 Task: Reply to email with the signature Douglas Martin with the subject Emergency leave request from softage.1@softage.net with the message I would like to schedule a meeting to discuss the projects human resources plan. Undo the message and rewrite the message as Please let me know if you require any further information from me. Send the email
Action: Mouse moved to (459, 594)
Screenshot: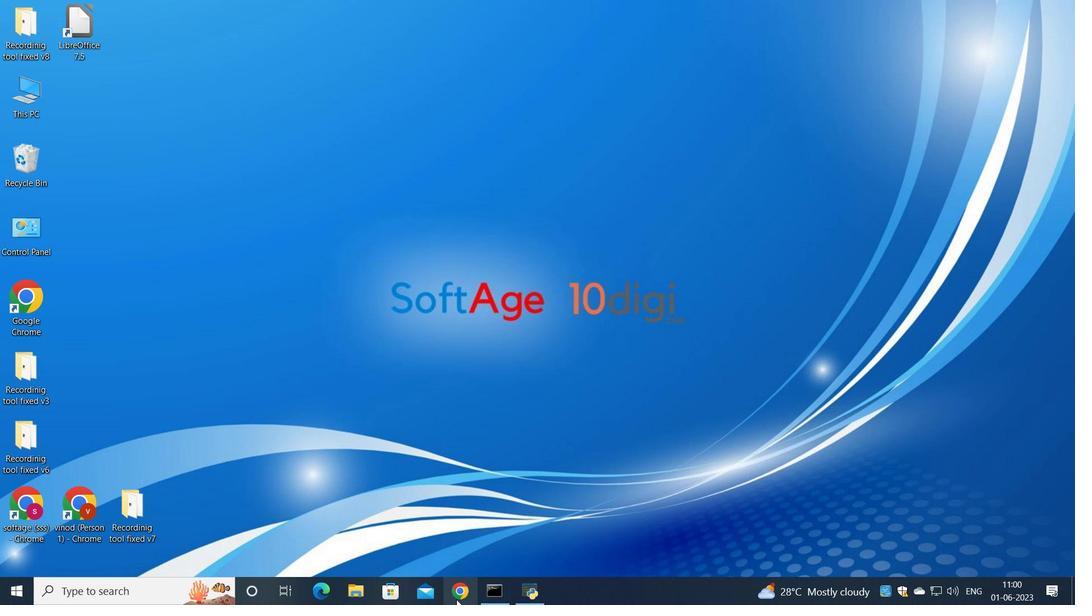
Action: Mouse pressed left at (459, 594)
Screenshot: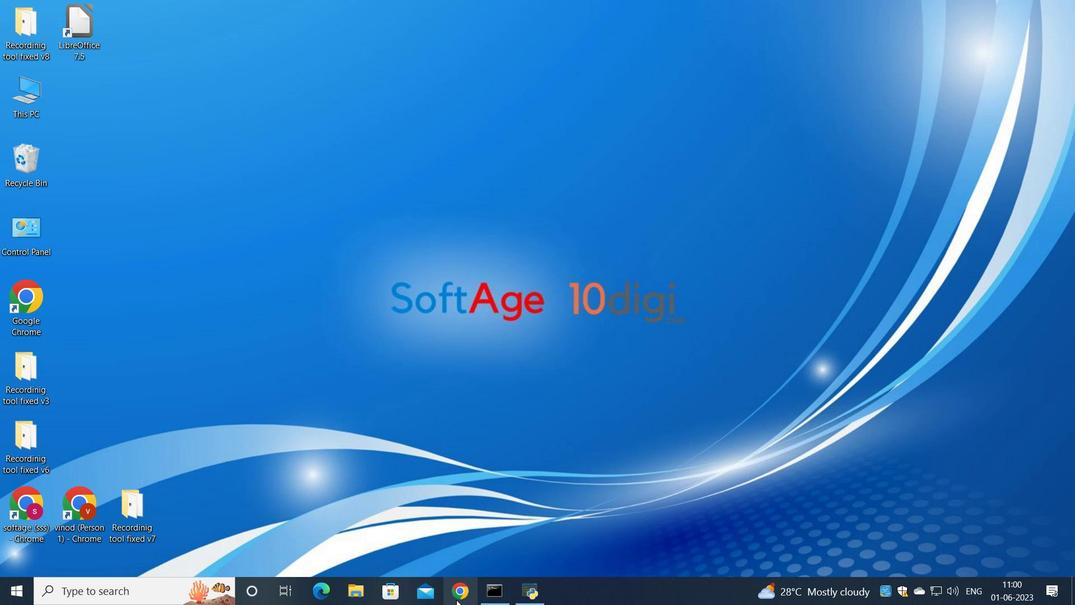 
Action: Mouse moved to (471, 388)
Screenshot: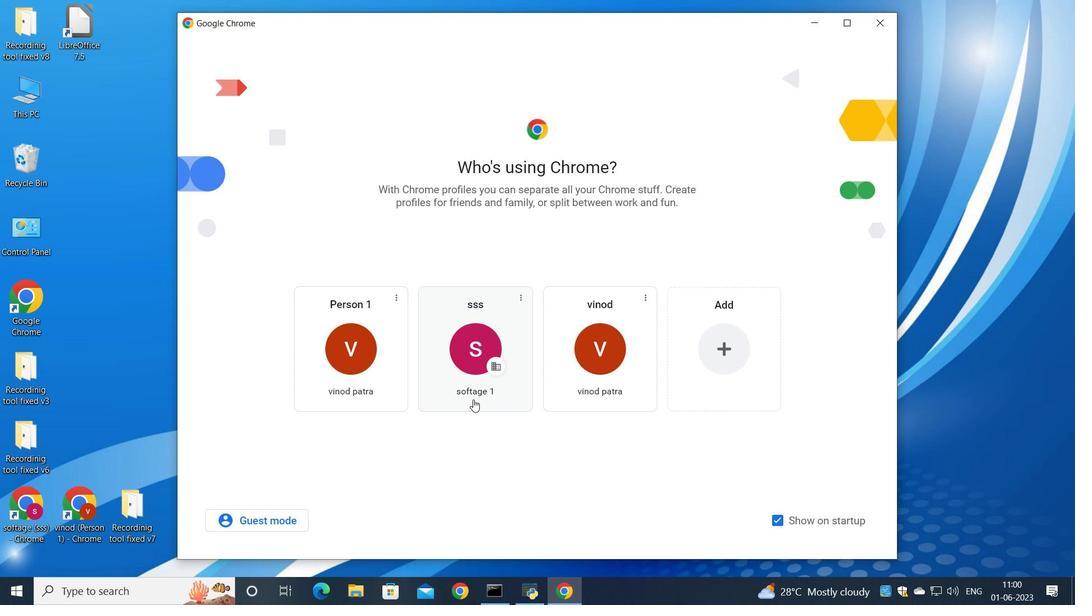 
Action: Mouse pressed left at (471, 388)
Screenshot: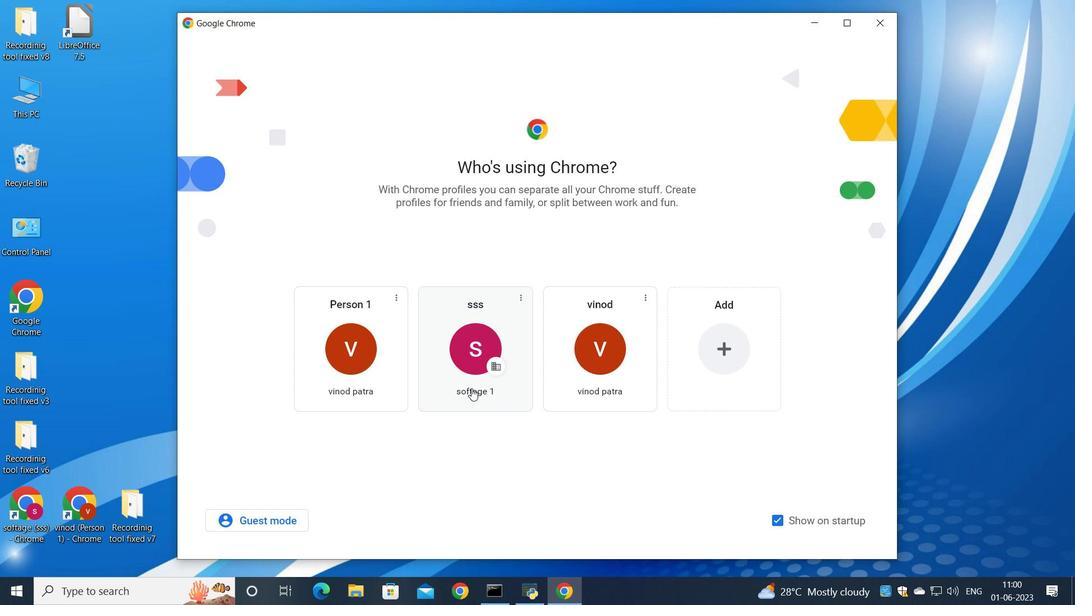 
Action: Mouse moved to (935, 93)
Screenshot: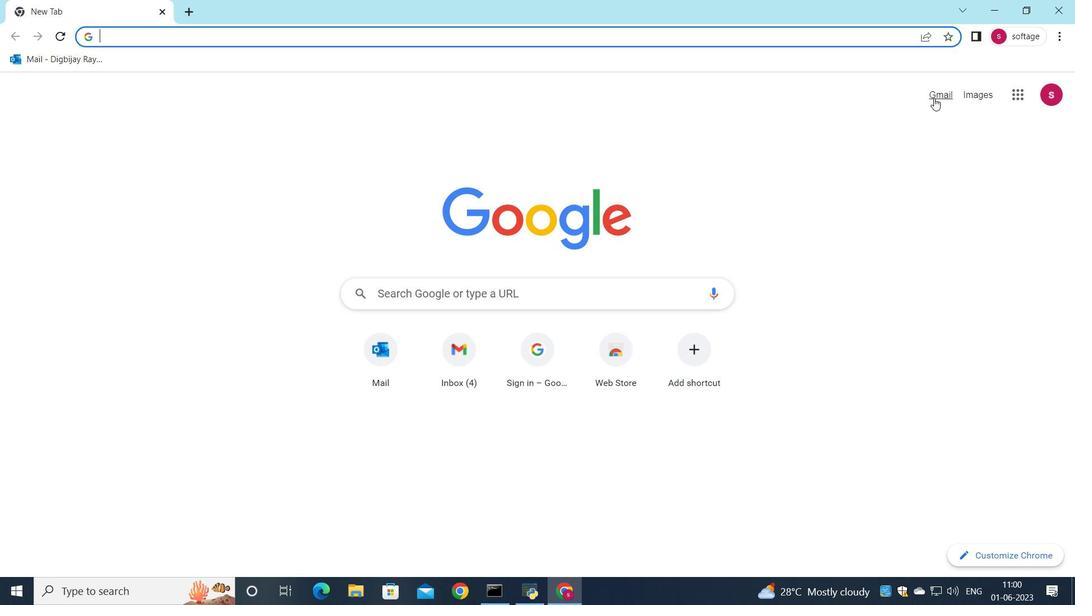 
Action: Mouse pressed left at (935, 93)
Screenshot: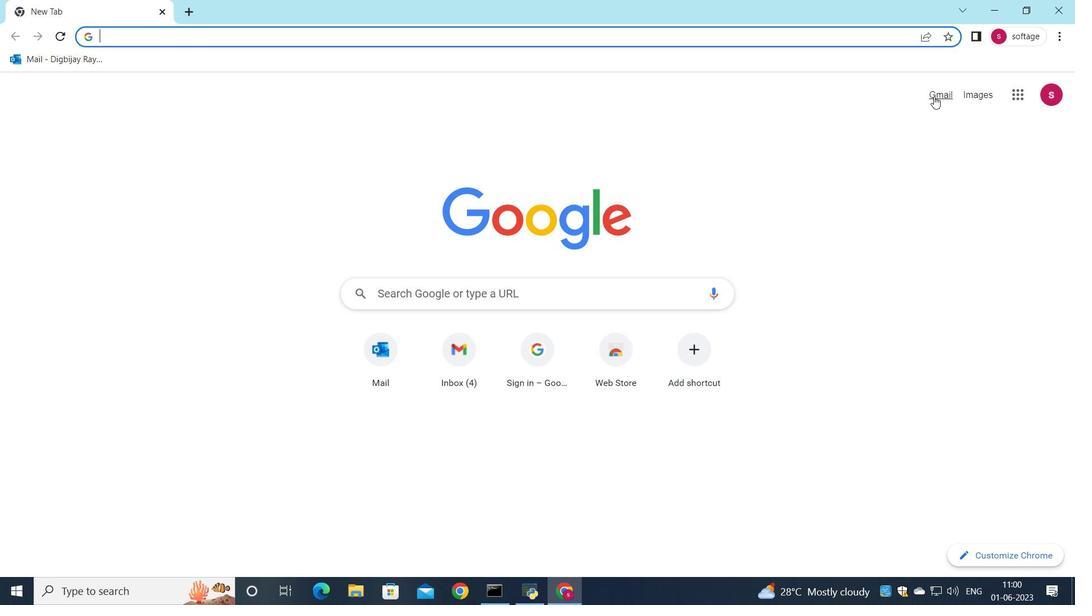 
Action: Mouse moved to (919, 96)
Screenshot: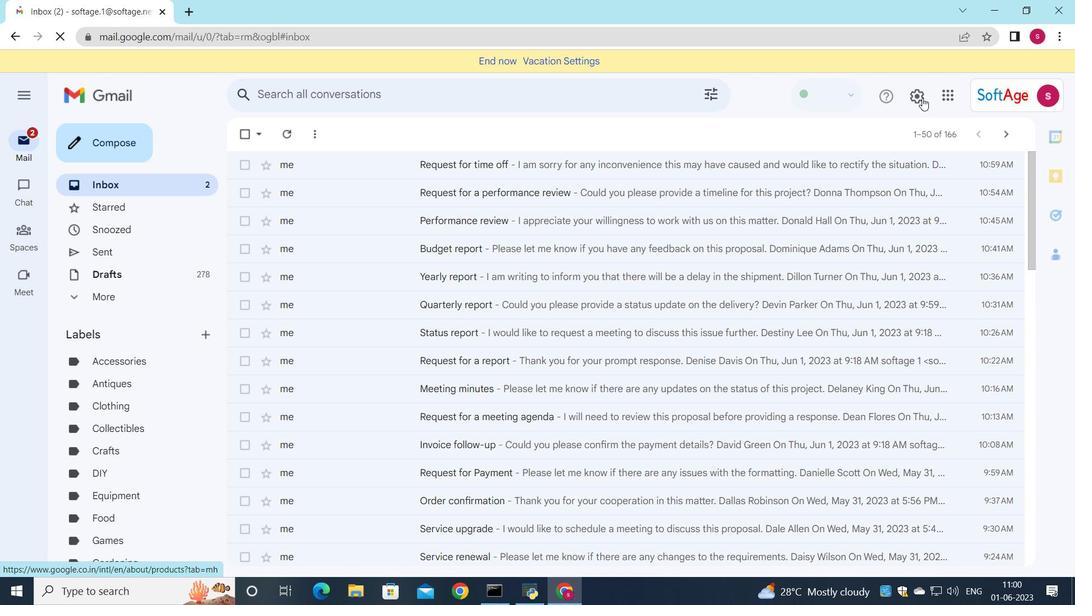 
Action: Mouse pressed left at (919, 96)
Screenshot: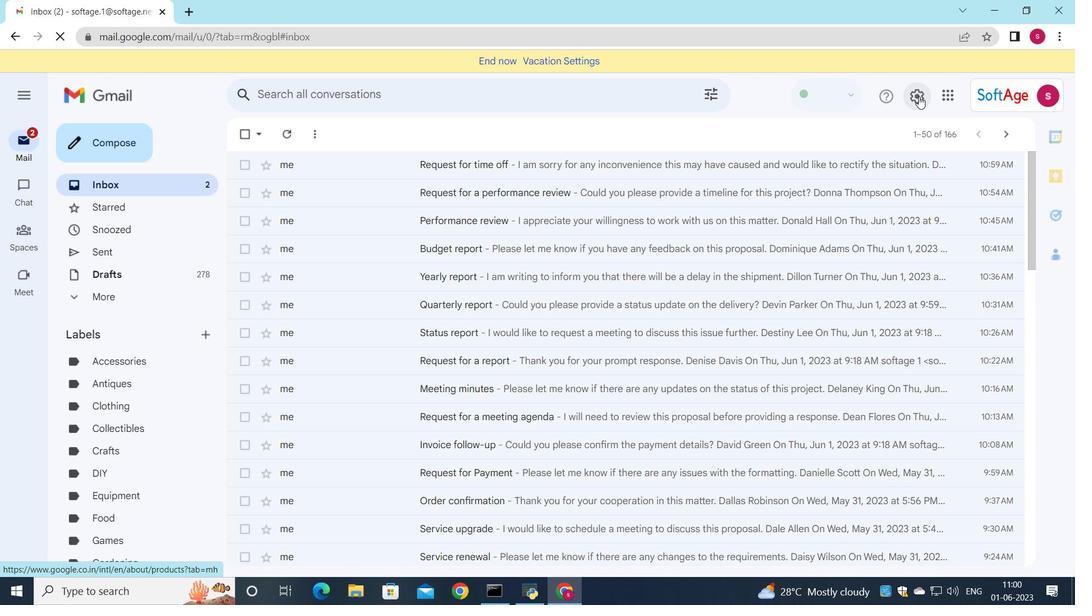 
Action: Mouse moved to (912, 166)
Screenshot: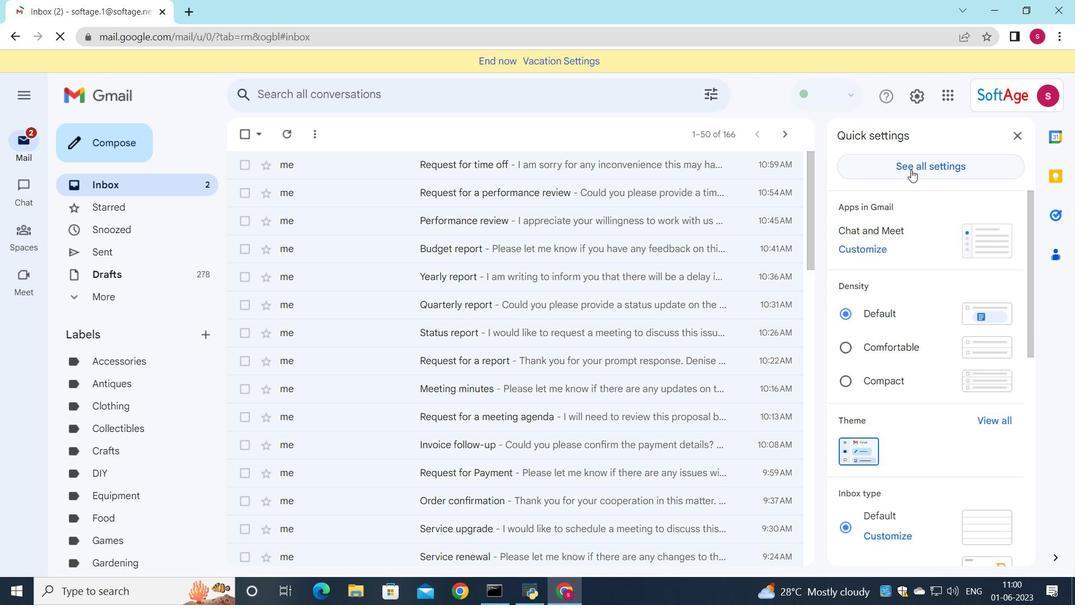 
Action: Mouse pressed left at (912, 166)
Screenshot: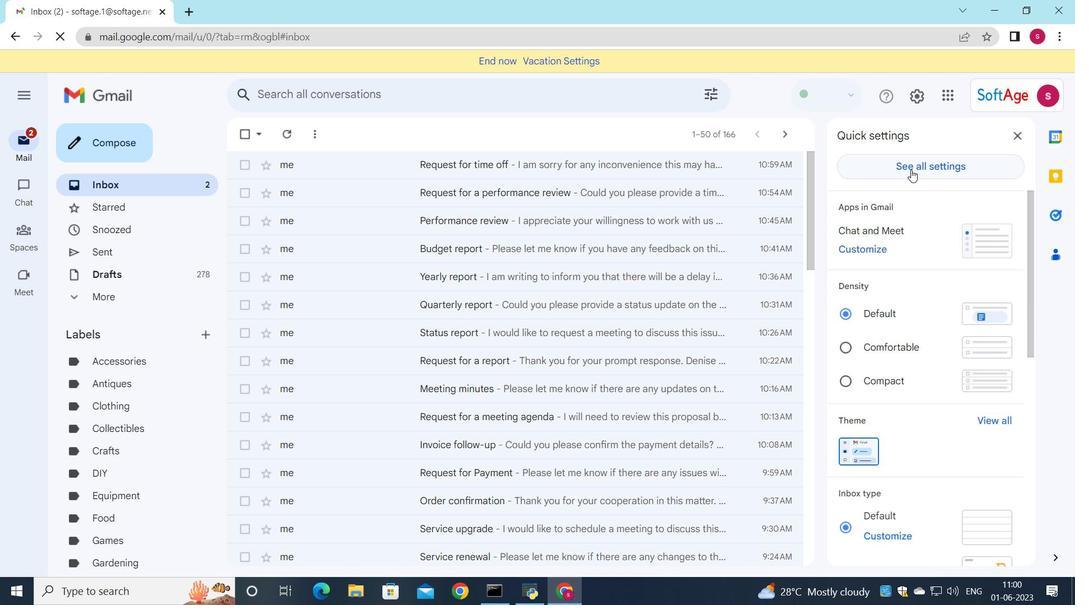 
Action: Mouse moved to (533, 282)
Screenshot: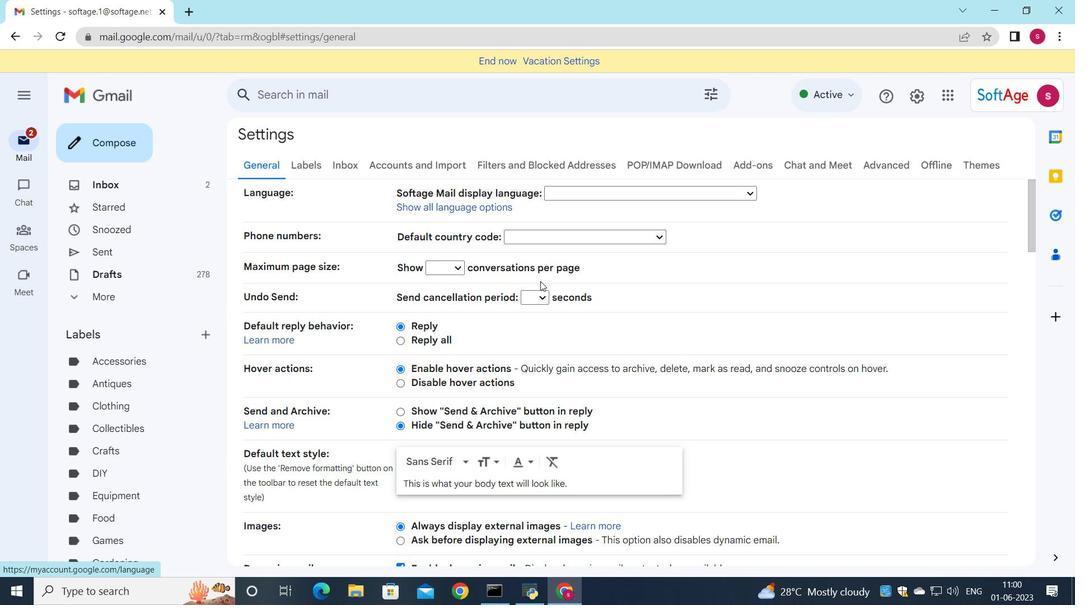 
Action: Mouse scrolled (533, 281) with delta (0, 0)
Screenshot: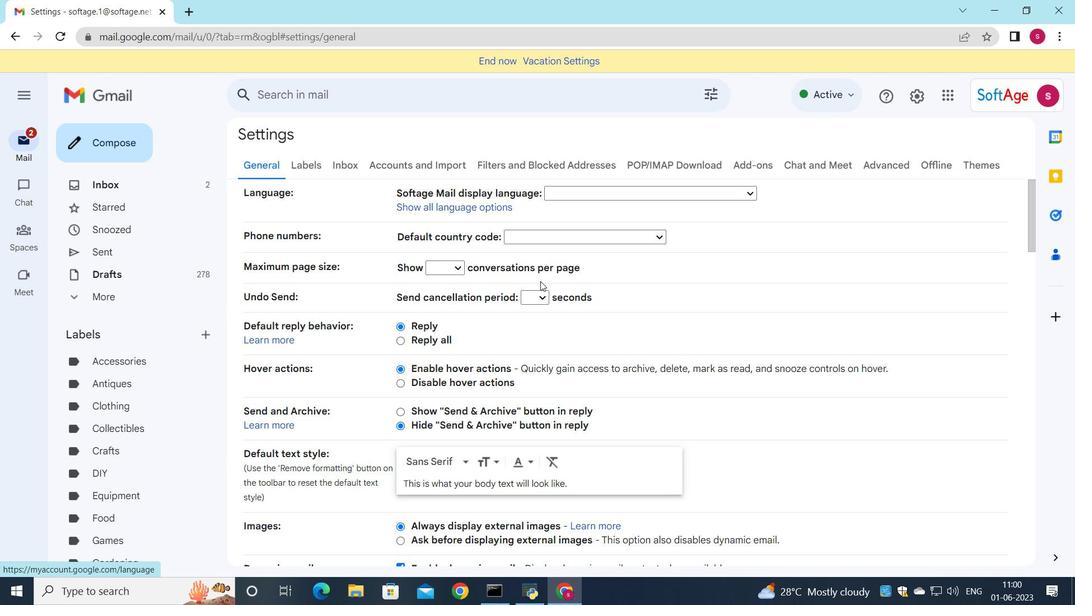 
Action: Mouse scrolled (533, 281) with delta (0, 0)
Screenshot: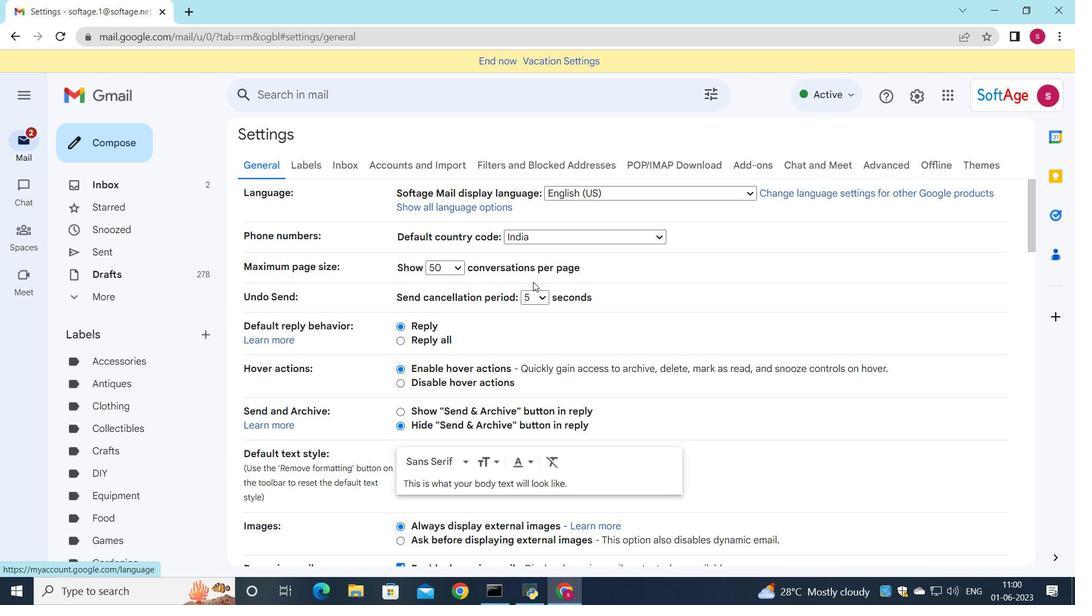 
Action: Mouse scrolled (533, 281) with delta (0, 0)
Screenshot: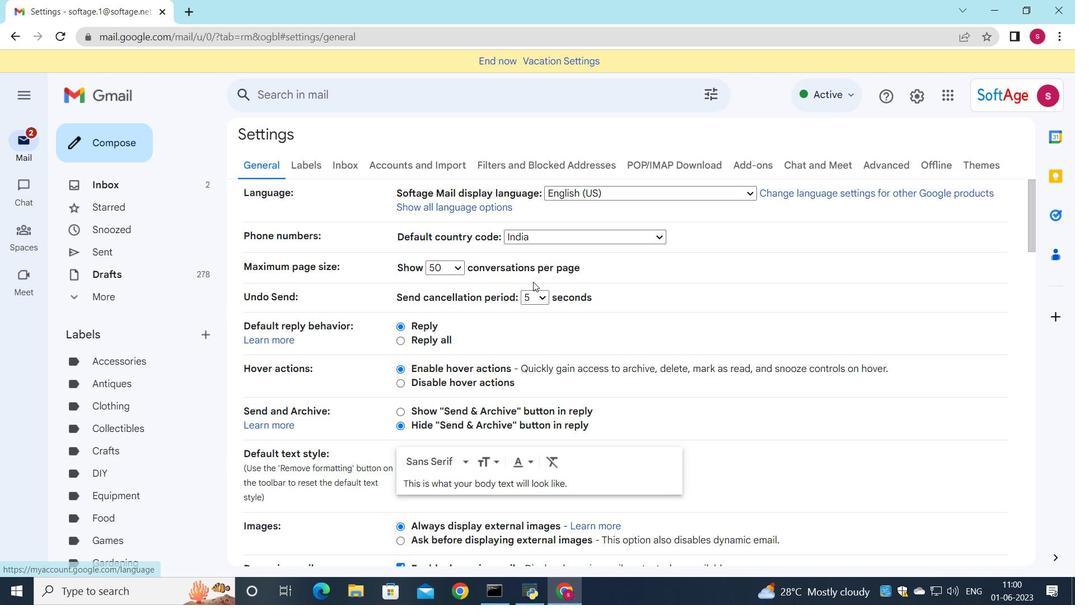 
Action: Mouse scrolled (533, 281) with delta (0, 0)
Screenshot: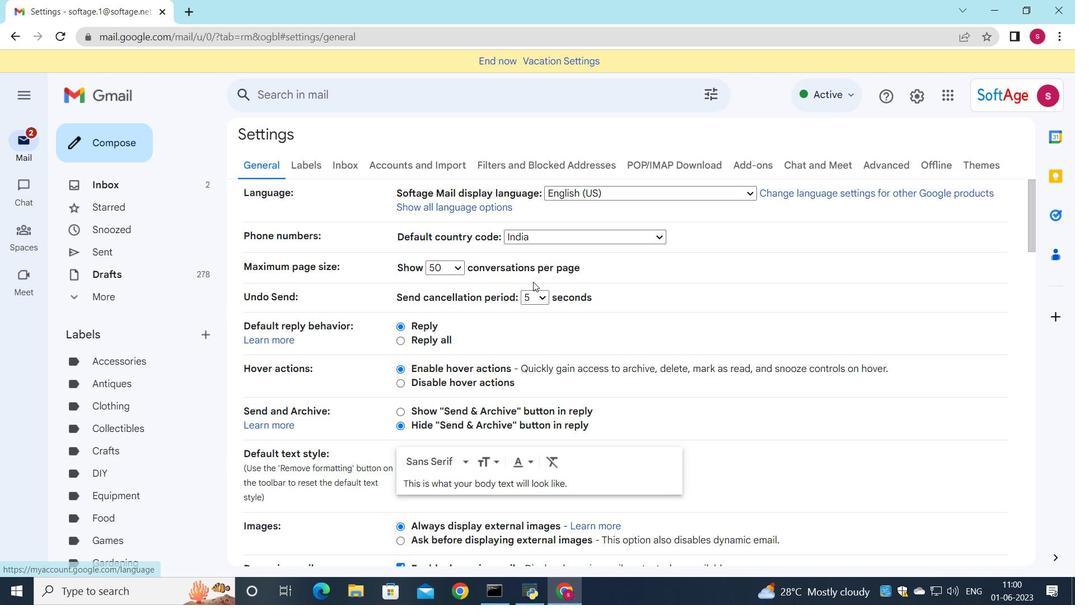 
Action: Mouse scrolled (533, 281) with delta (0, 0)
Screenshot: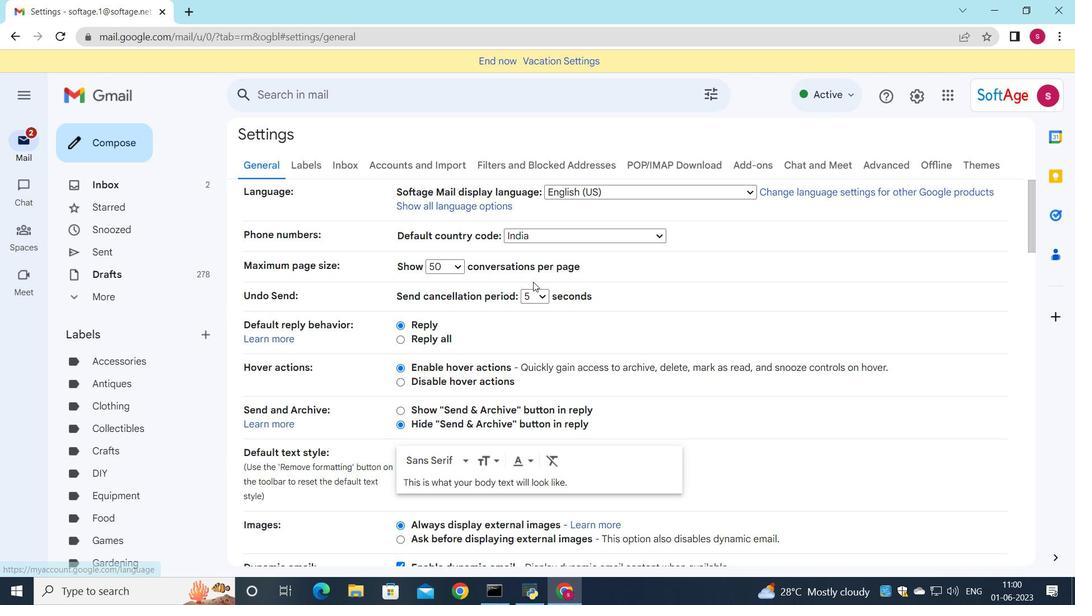 
Action: Mouse scrolled (533, 281) with delta (0, 0)
Screenshot: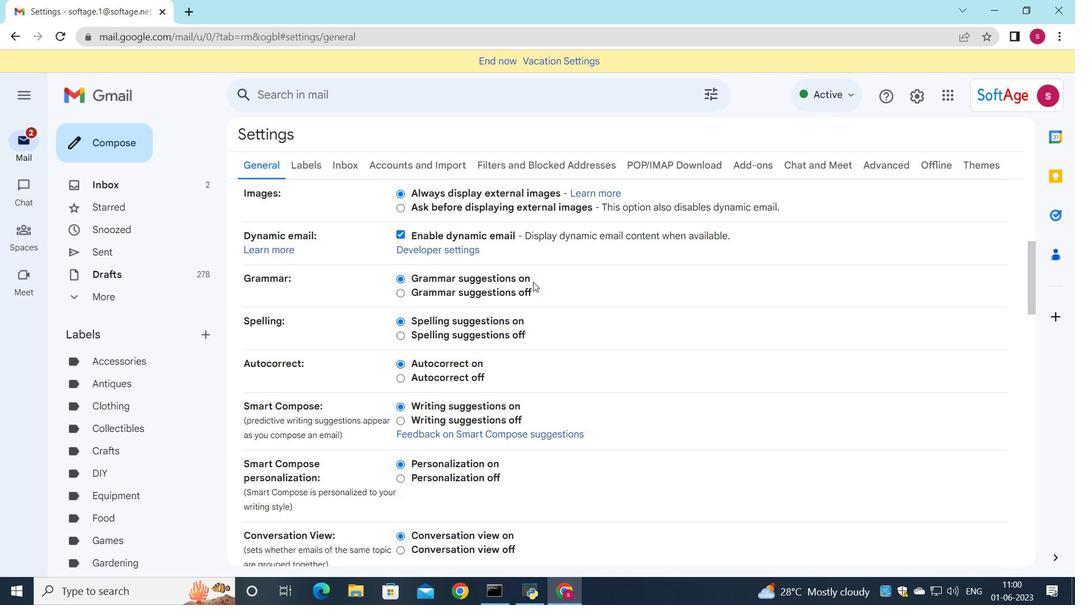 
Action: Mouse scrolled (533, 281) with delta (0, 0)
Screenshot: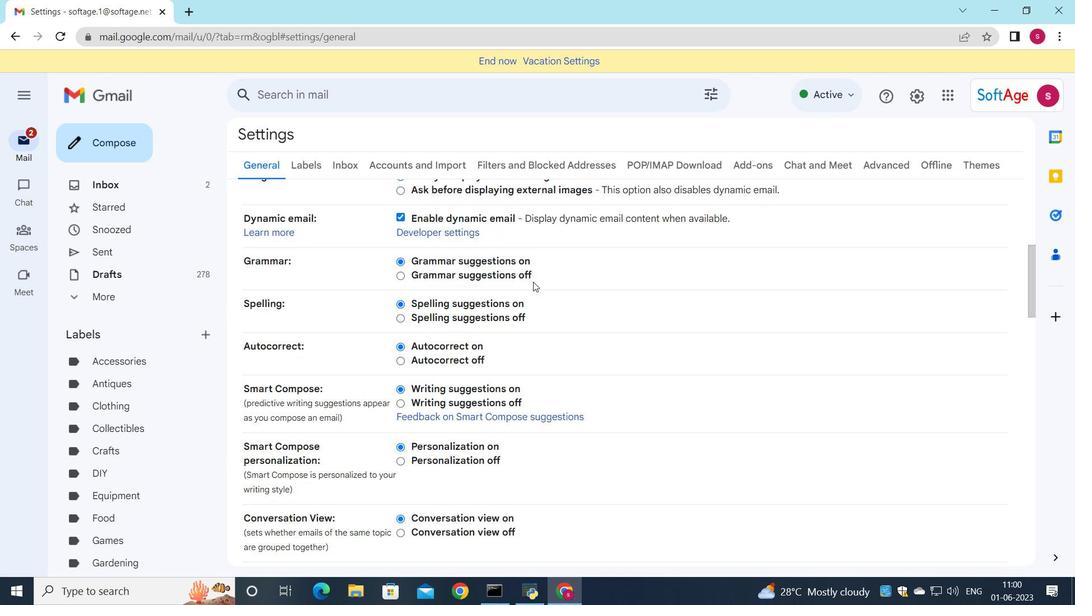 
Action: Mouse scrolled (533, 281) with delta (0, 0)
Screenshot: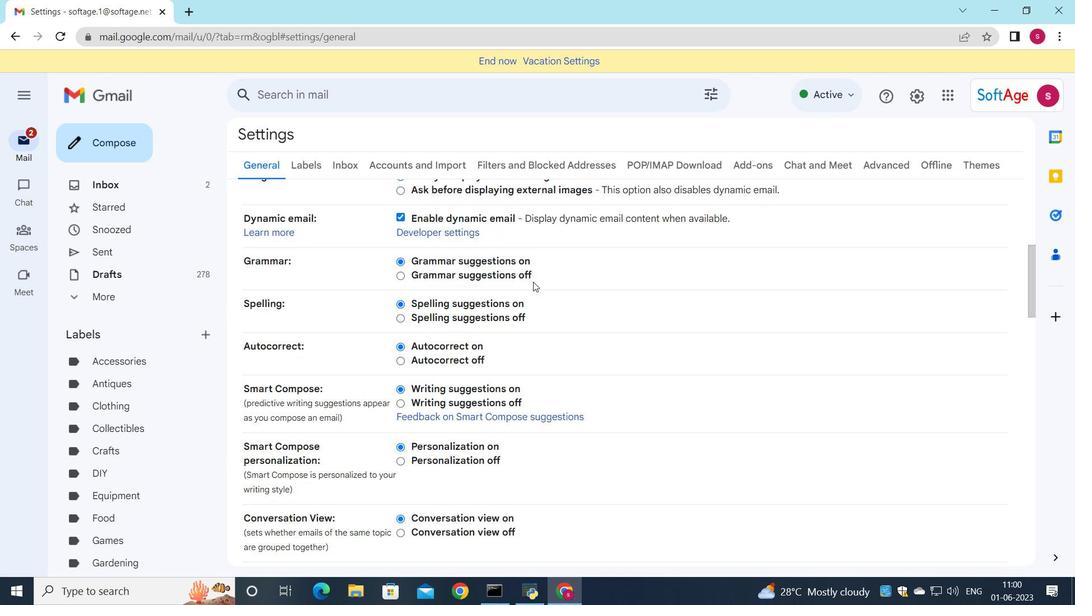 
Action: Mouse scrolled (533, 281) with delta (0, 0)
Screenshot: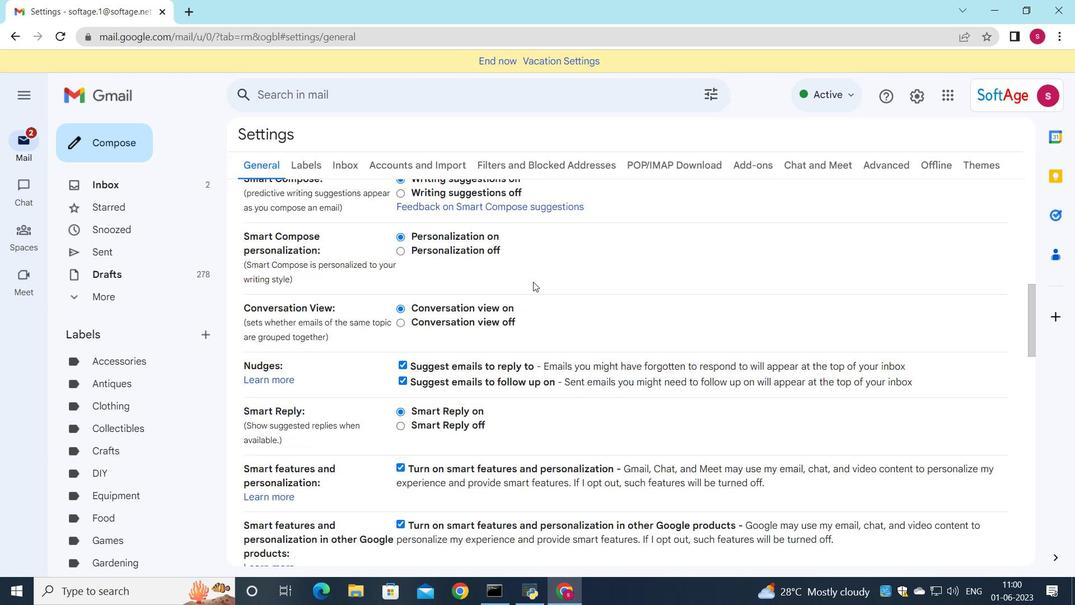 
Action: Mouse scrolled (533, 281) with delta (0, 0)
Screenshot: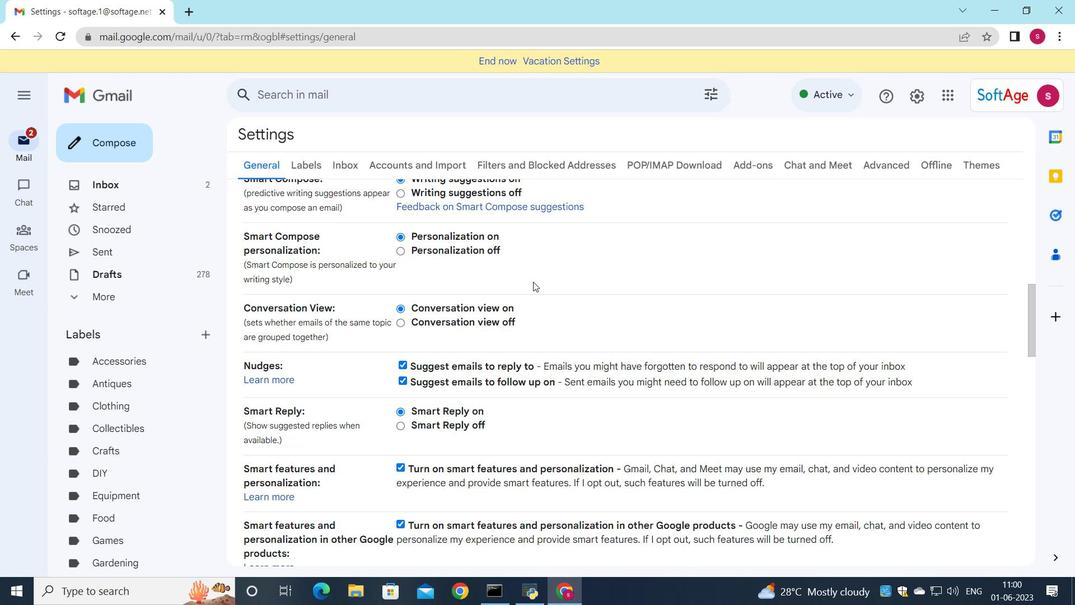 
Action: Mouse scrolled (533, 281) with delta (0, 0)
Screenshot: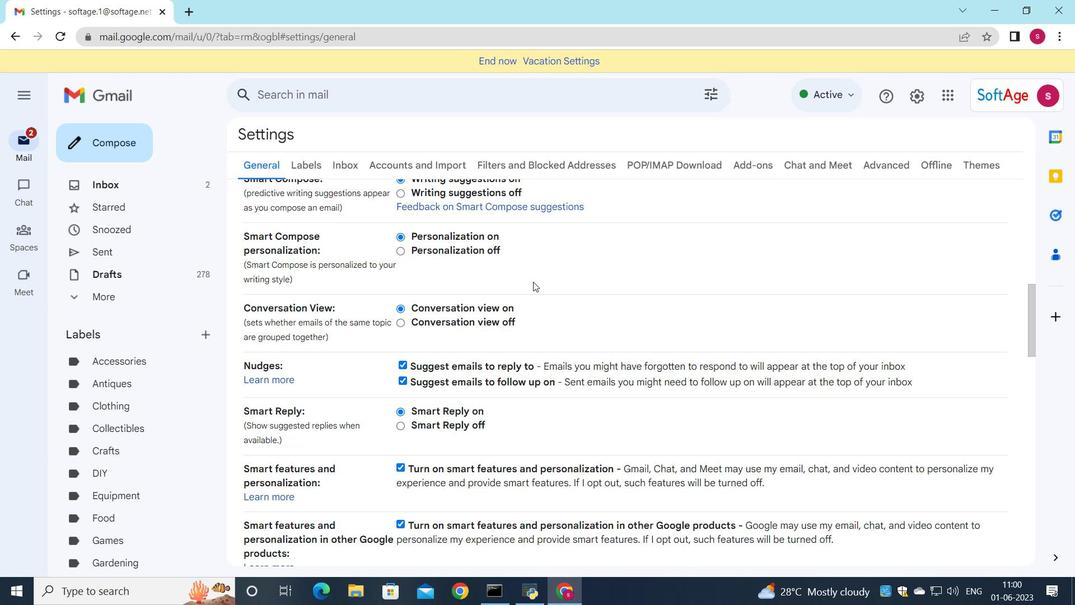 
Action: Mouse scrolled (533, 281) with delta (0, 0)
Screenshot: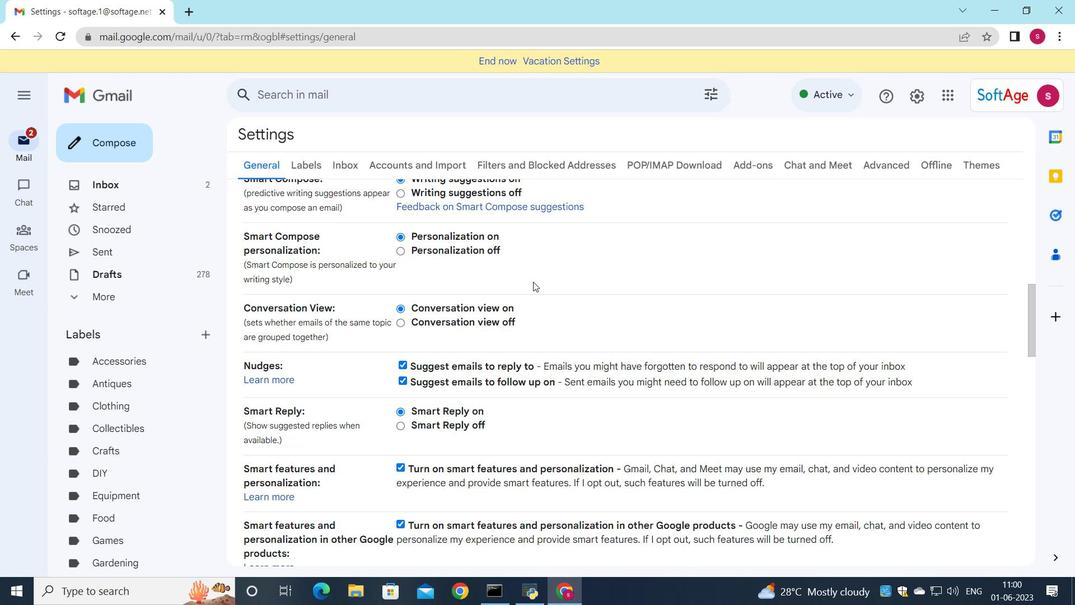 
Action: Mouse scrolled (533, 281) with delta (0, 0)
Screenshot: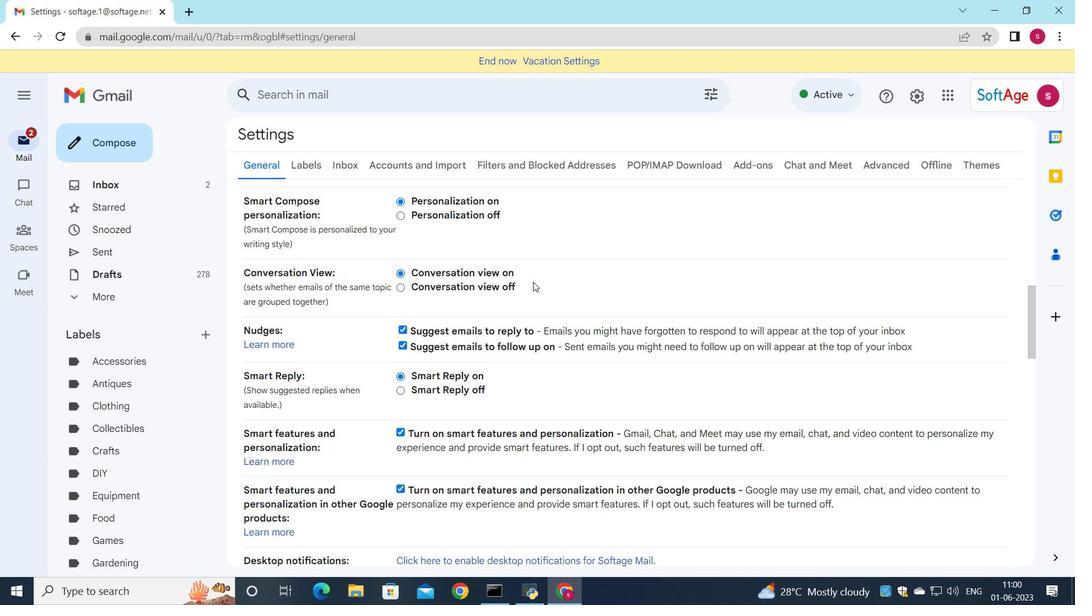 
Action: Mouse scrolled (533, 281) with delta (0, 0)
Screenshot: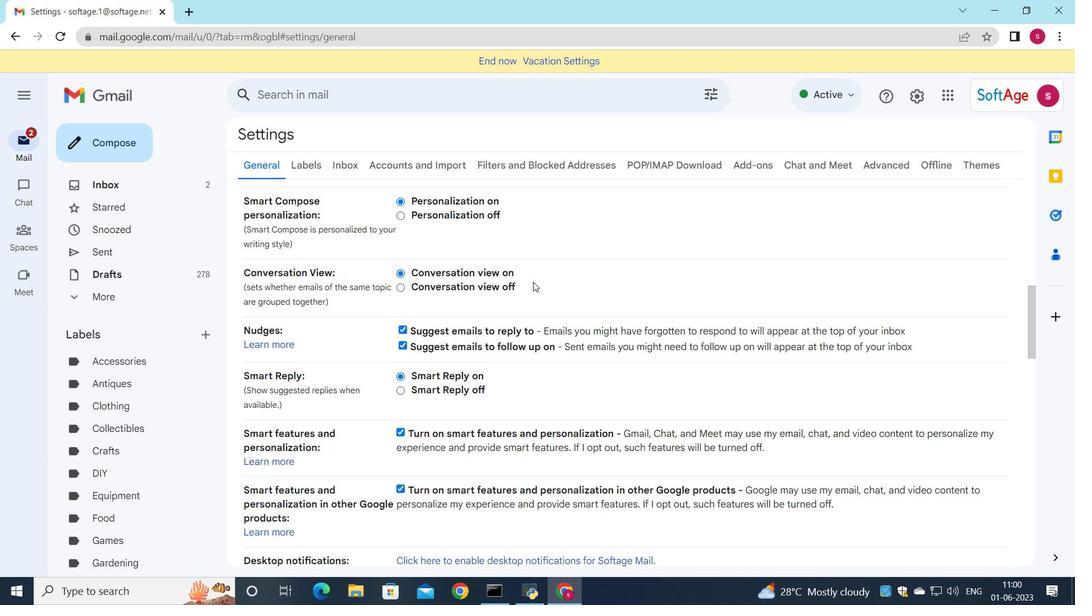 
Action: Mouse scrolled (533, 281) with delta (0, 0)
Screenshot: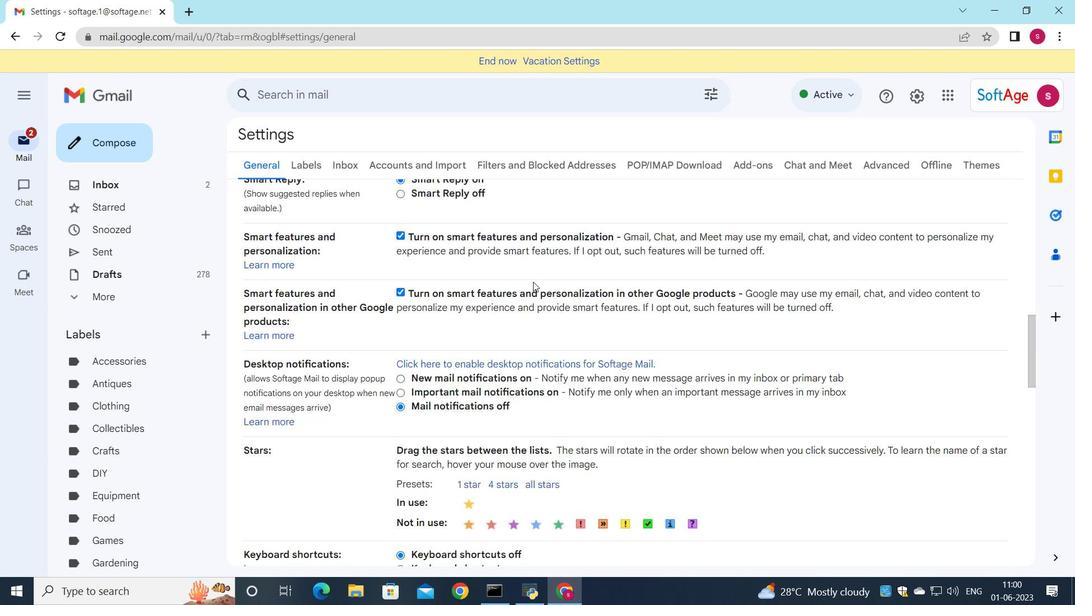 
Action: Mouse scrolled (533, 281) with delta (0, 0)
Screenshot: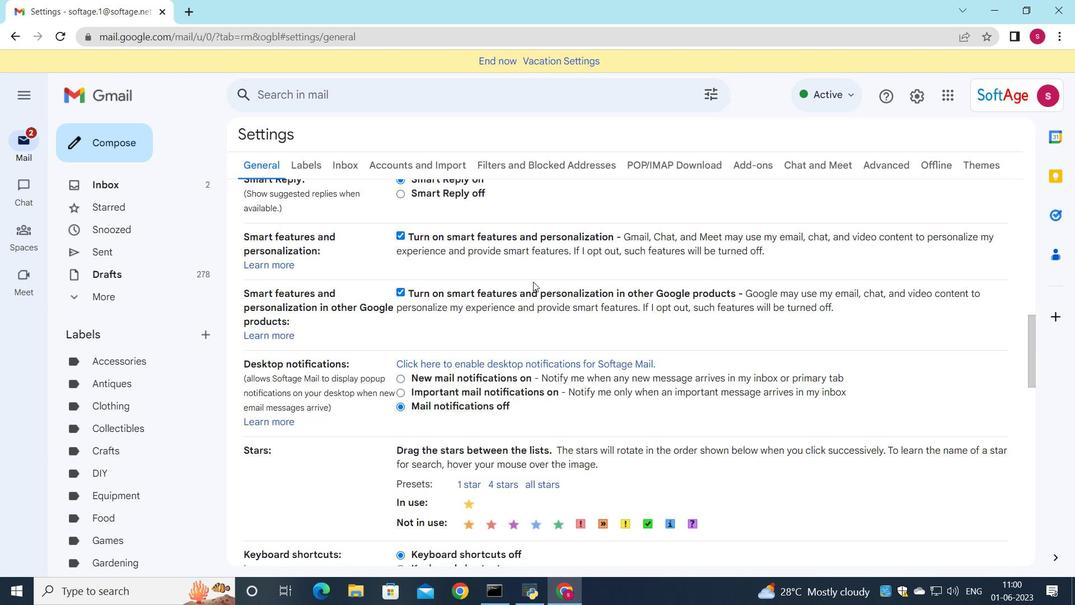 
Action: Mouse scrolled (533, 281) with delta (0, 0)
Screenshot: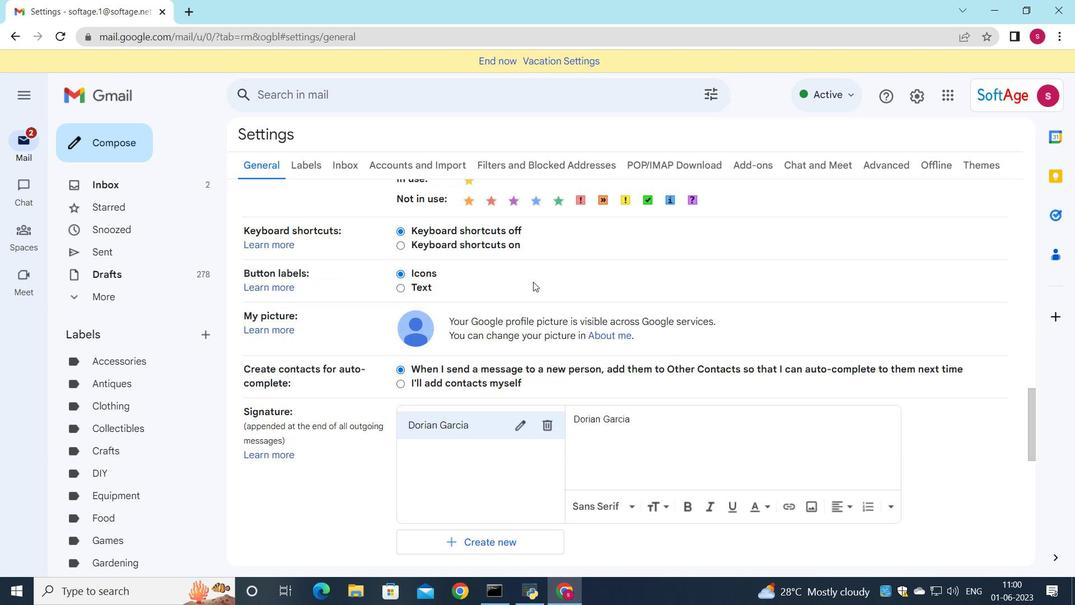 
Action: Mouse scrolled (533, 281) with delta (0, 0)
Screenshot: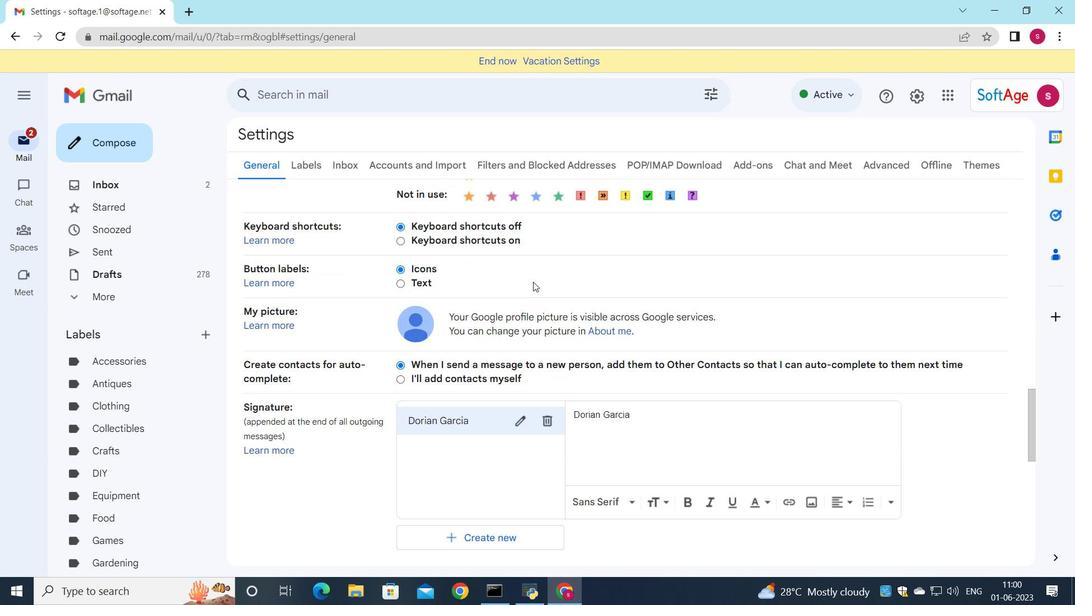 
Action: Mouse moved to (544, 281)
Screenshot: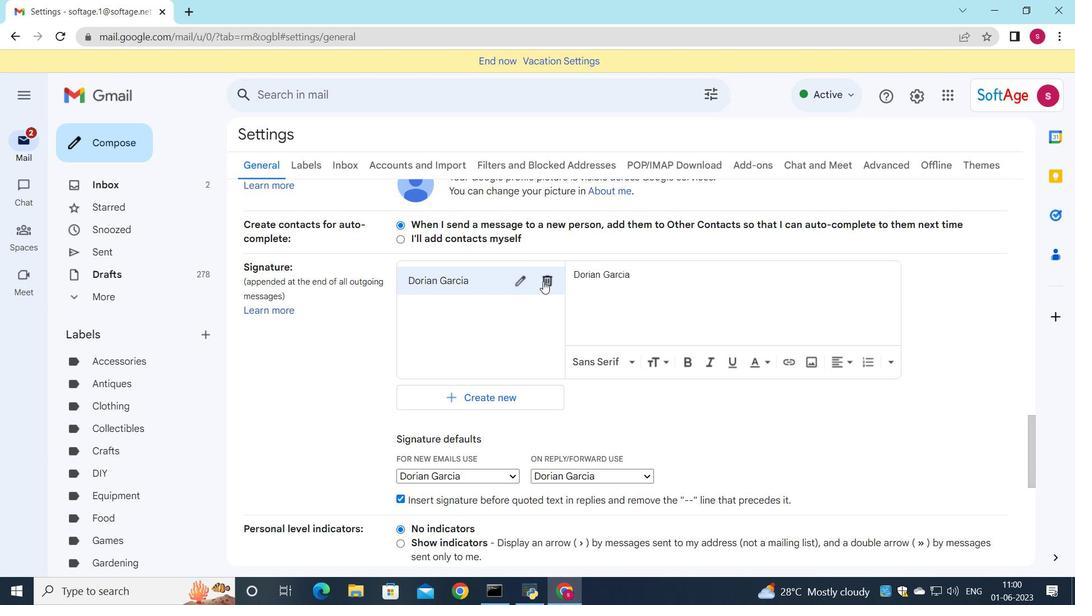 
Action: Mouse pressed left at (544, 281)
Screenshot: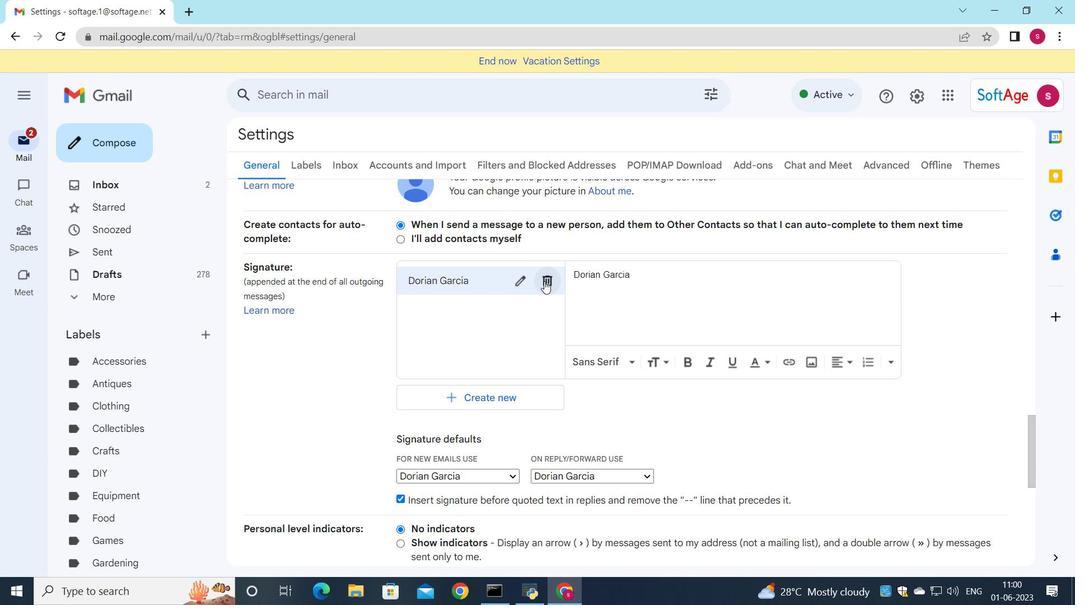 
Action: Mouse moved to (657, 343)
Screenshot: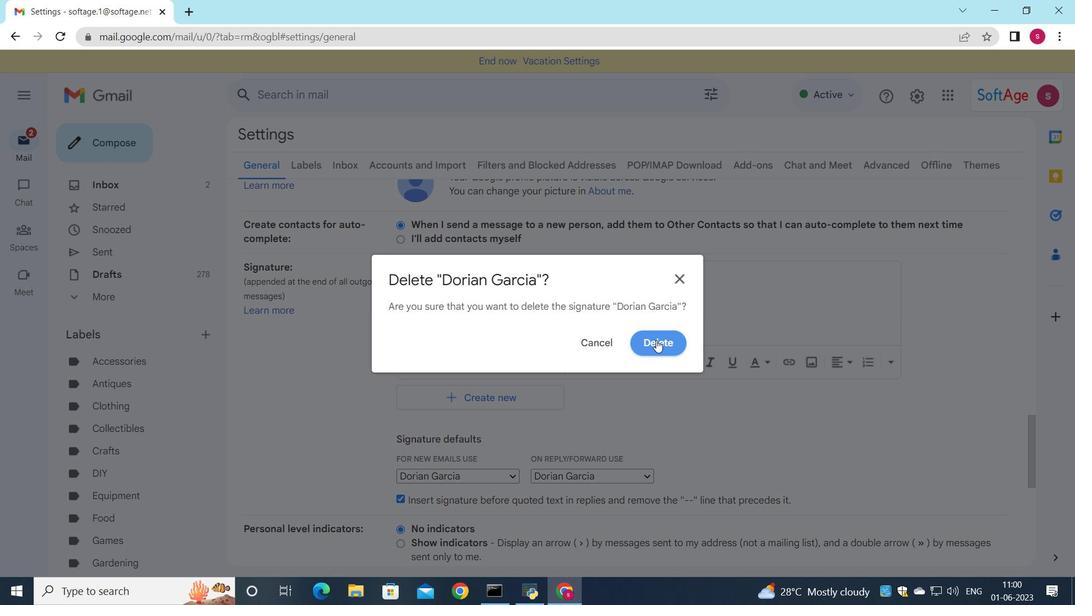 
Action: Mouse pressed left at (657, 343)
Screenshot: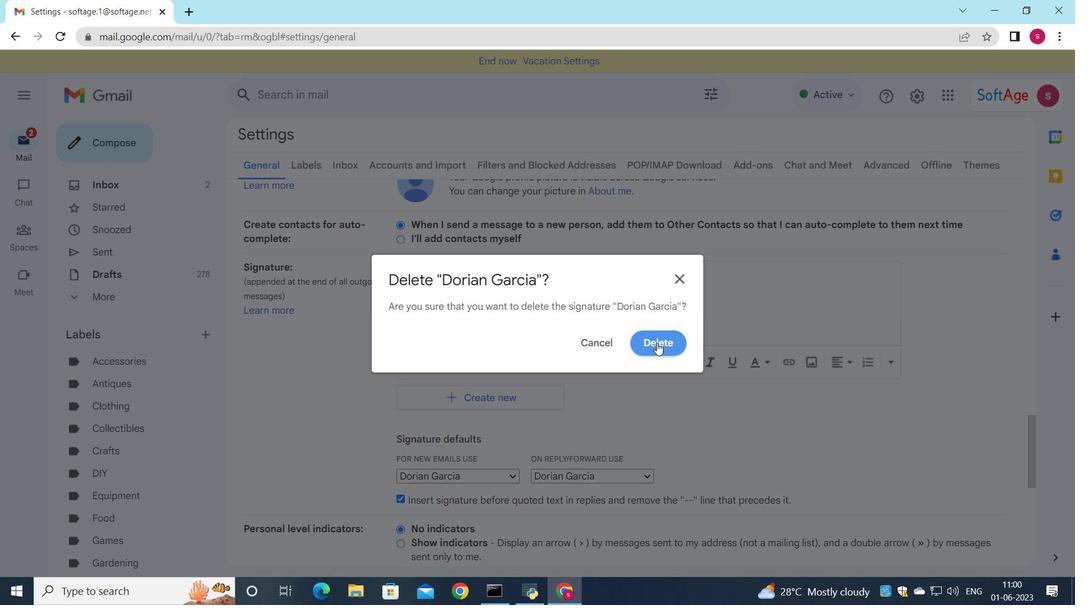 
Action: Mouse moved to (439, 295)
Screenshot: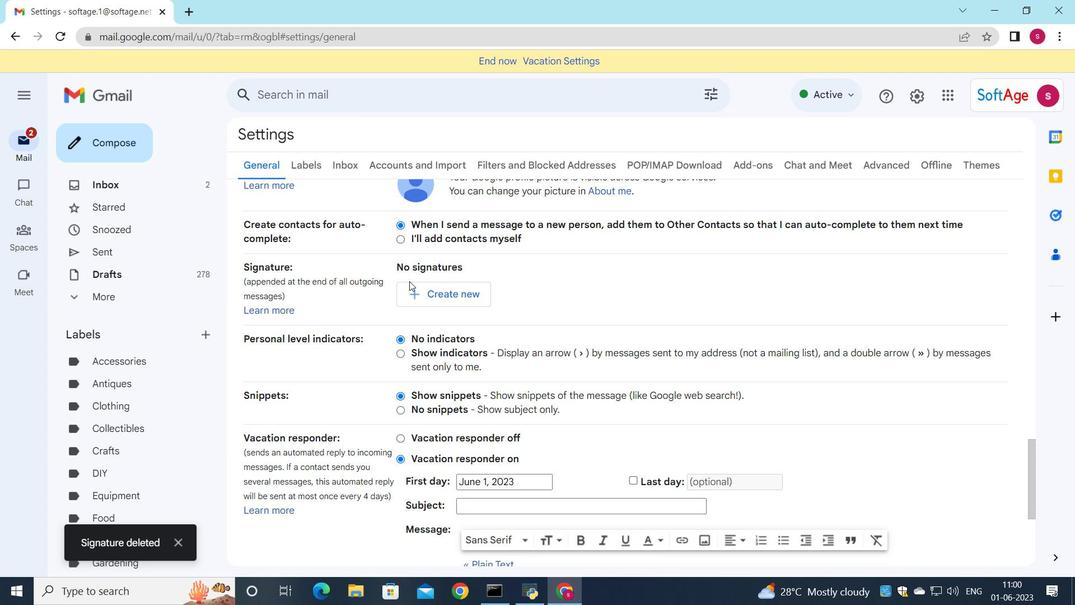
Action: Mouse pressed left at (439, 295)
Screenshot: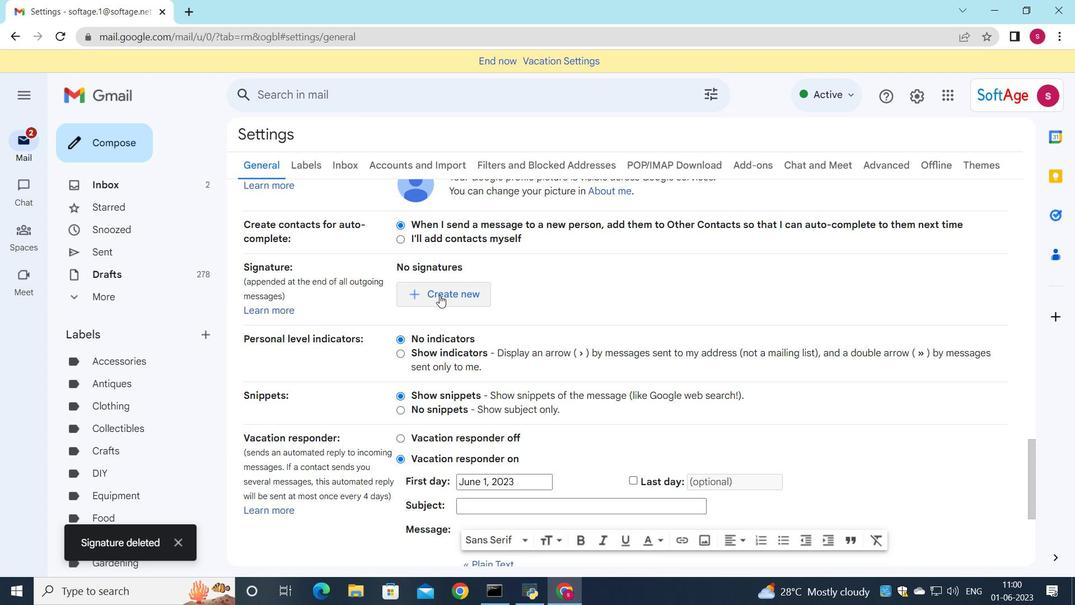 
Action: Mouse moved to (578, 328)
Screenshot: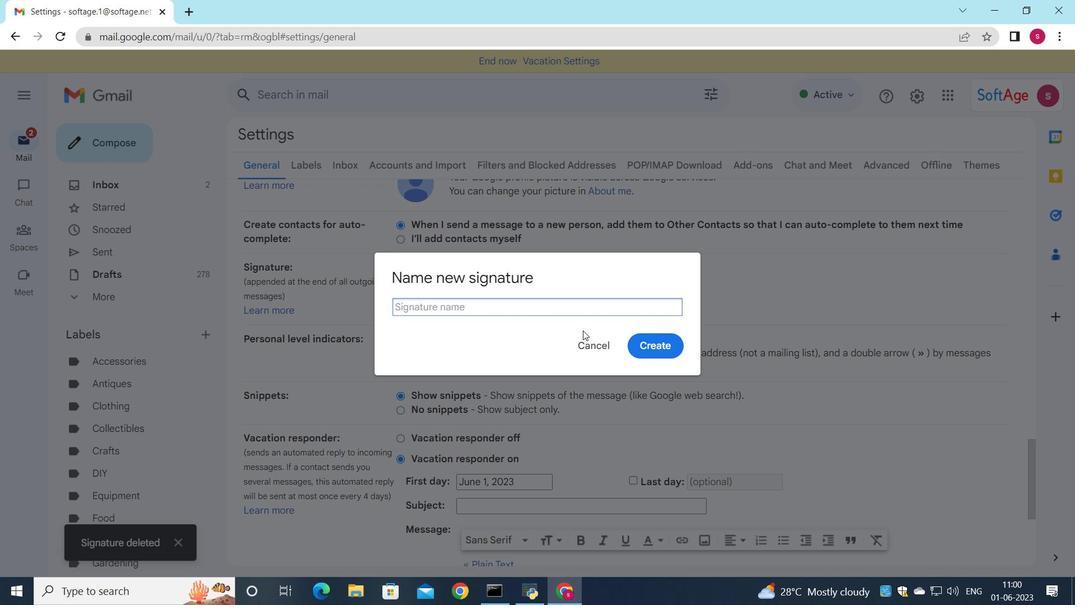 
Action: Key pressed <Key.shift>Douglas<Key.space><Key.shift>Martin
Screenshot: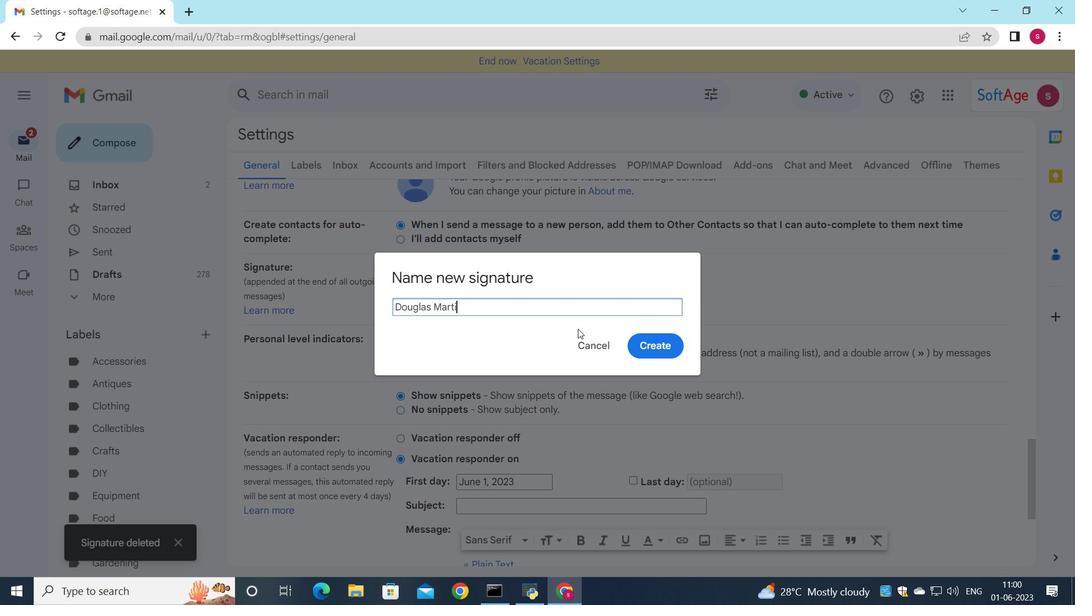 
Action: Mouse moved to (647, 346)
Screenshot: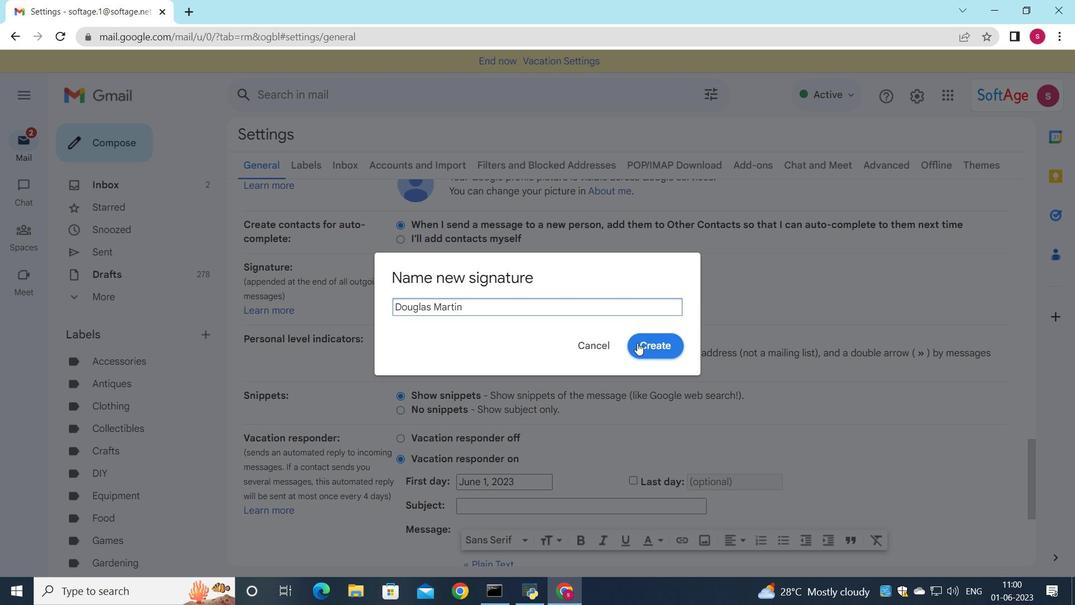 
Action: Mouse pressed left at (647, 346)
Screenshot: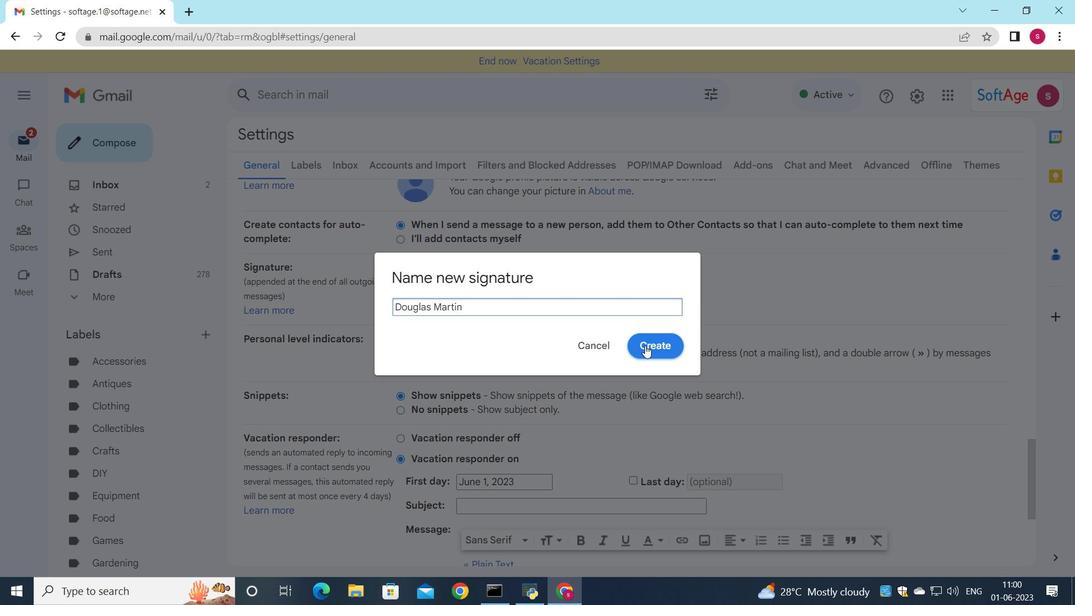 
Action: Mouse moved to (653, 297)
Screenshot: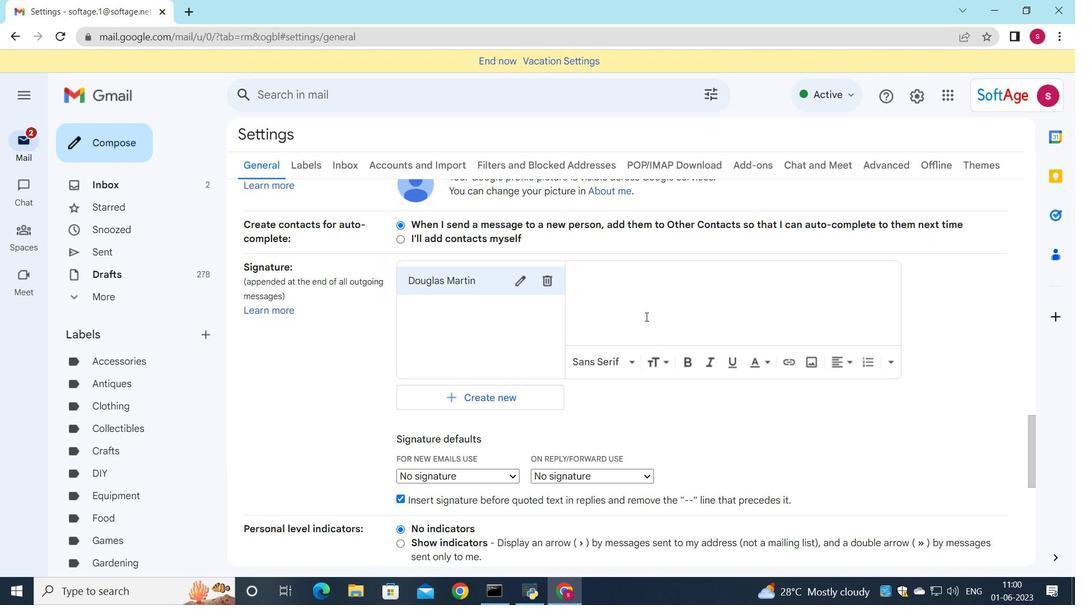 
Action: Mouse pressed left at (653, 297)
Screenshot: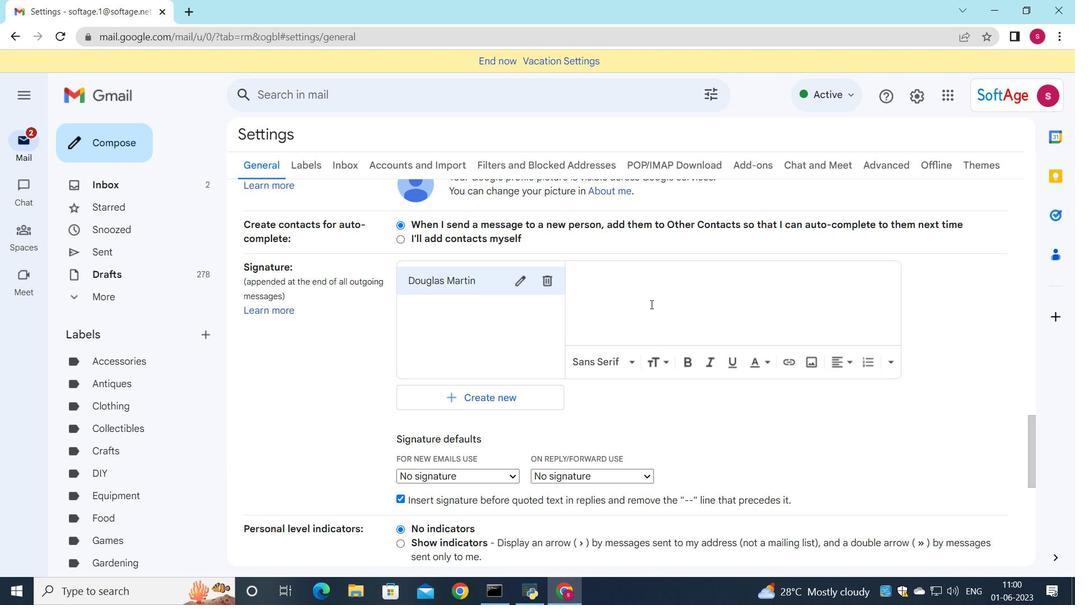 
Action: Key pressed <Key.shift>Douglas<Key.space><Key.shift><Key.shift><Key.shift><Key.shift><Key.shift>martin
Screenshot: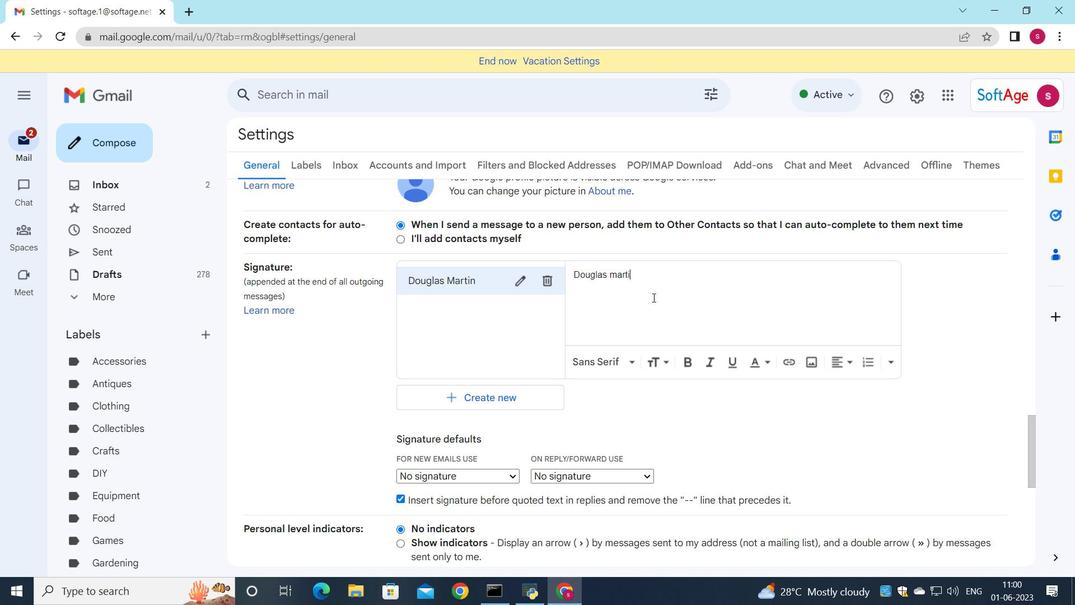 
Action: Mouse moved to (616, 275)
Screenshot: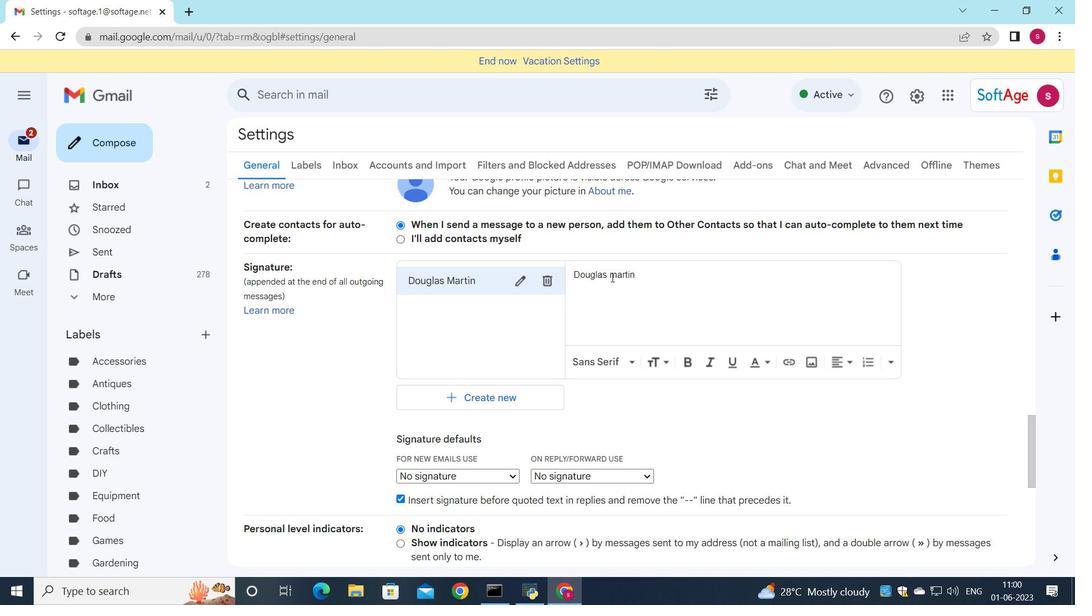 
Action: Mouse pressed left at (616, 275)
Screenshot: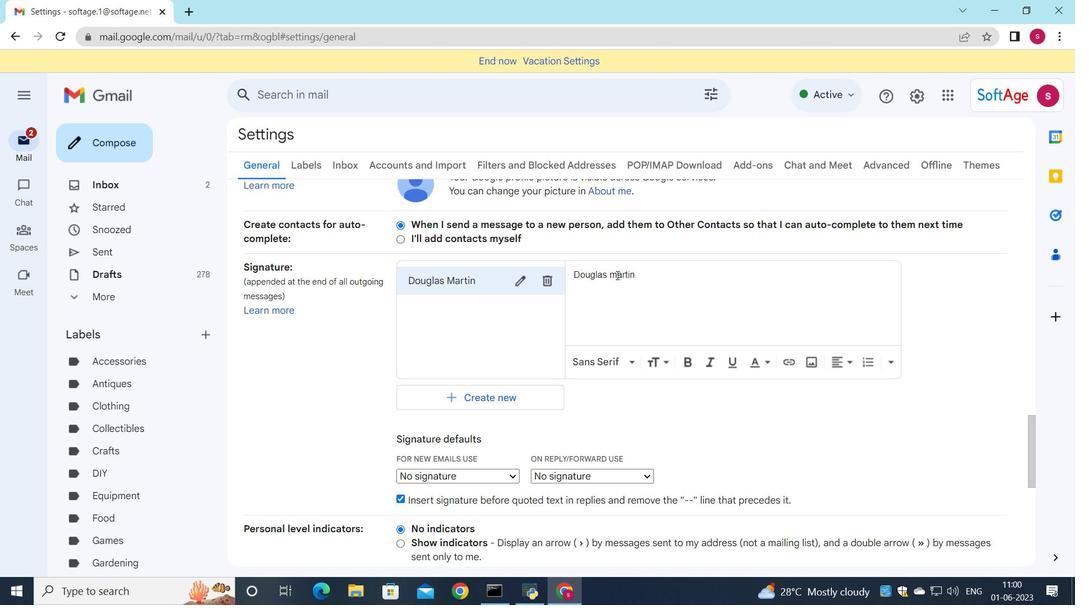 
Action: Key pressed <Key.backspace><Key.shift_r>M
Screenshot: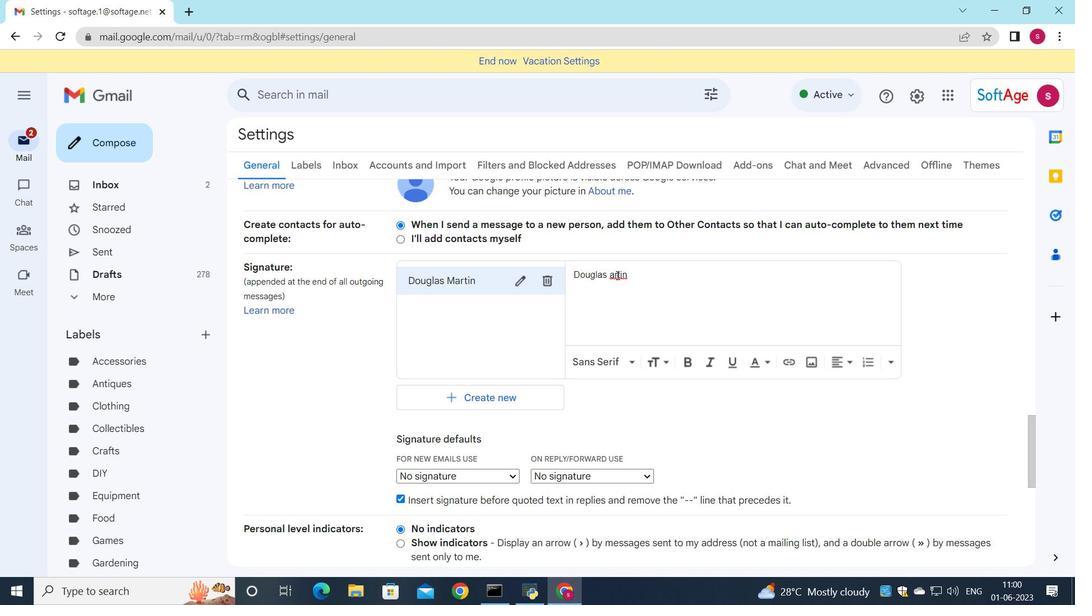 
Action: Mouse moved to (513, 482)
Screenshot: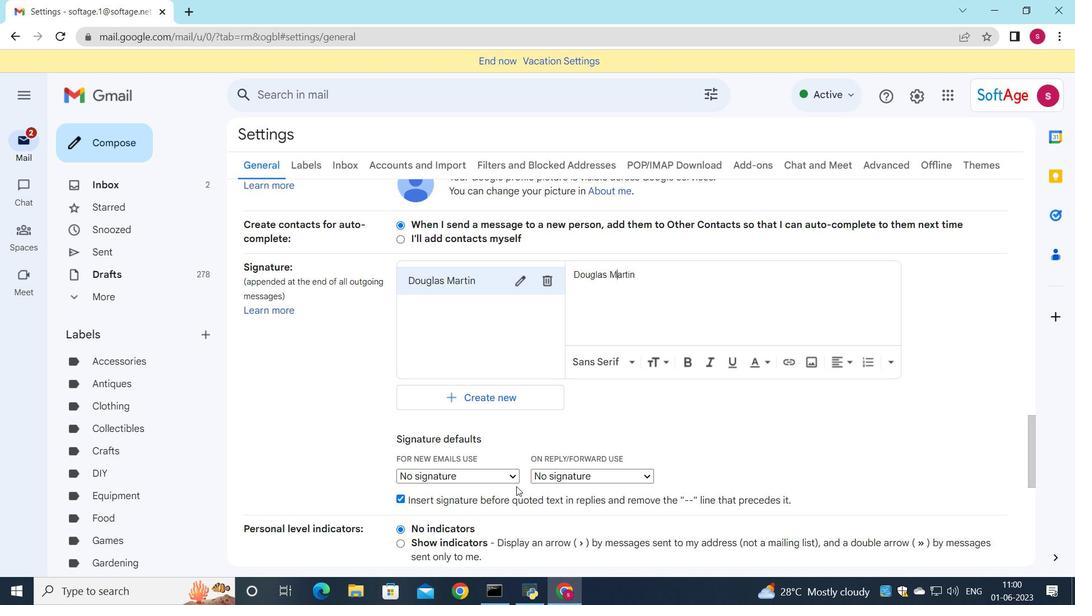 
Action: Mouse pressed left at (513, 482)
Screenshot: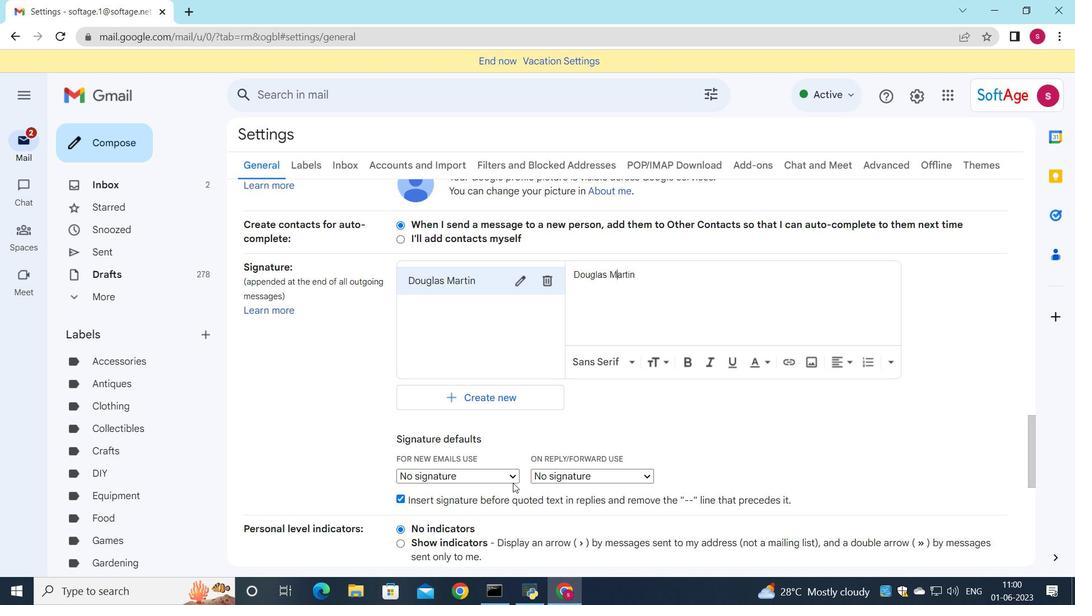 
Action: Mouse moved to (503, 479)
Screenshot: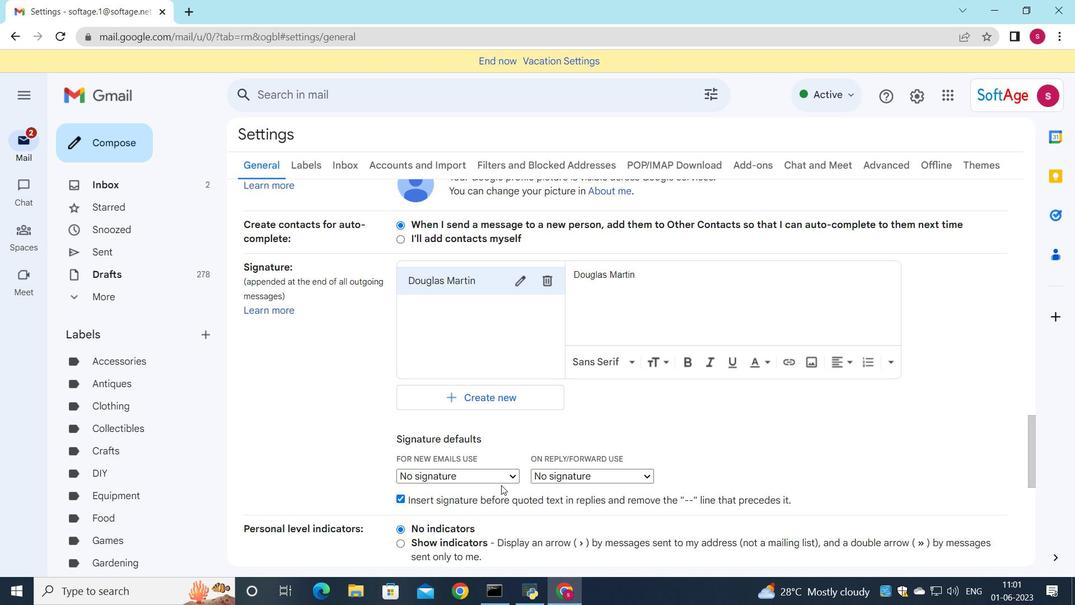 
Action: Mouse pressed left at (503, 479)
Screenshot: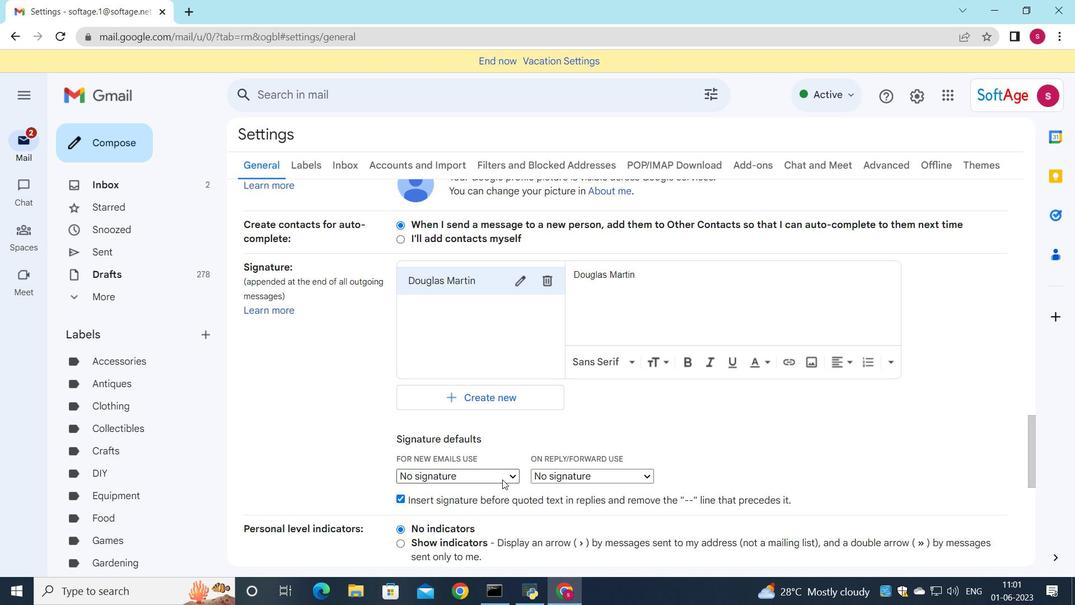 
Action: Mouse moved to (501, 501)
Screenshot: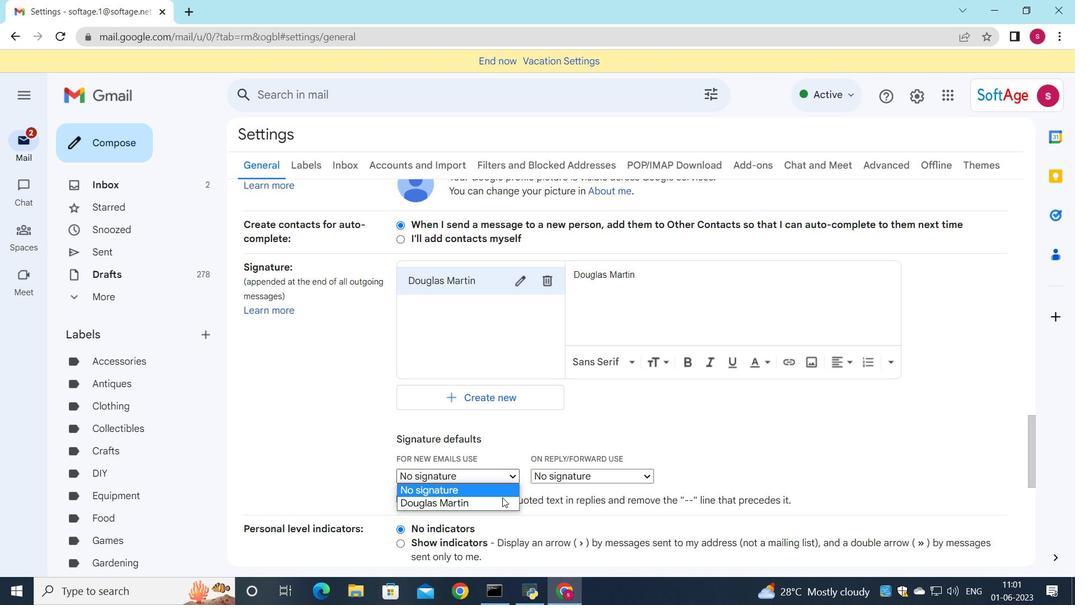 
Action: Mouse pressed left at (501, 501)
Screenshot: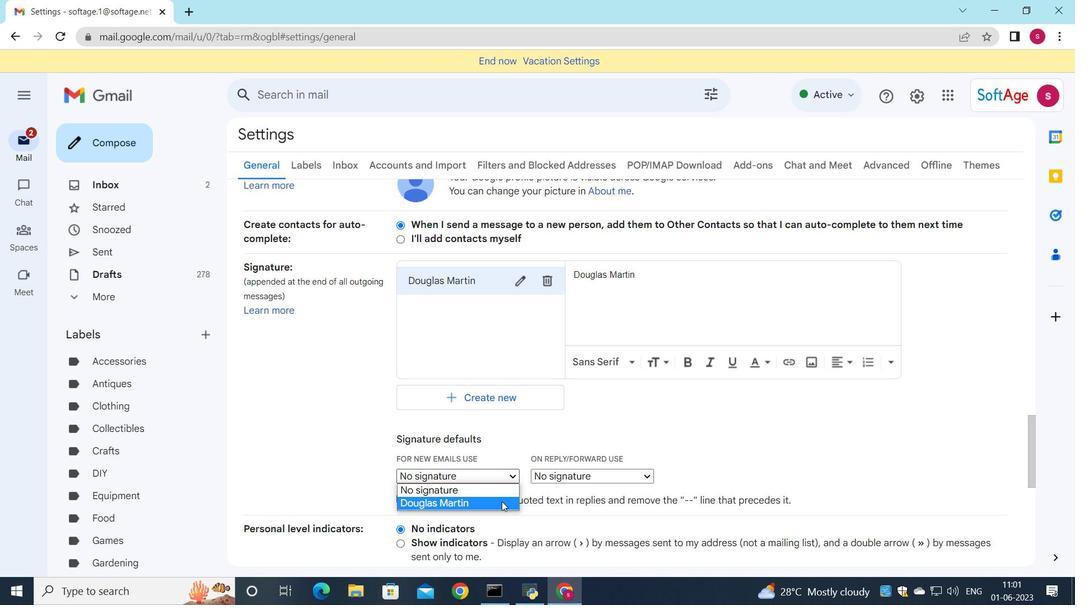 
Action: Mouse moved to (575, 475)
Screenshot: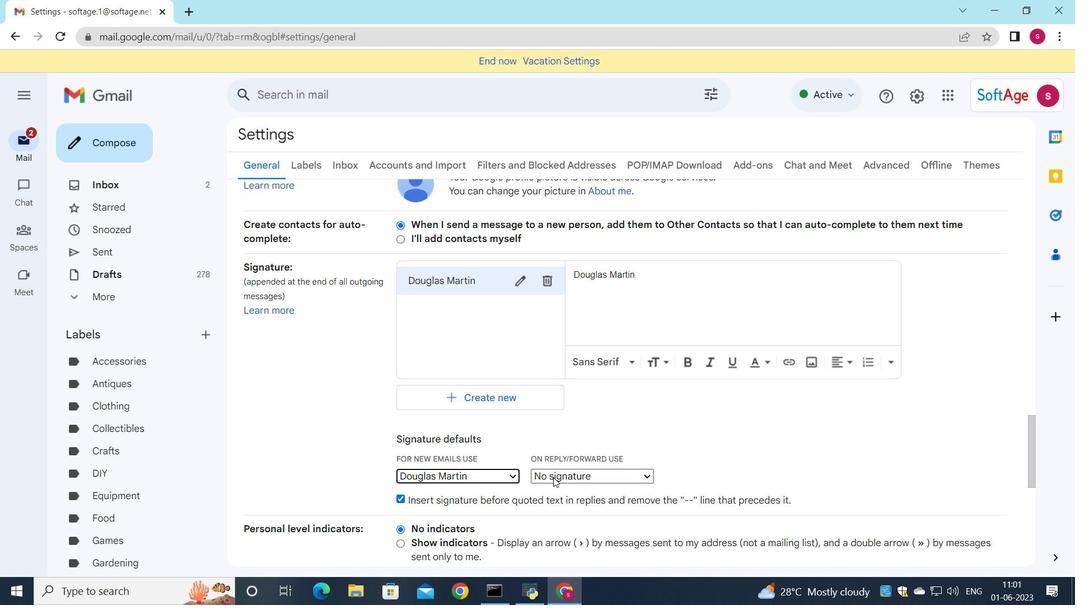 
Action: Mouse pressed left at (575, 475)
Screenshot: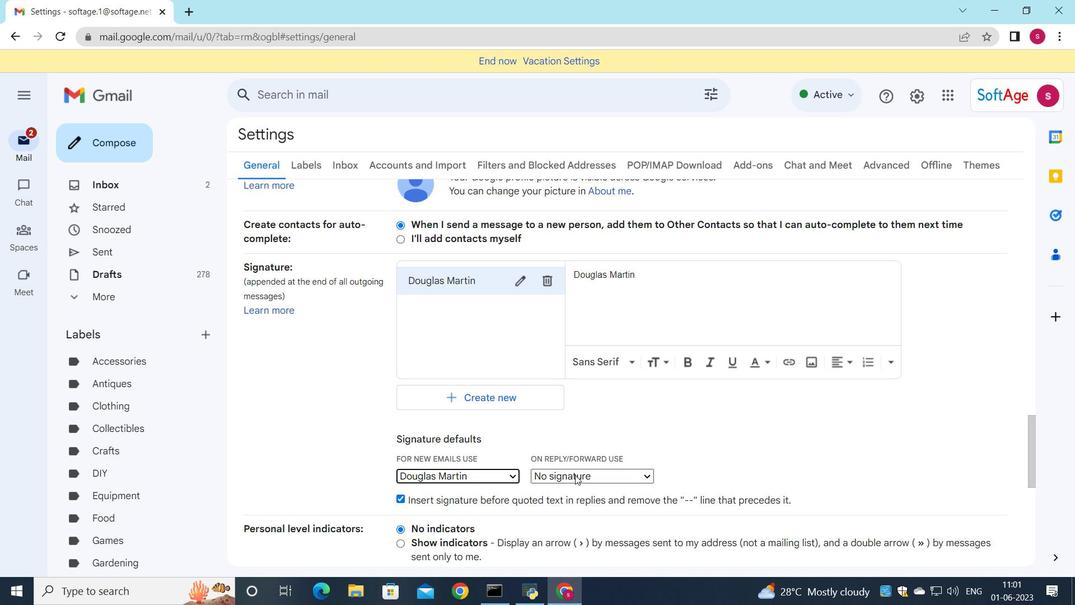 
Action: Mouse moved to (569, 501)
Screenshot: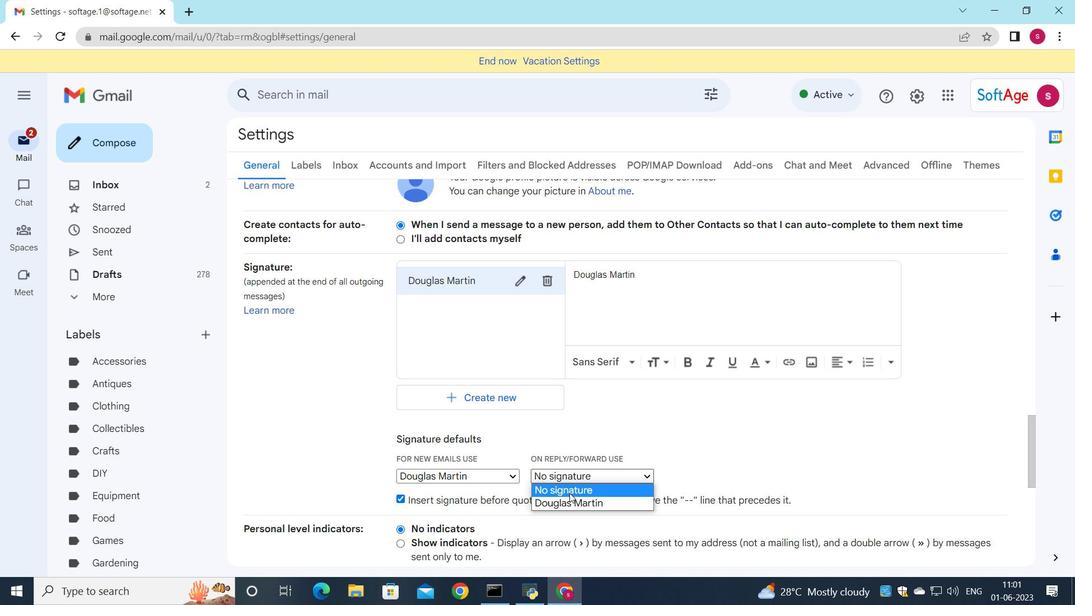
Action: Mouse pressed left at (569, 501)
Screenshot: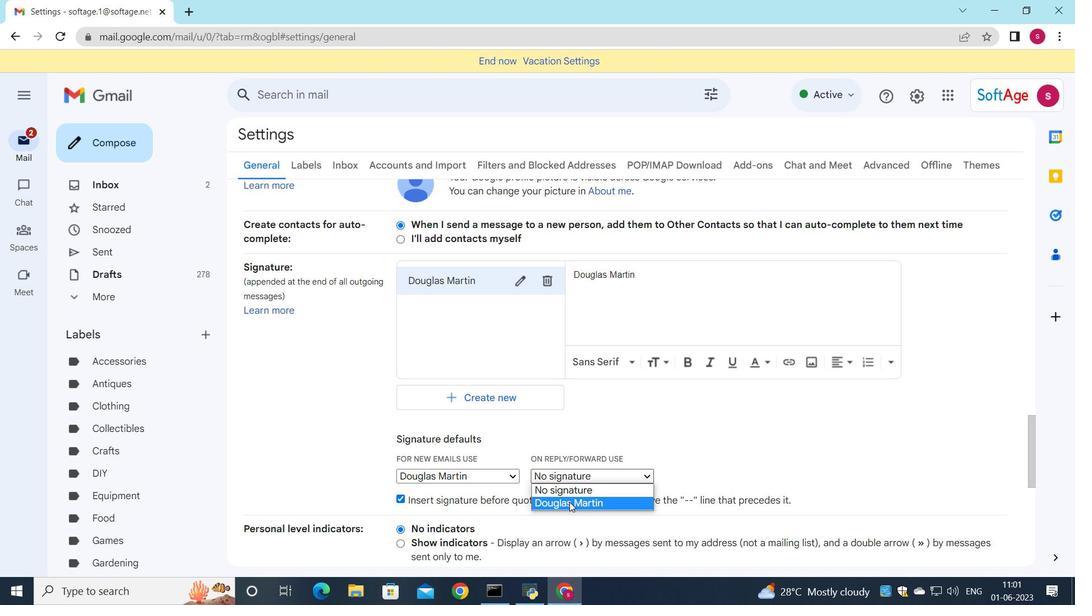 
Action: Mouse moved to (585, 452)
Screenshot: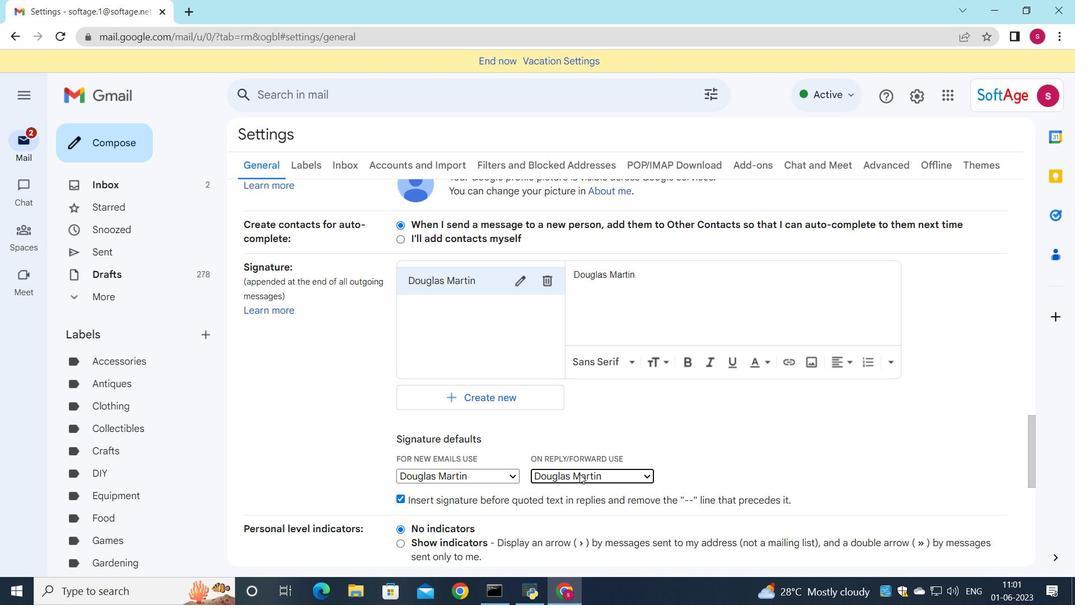 
Action: Mouse scrolled (585, 452) with delta (0, 0)
Screenshot: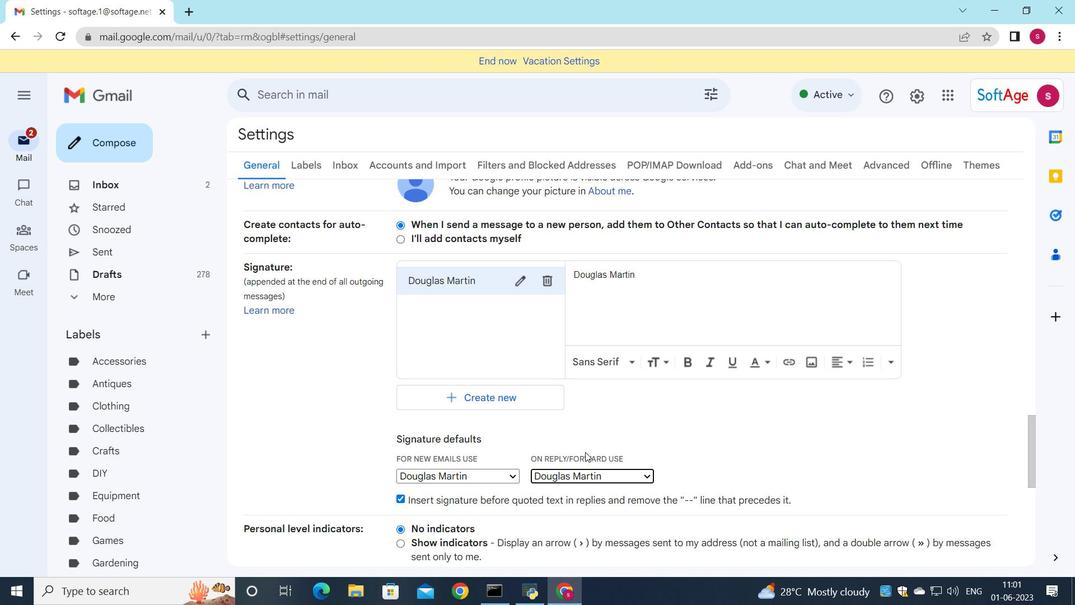 
Action: Mouse scrolled (585, 452) with delta (0, 0)
Screenshot: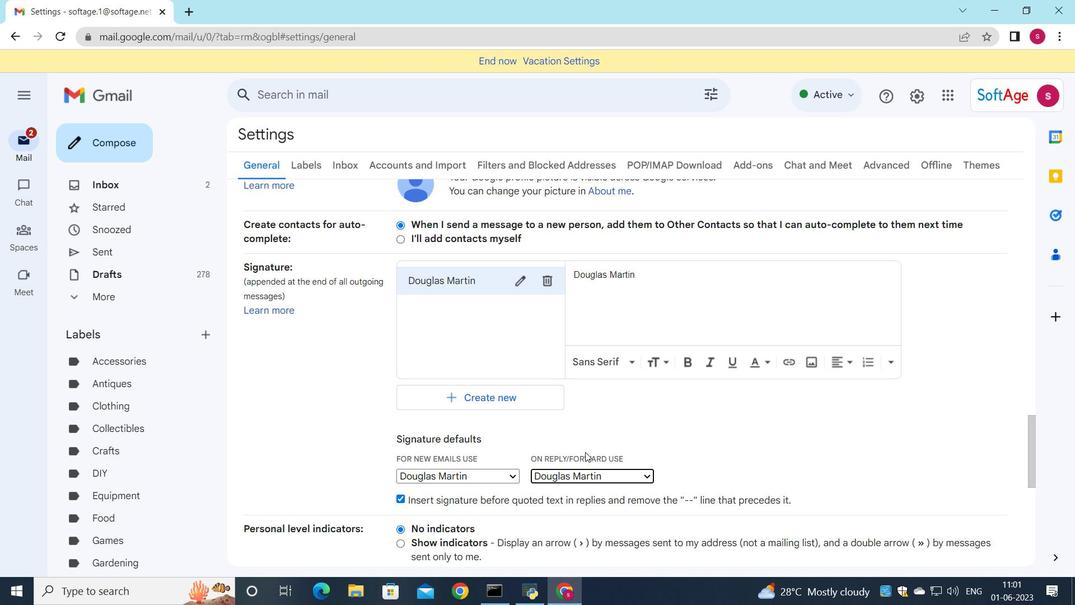 
Action: Mouse scrolled (585, 452) with delta (0, 0)
Screenshot: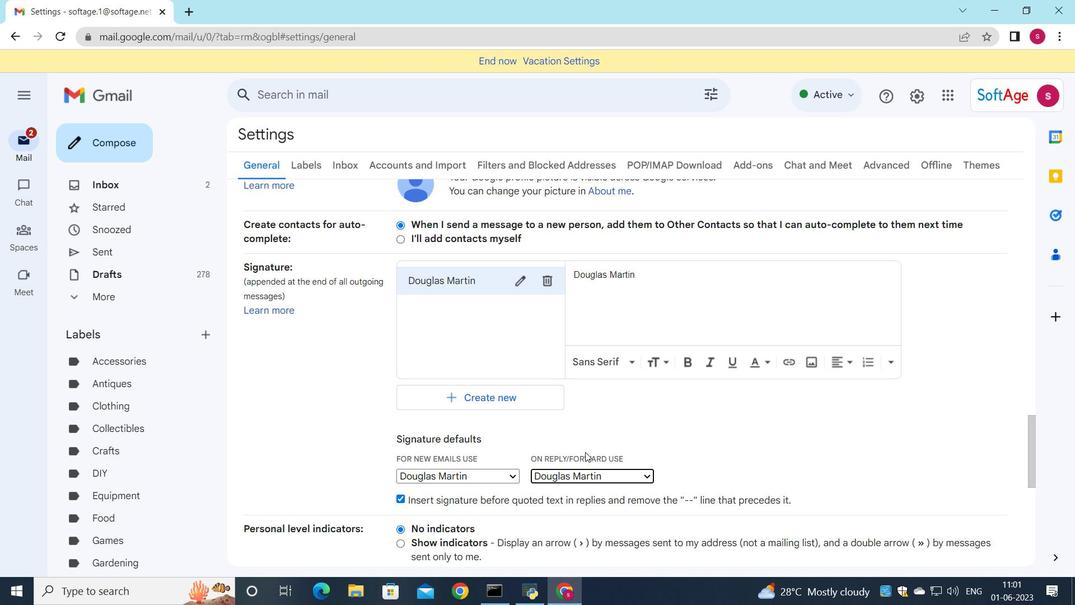 
Action: Mouse scrolled (585, 452) with delta (0, 0)
Screenshot: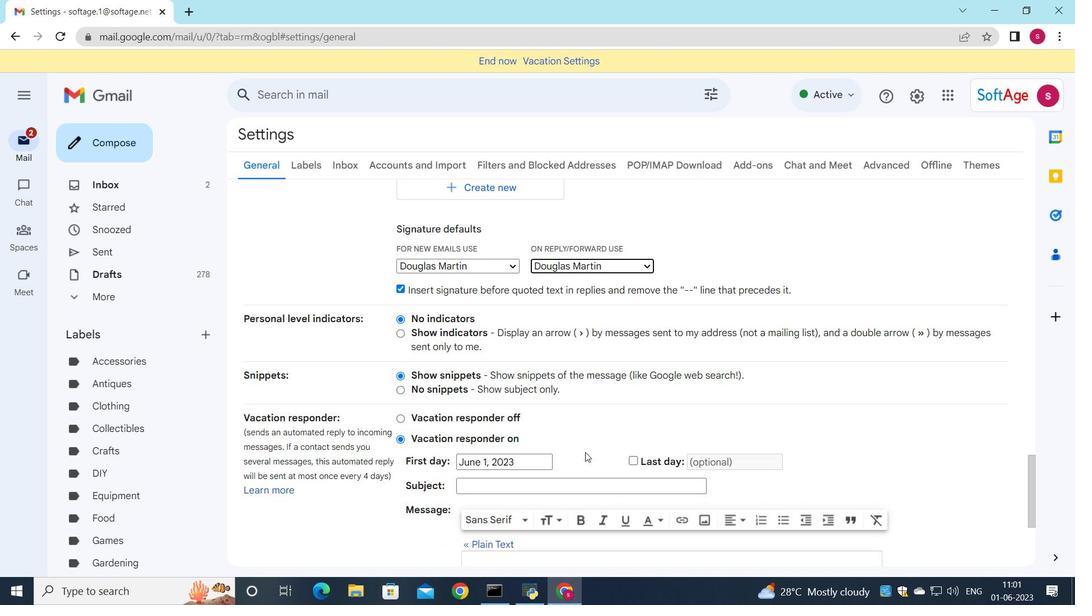 
Action: Mouse scrolled (585, 452) with delta (0, 0)
Screenshot: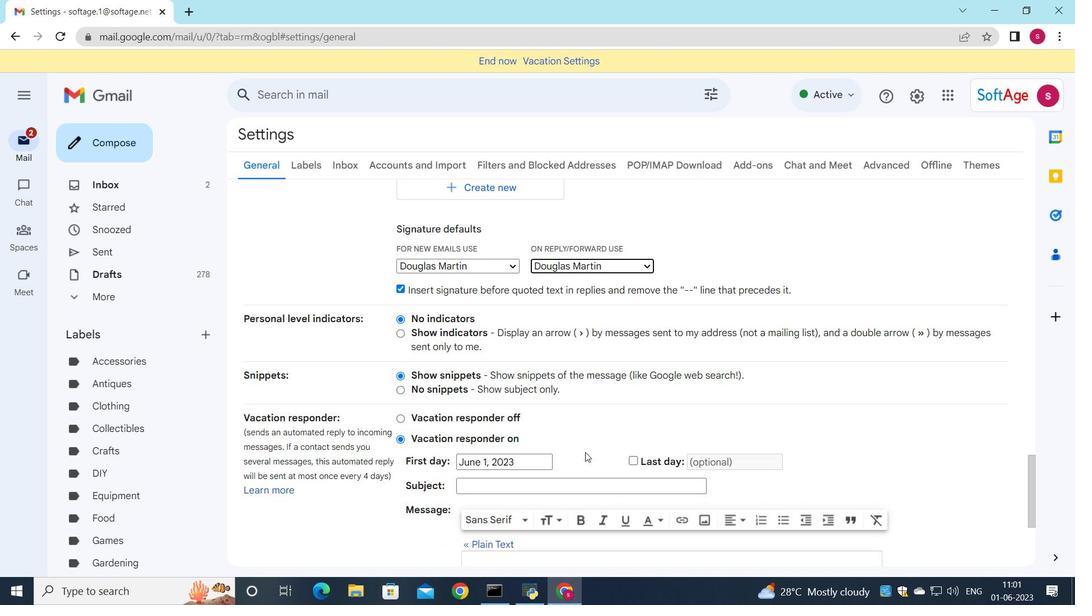 
Action: Mouse scrolled (585, 452) with delta (0, 0)
Screenshot: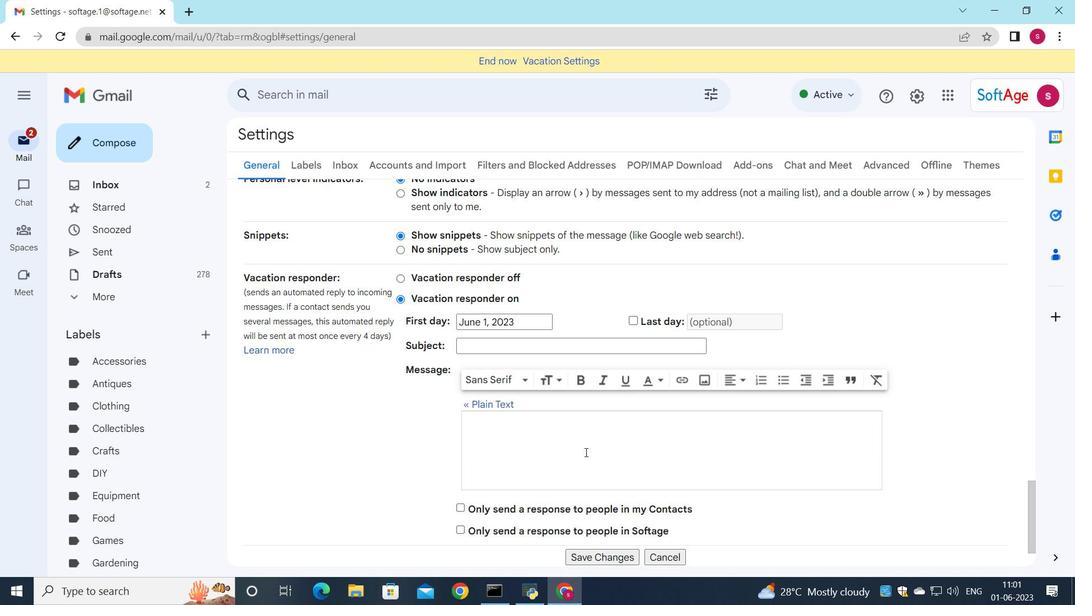 
Action: Mouse scrolled (585, 452) with delta (0, 0)
Screenshot: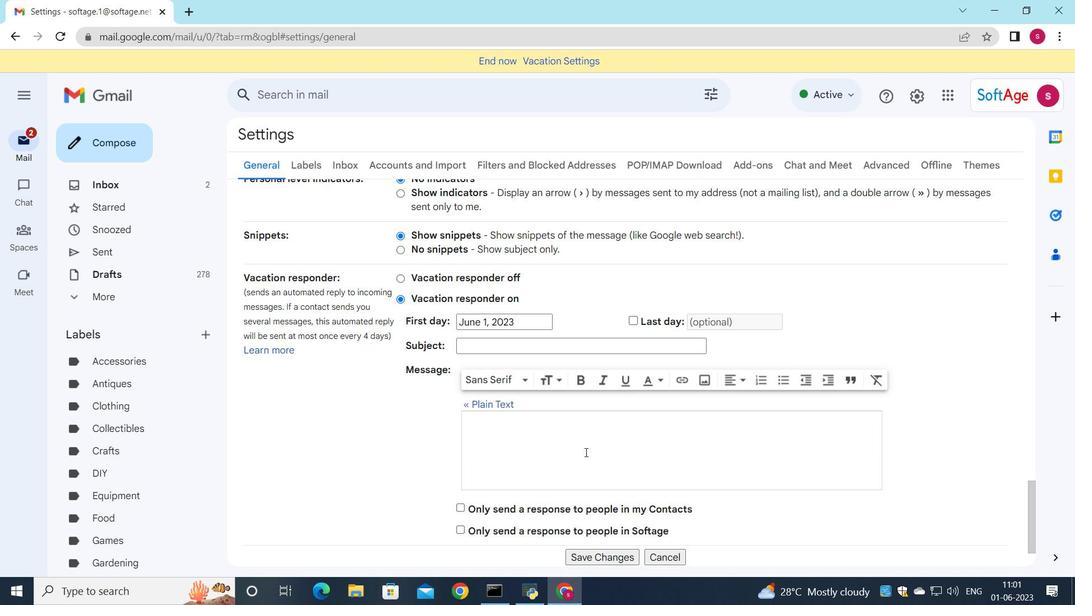 
Action: Mouse scrolled (585, 452) with delta (0, 0)
Screenshot: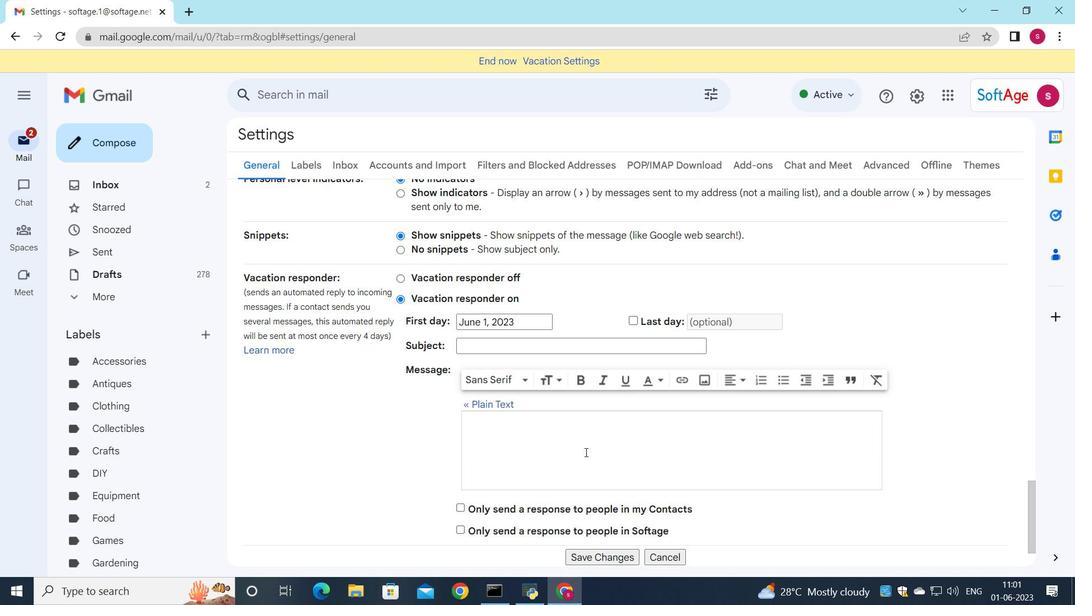
Action: Mouse scrolled (585, 452) with delta (0, 0)
Screenshot: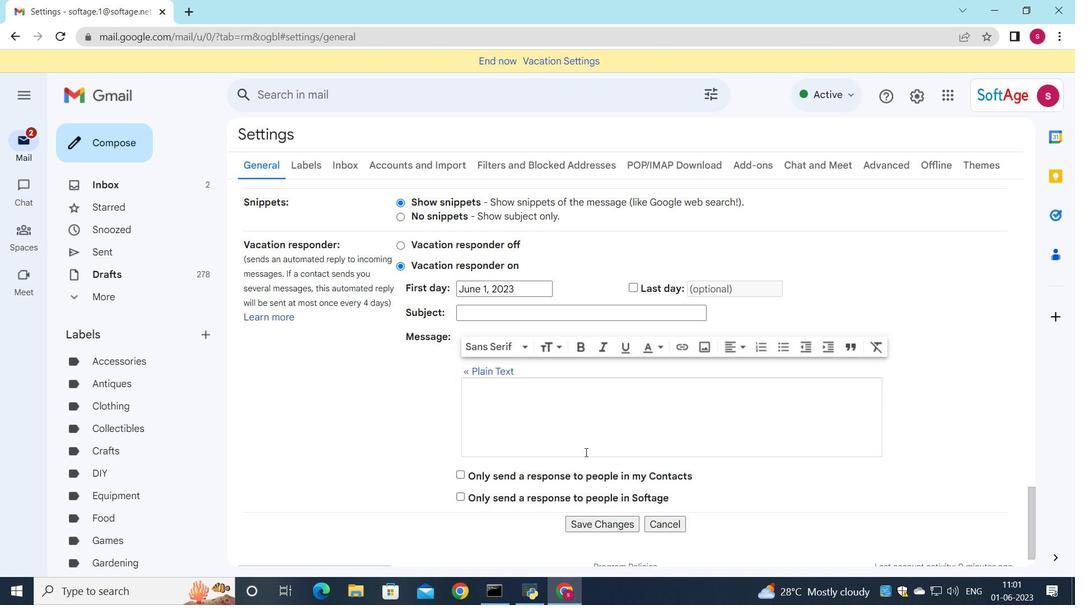 
Action: Mouse moved to (585, 484)
Screenshot: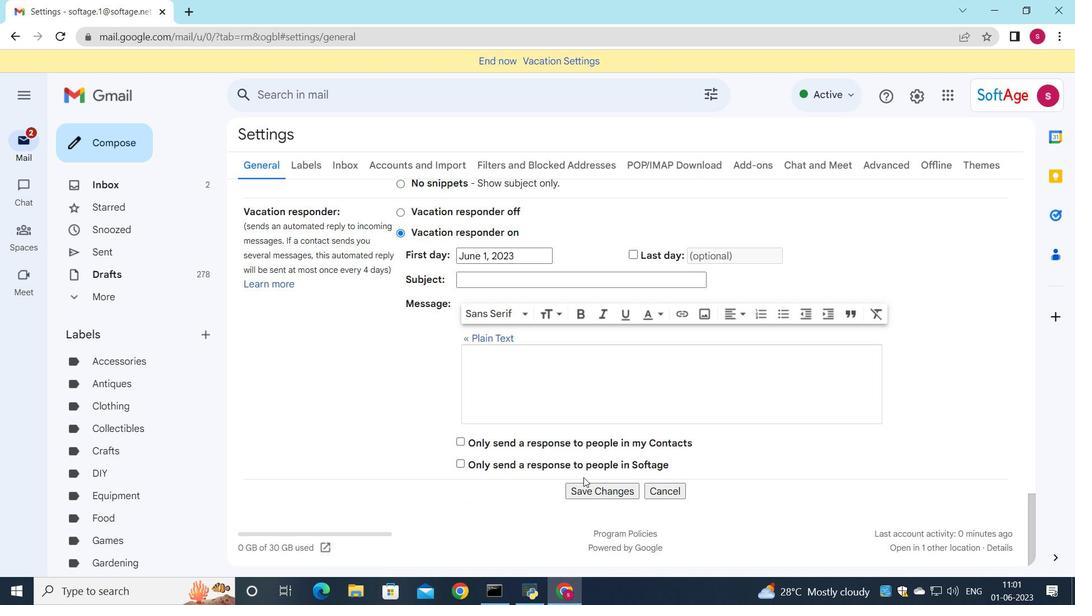 
Action: Mouse pressed left at (585, 484)
Screenshot: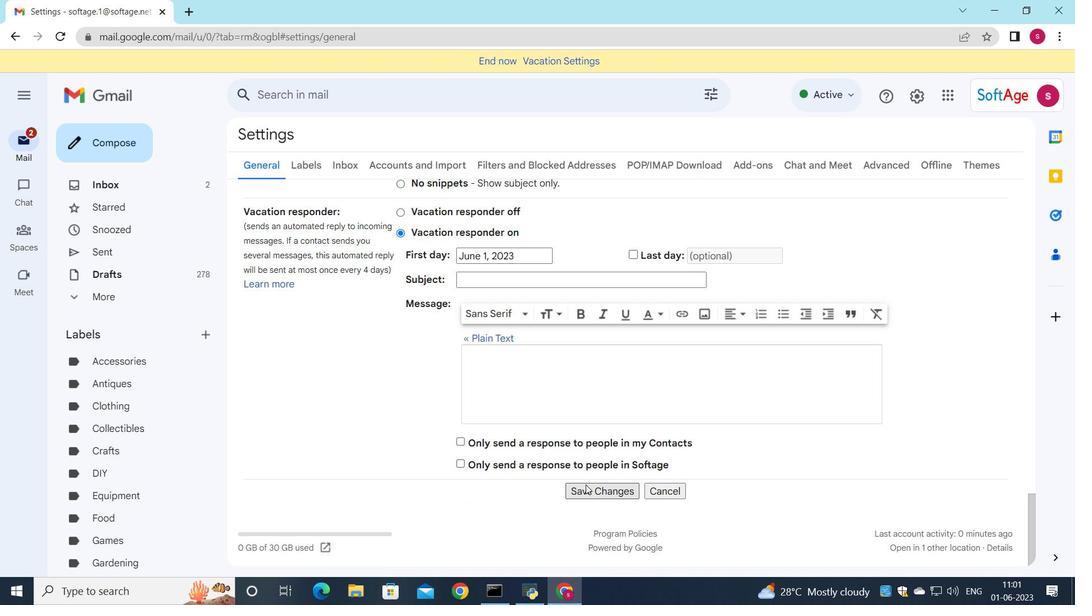 
Action: Mouse moved to (446, 352)
Screenshot: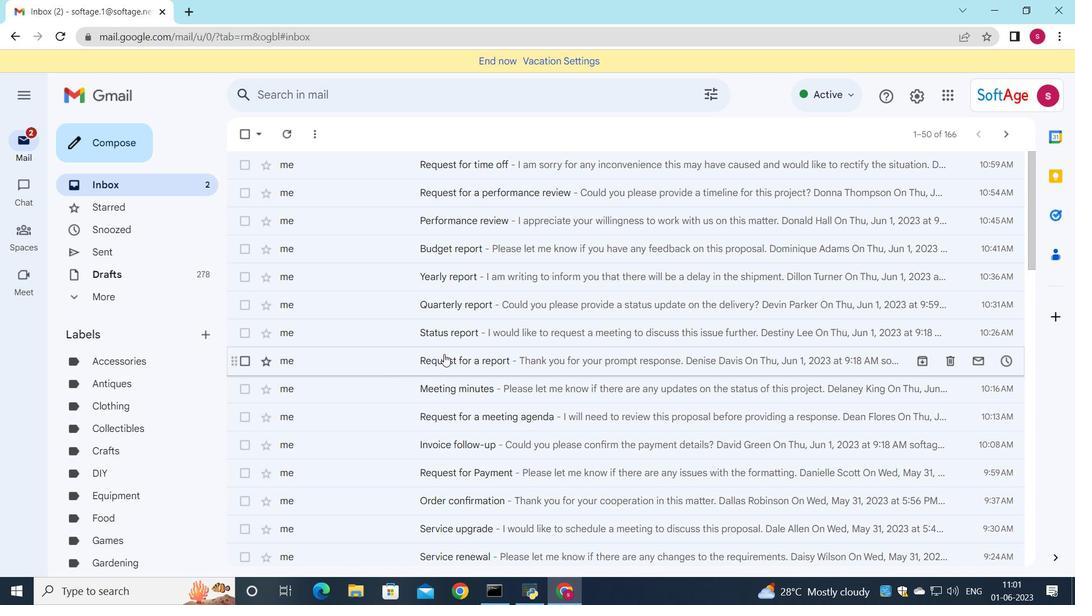 
Action: Mouse pressed left at (446, 352)
Screenshot: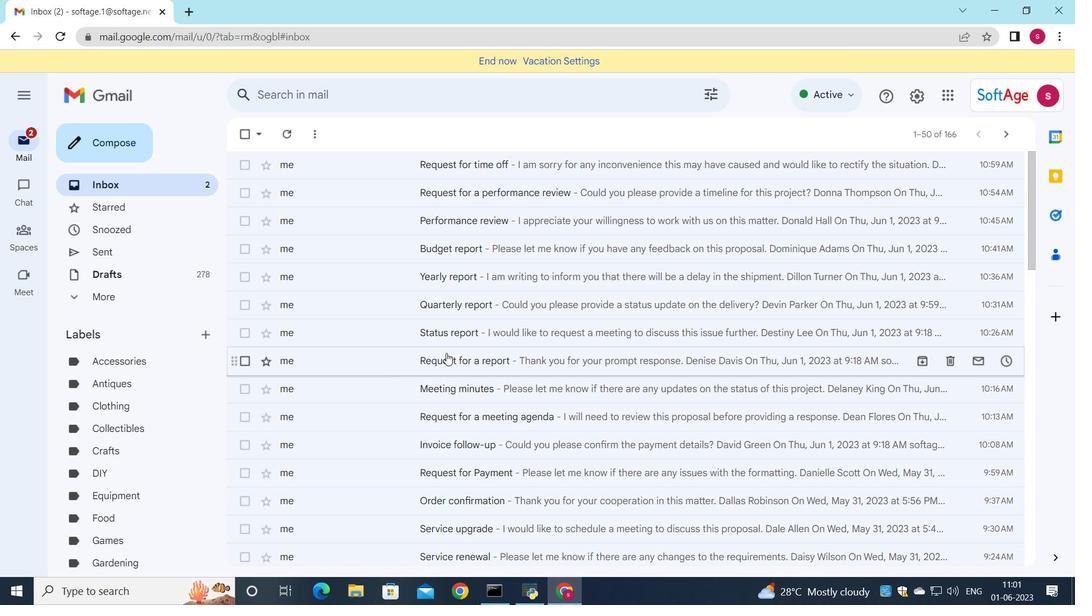 
Action: Mouse moved to (303, 437)
Screenshot: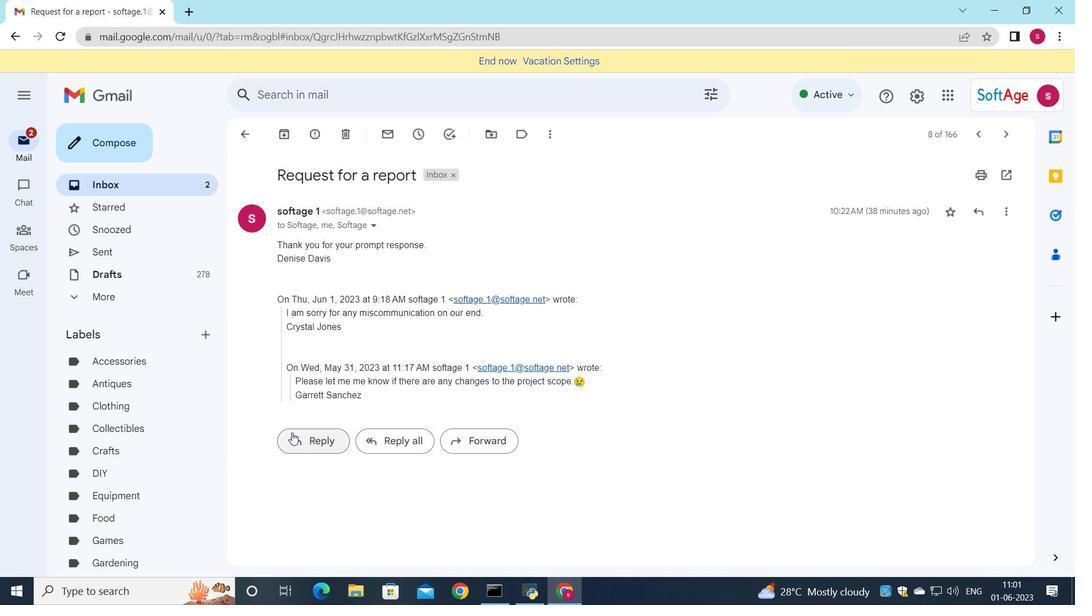 
Action: Mouse pressed left at (303, 437)
Screenshot: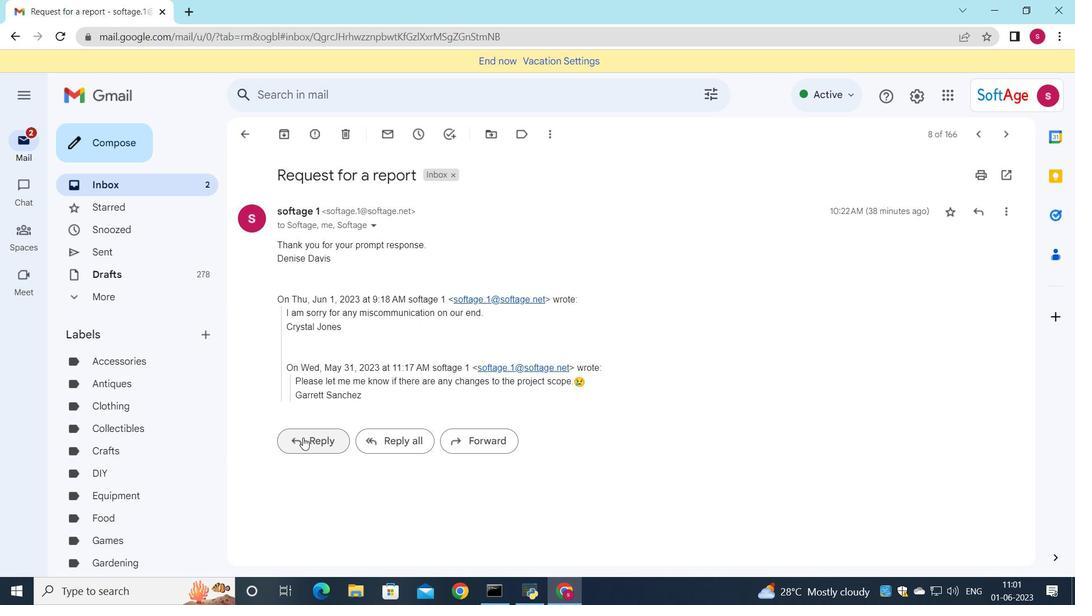 
Action: Mouse moved to (309, 377)
Screenshot: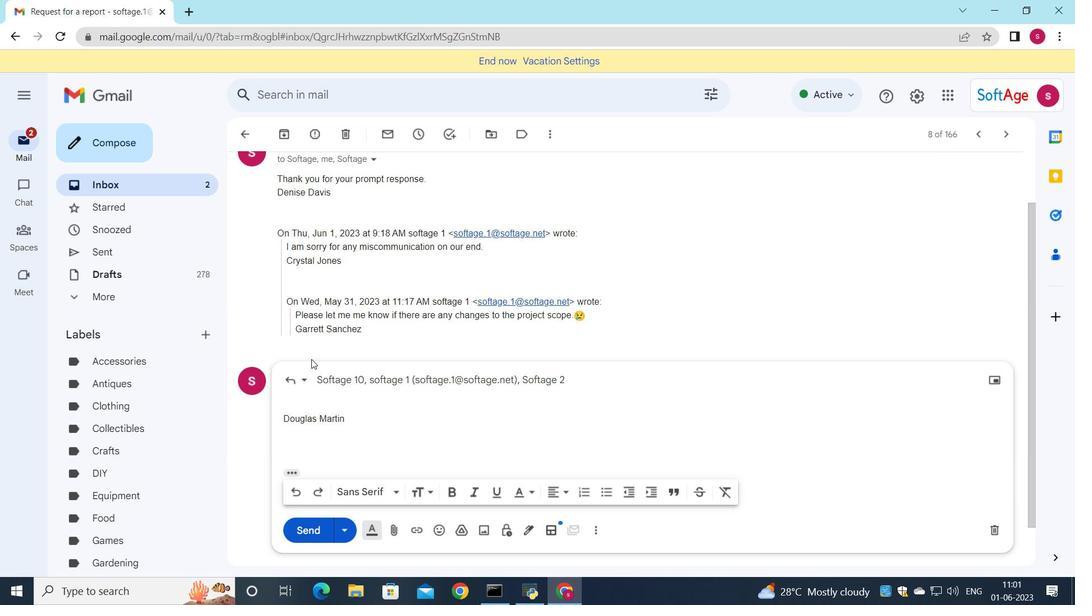 
Action: Mouse pressed left at (309, 377)
Screenshot: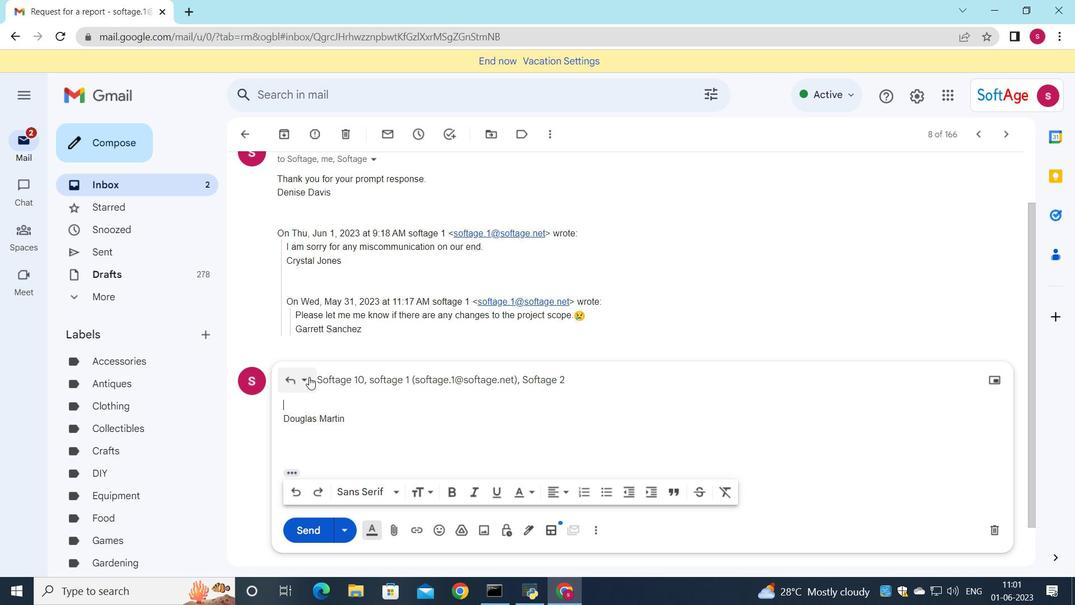 
Action: Mouse moved to (331, 481)
Screenshot: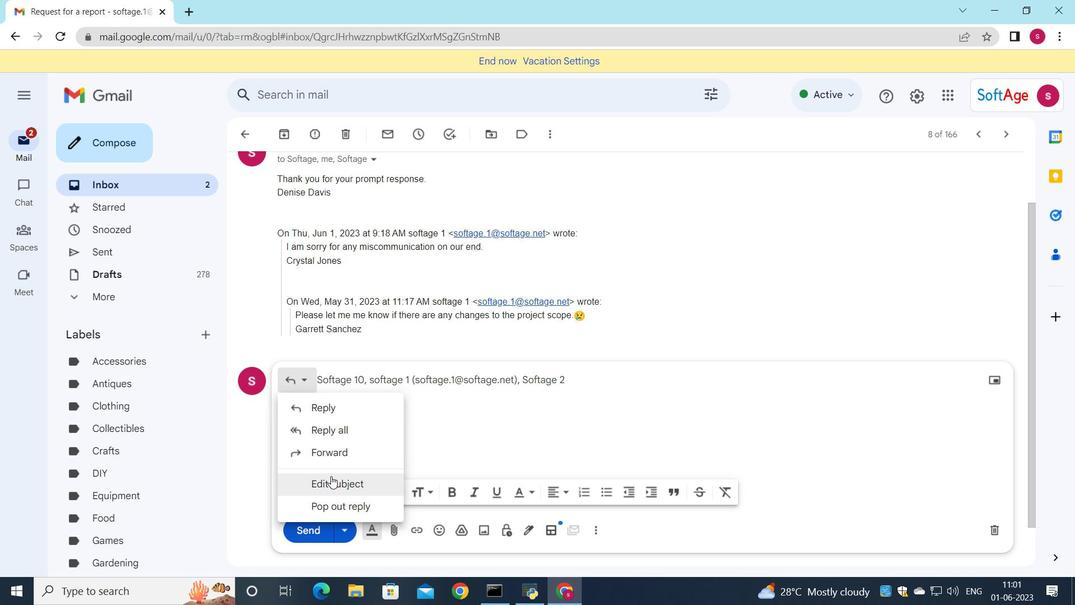 
Action: Mouse pressed left at (331, 481)
Screenshot: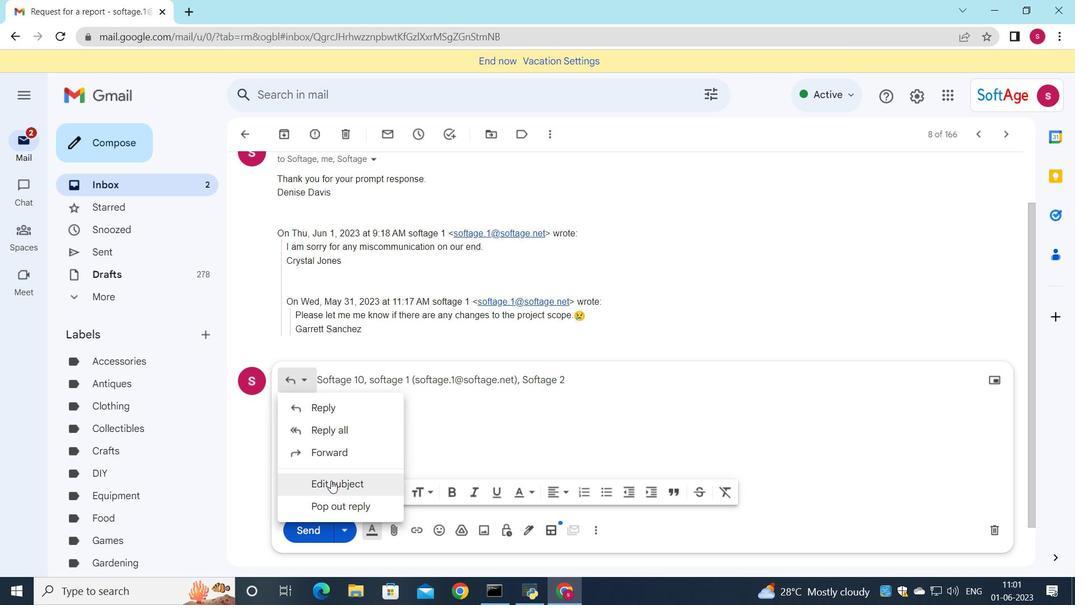 
Action: Mouse moved to (391, 456)
Screenshot: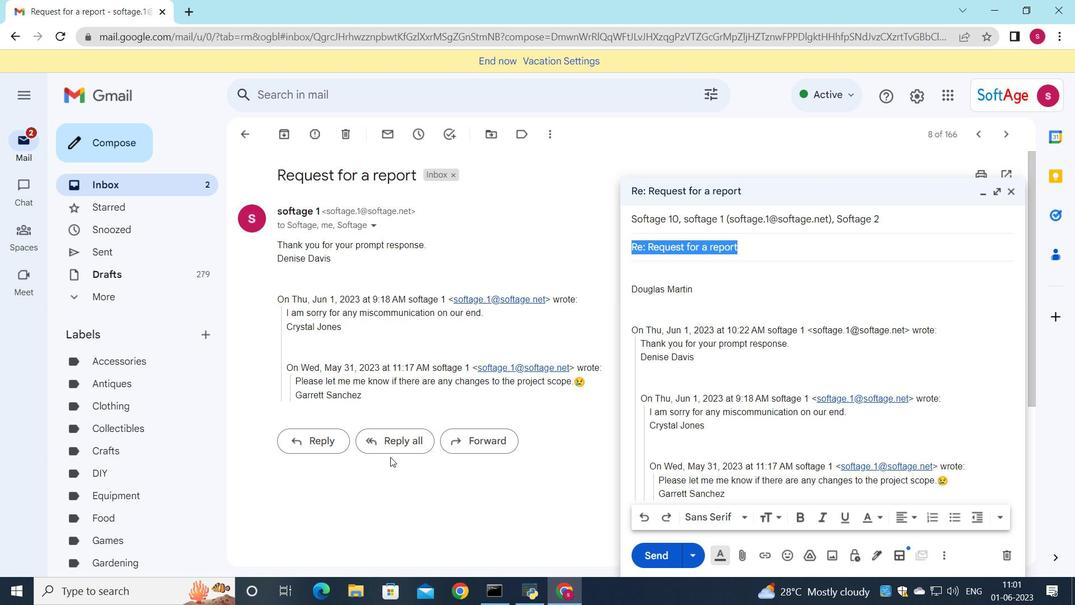 
Action: Key pressed <Key.shift>Emergency<Key.space><Key.shift>Leave
Screenshot: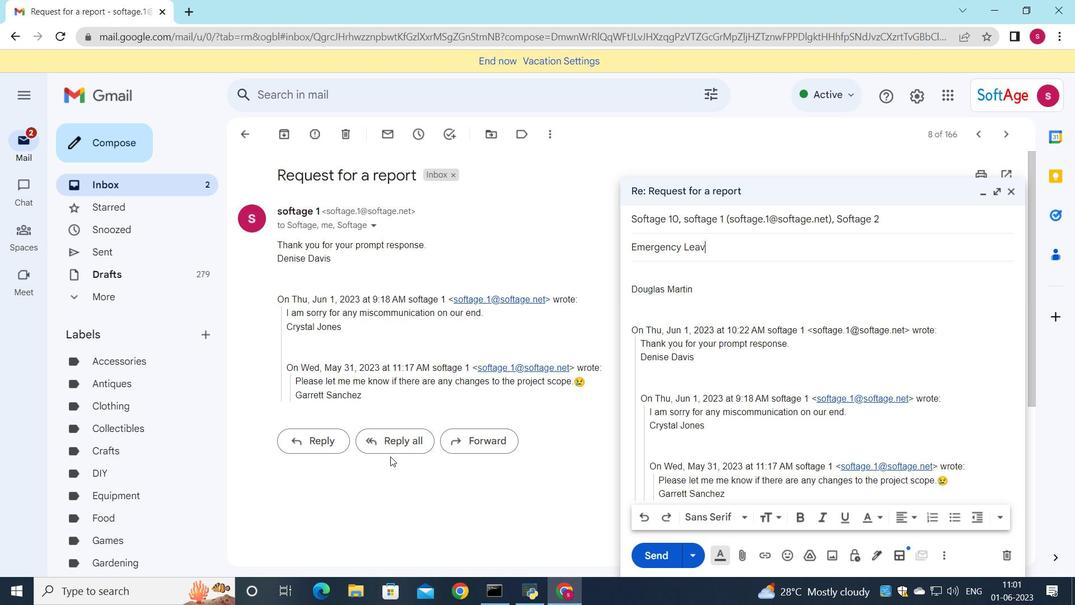 
Action: Mouse moved to (676, 374)
Screenshot: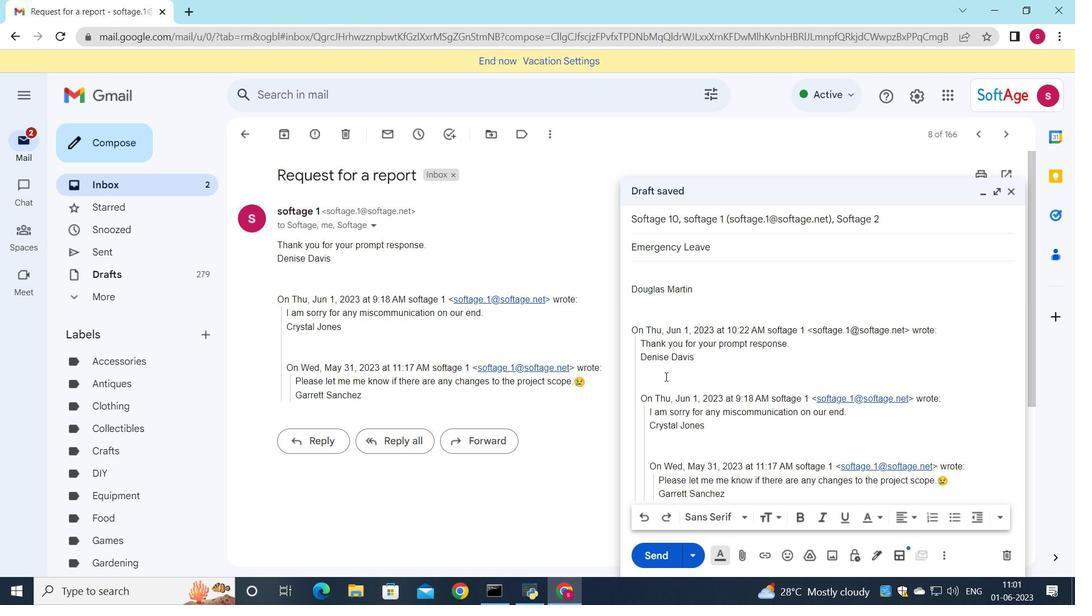 
Action: Key pressed <Key.space>request
Screenshot: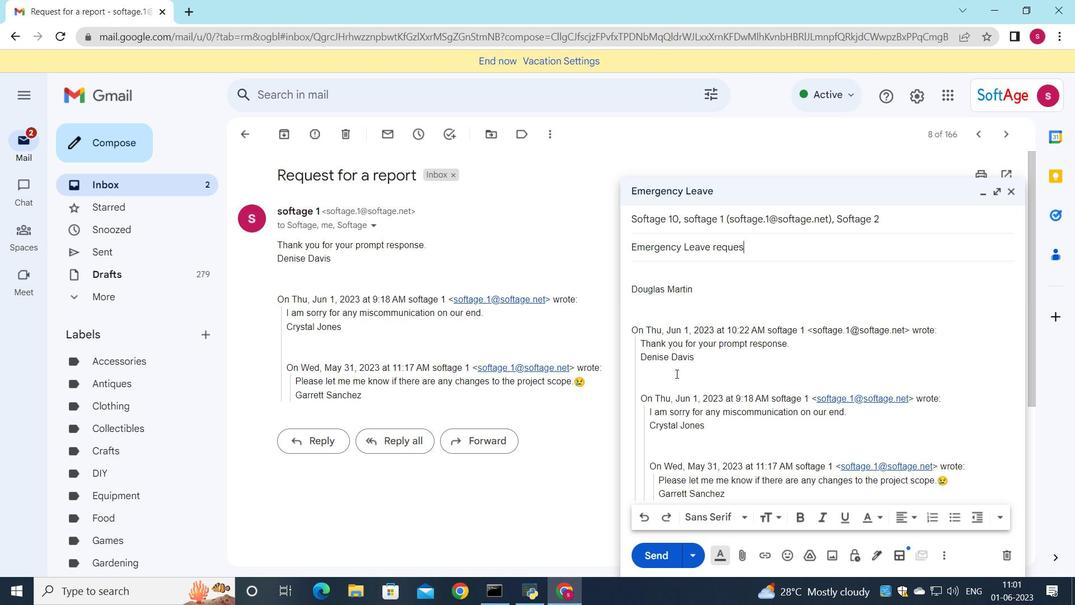 
Action: Mouse moved to (647, 268)
Screenshot: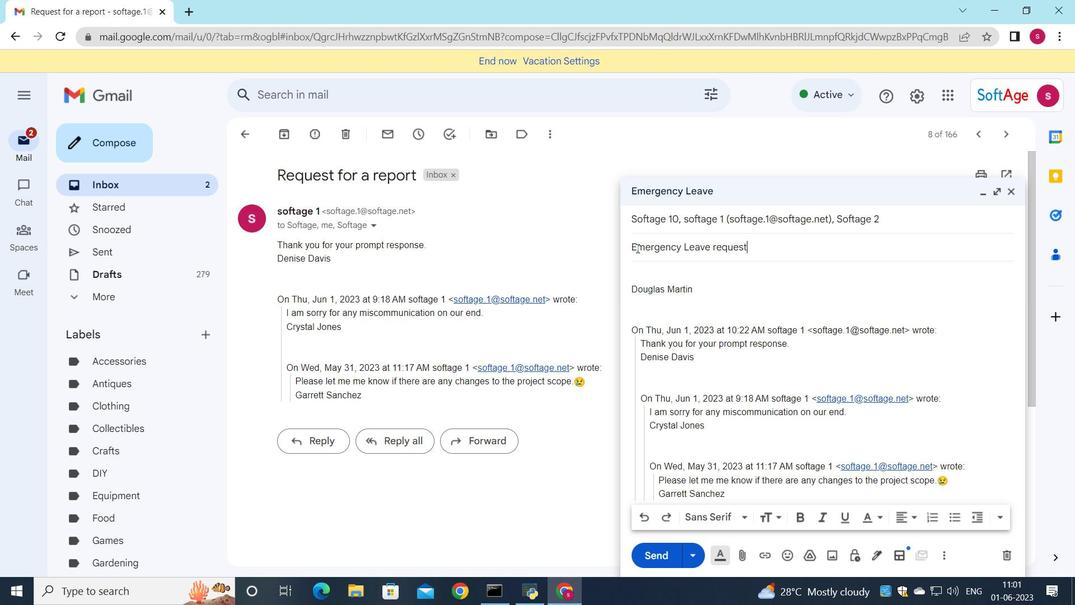 
Action: Mouse pressed left at (647, 268)
Screenshot: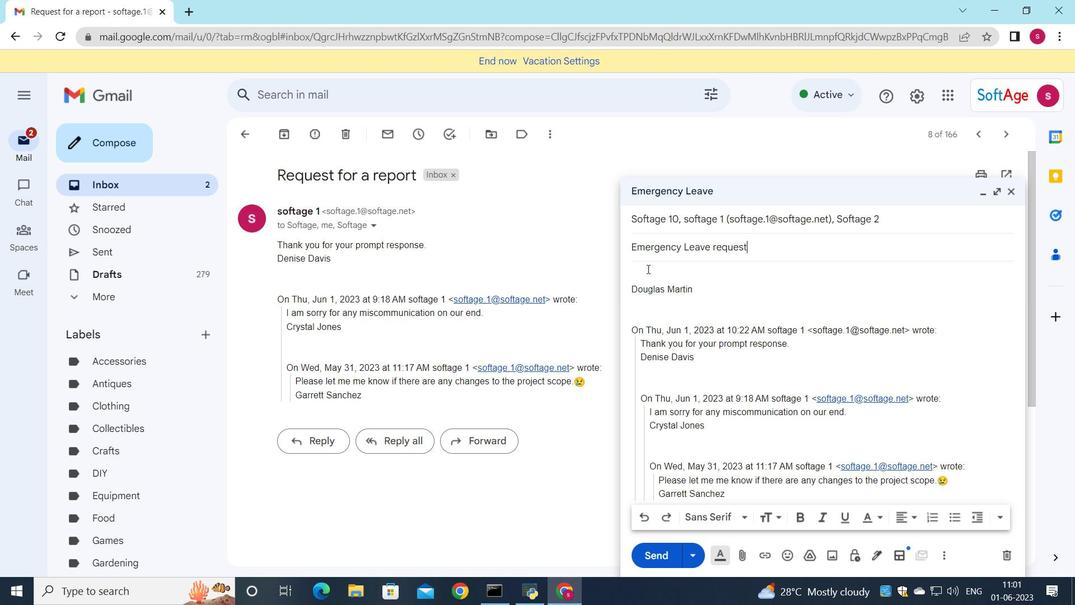 
Action: Mouse moved to (672, 285)
Screenshot: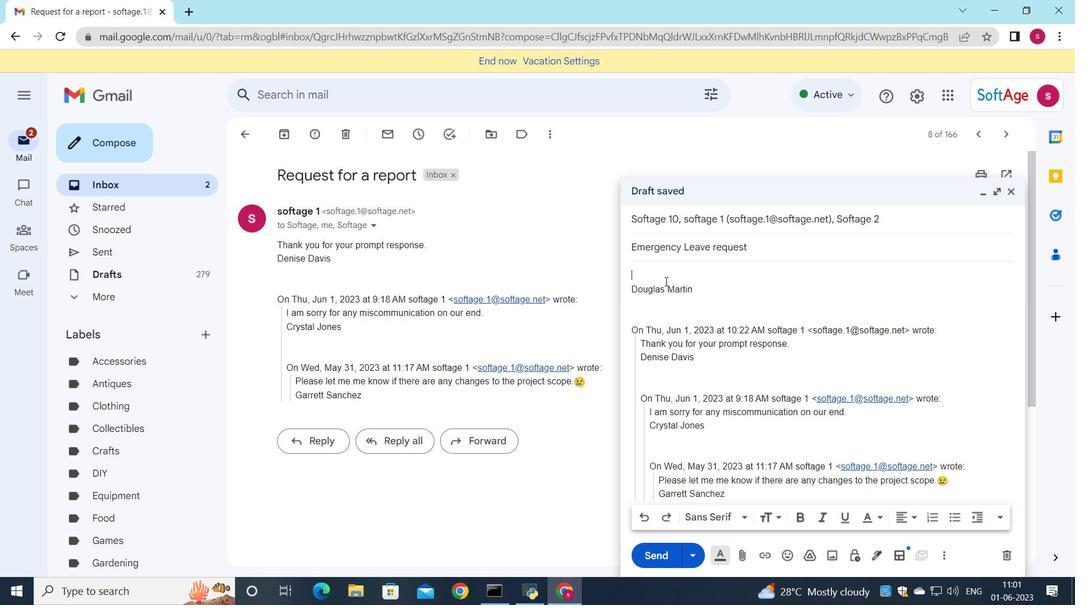 
Action: Key pressed <Key.shift><Key.shift><Key.shift><Key.shift><Key.shift><Key.shift><Key.shift>I<Key.space>would<Key.space>like<Key.space>to<Key.space>schedule<Key.space>a<Key.space>meey<Key.backspace>ting<Key.space>to<Key.space>discuss<Key.space>the<Key.space>projects<Key.space>human<Key.space>resources<Key.space>plan.
Screenshot: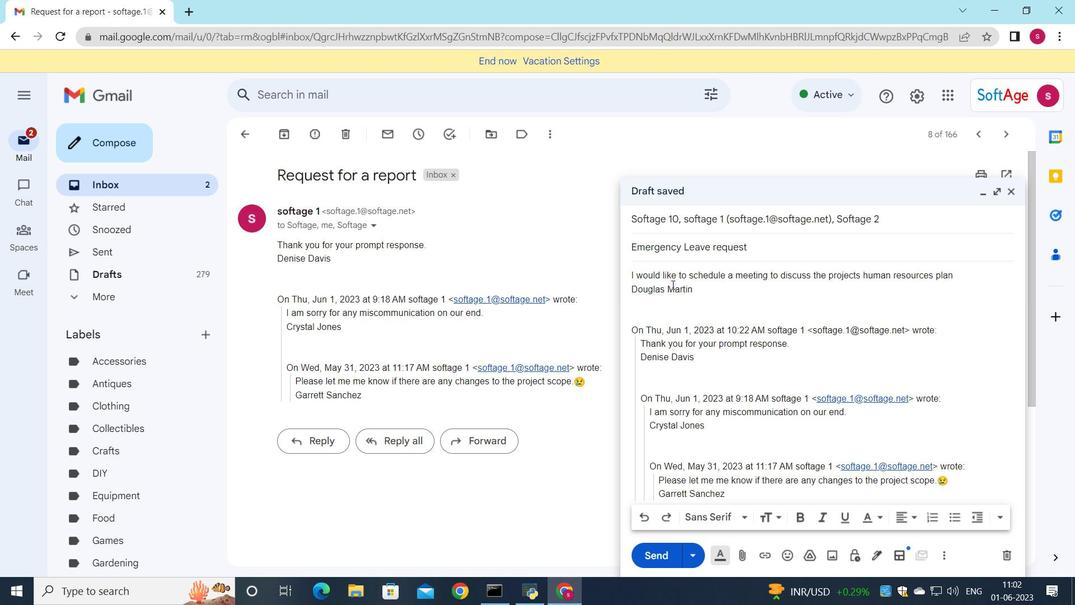 
Action: Mouse moved to (859, 277)
Screenshot: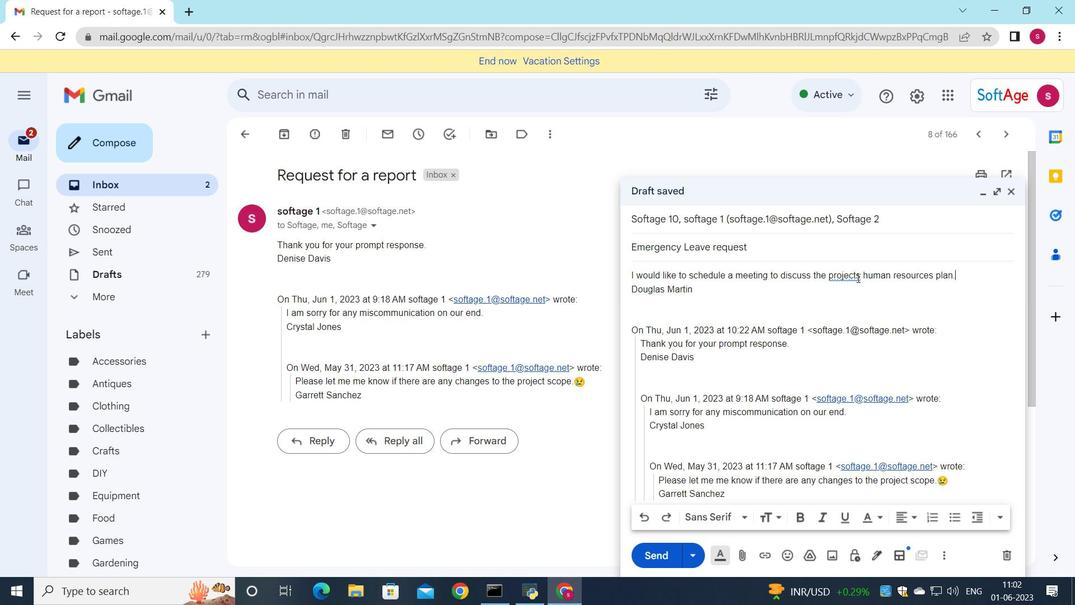 
Action: Mouse pressed left at (859, 277)
Screenshot: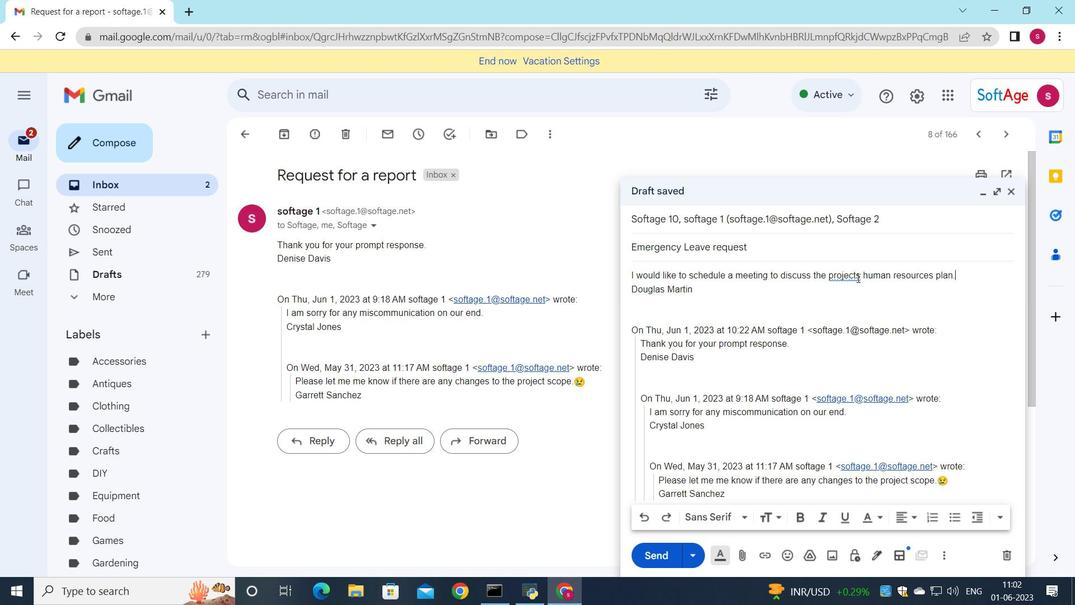 
Action: Mouse moved to (860, 276)
Screenshot: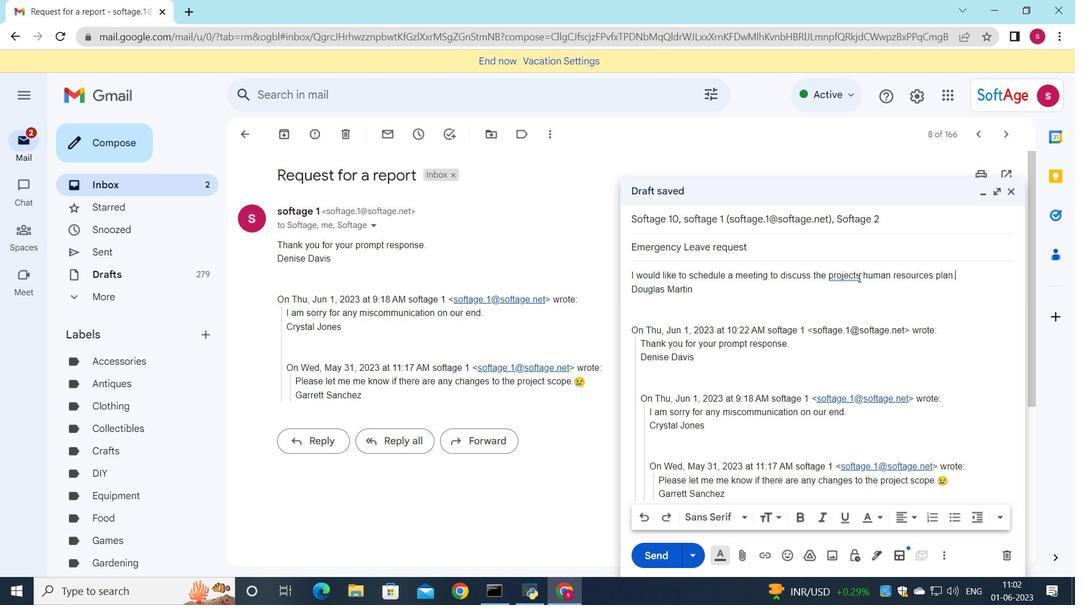 
Action: Key pressed <Key.backspace>
Screenshot: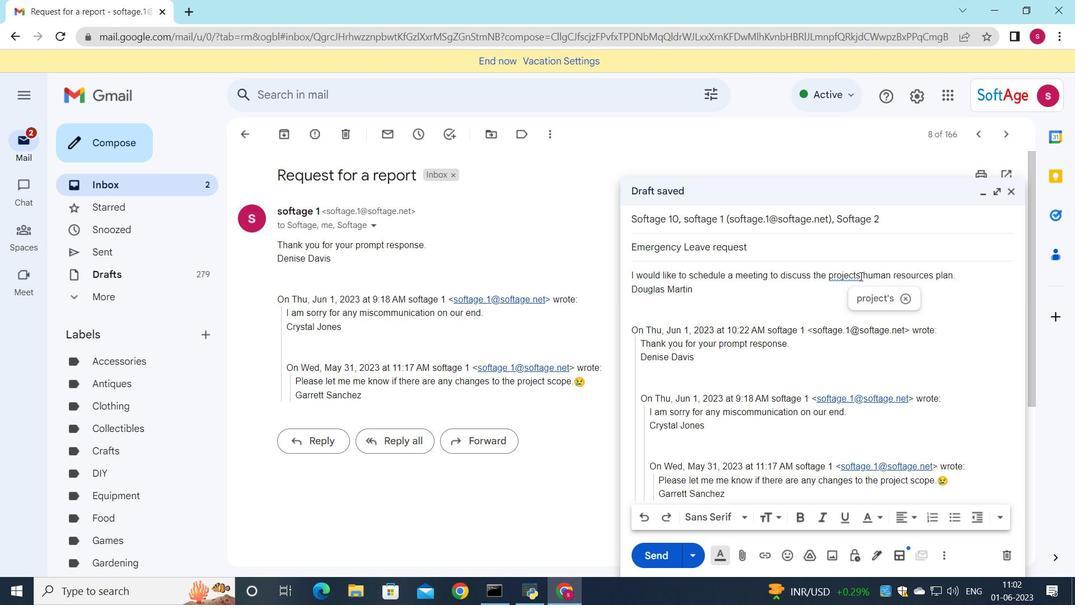 
Action: Mouse moved to (956, 271)
Screenshot: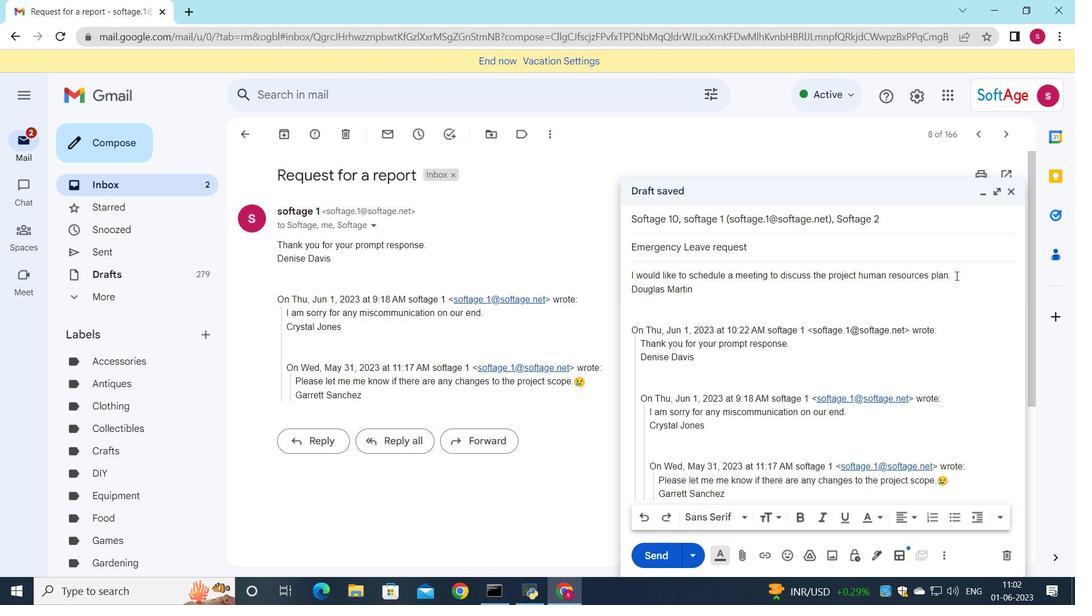 
Action: Mouse pressed left at (956, 271)
Screenshot: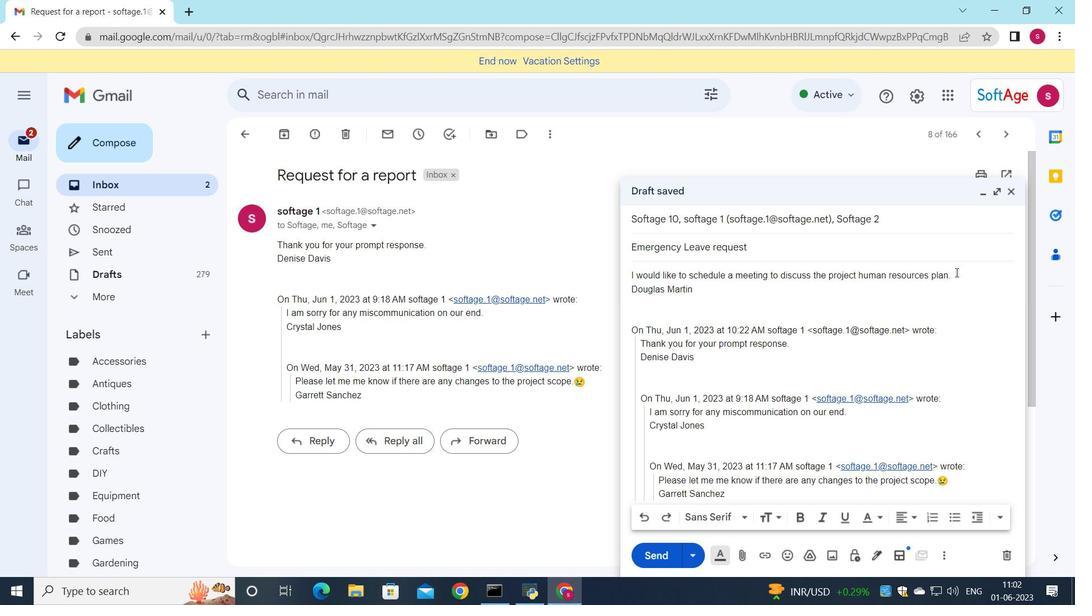 
Action: Mouse moved to (648, 517)
Screenshot: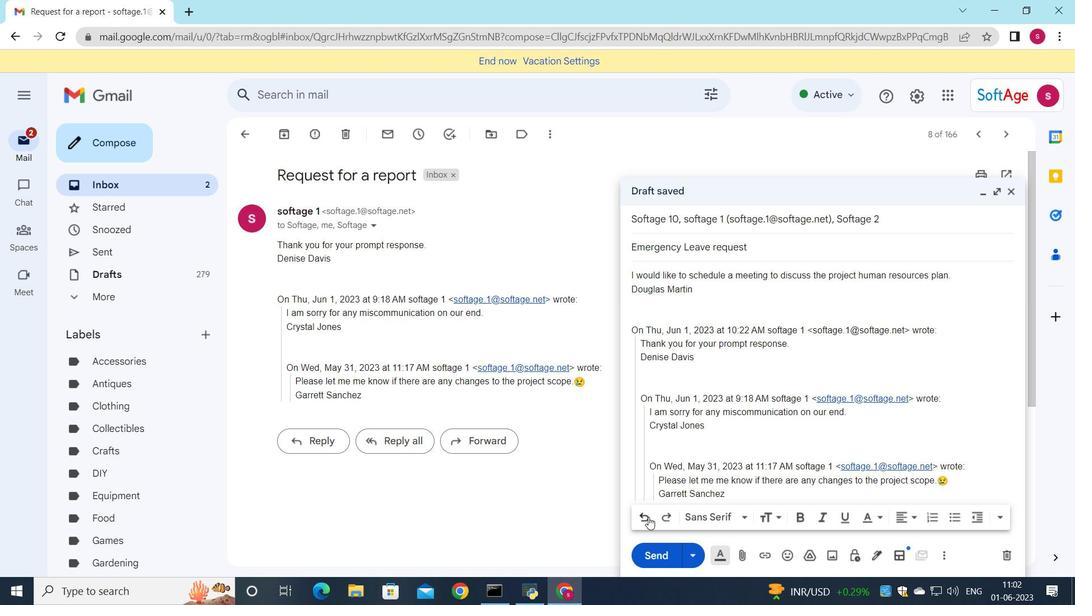 
Action: Mouse pressed left at (648, 517)
Screenshot: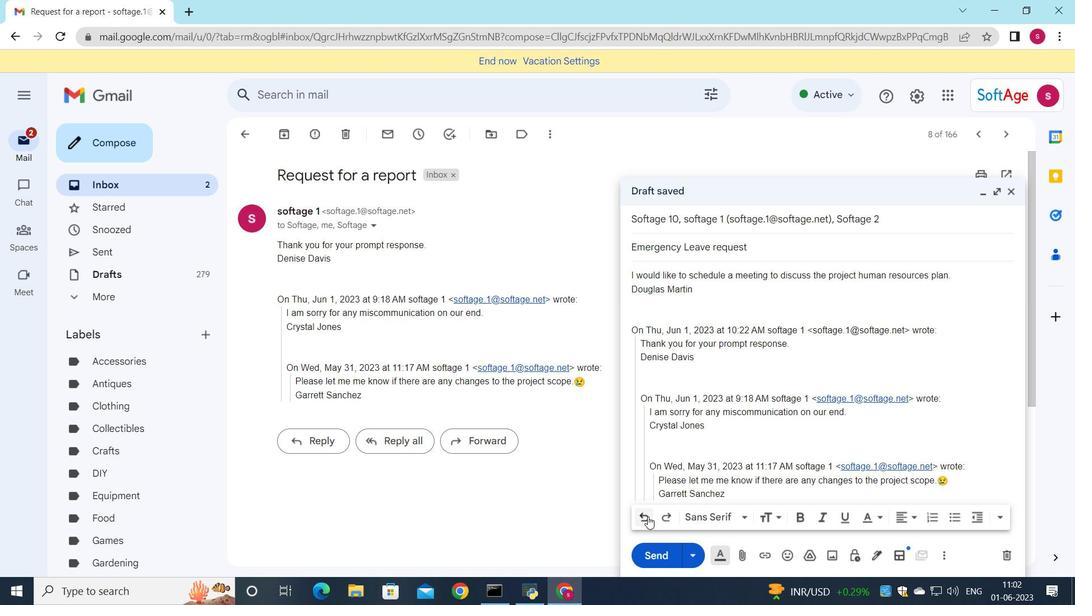 
Action: Mouse pressed left at (648, 517)
Screenshot: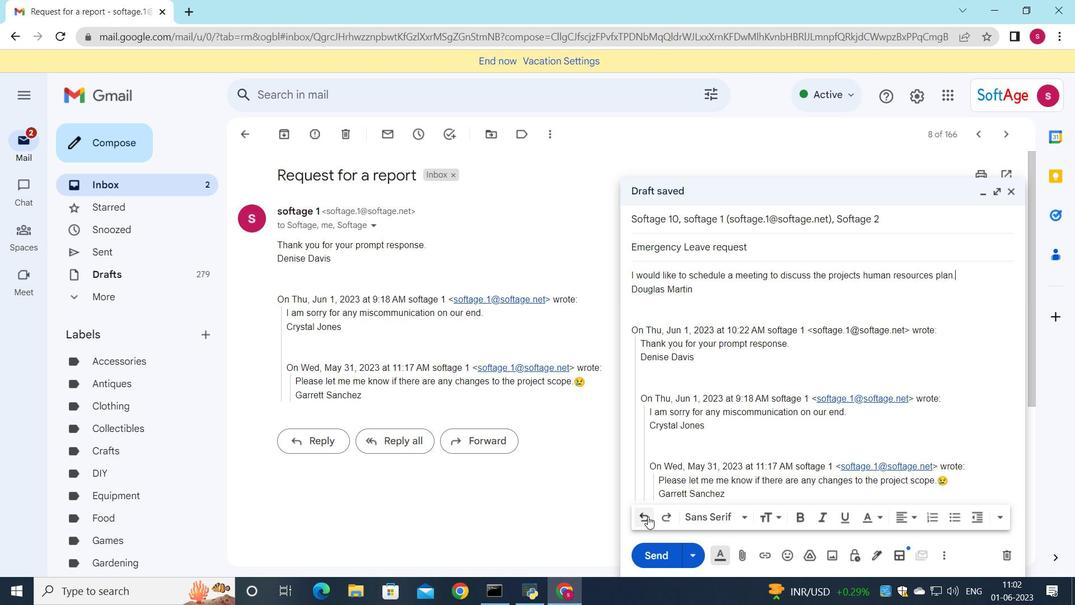 
Action: Mouse pressed left at (648, 517)
Screenshot: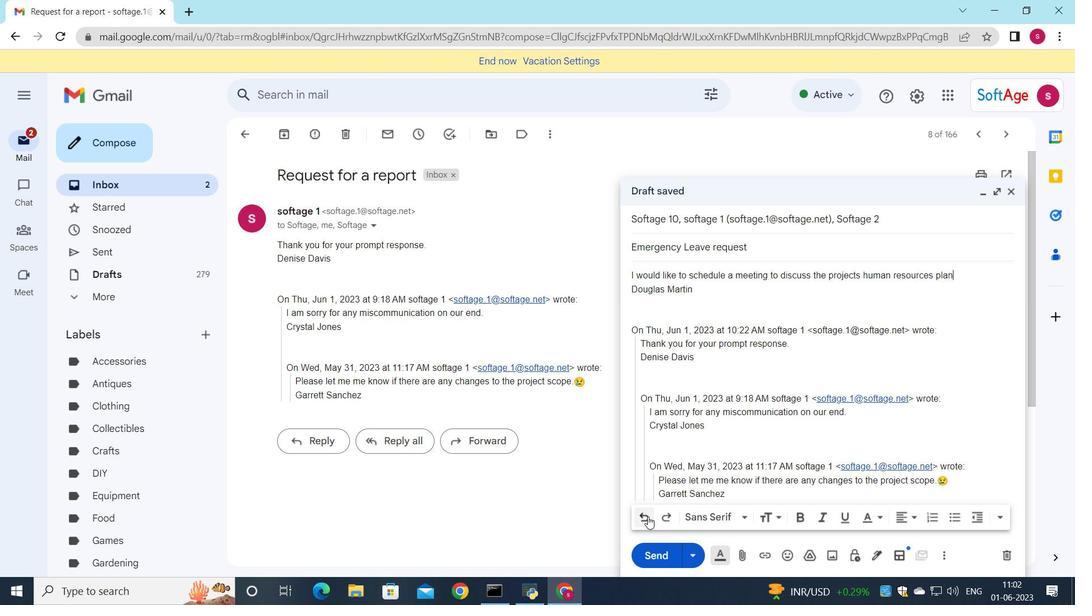 
Action: Mouse pressed left at (648, 517)
Screenshot: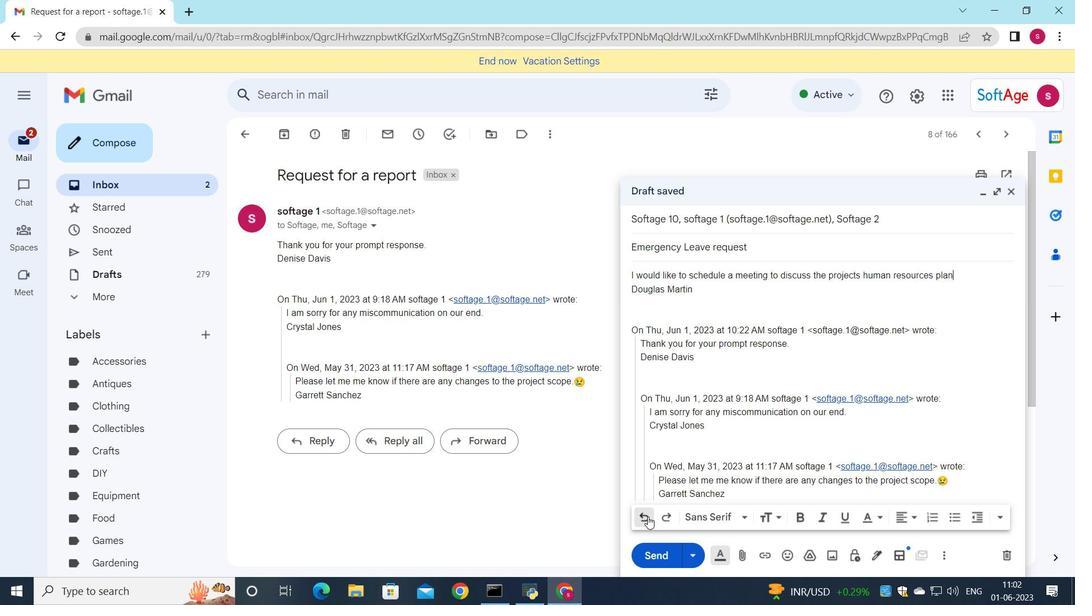 
Action: Mouse pressed left at (648, 517)
Screenshot: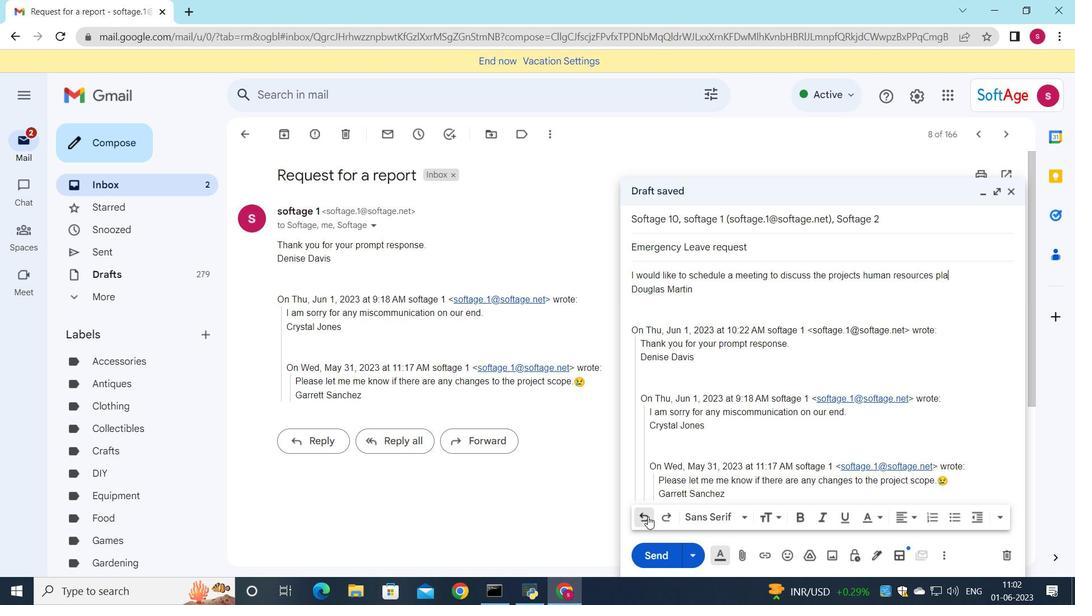
Action: Mouse pressed left at (648, 517)
Screenshot: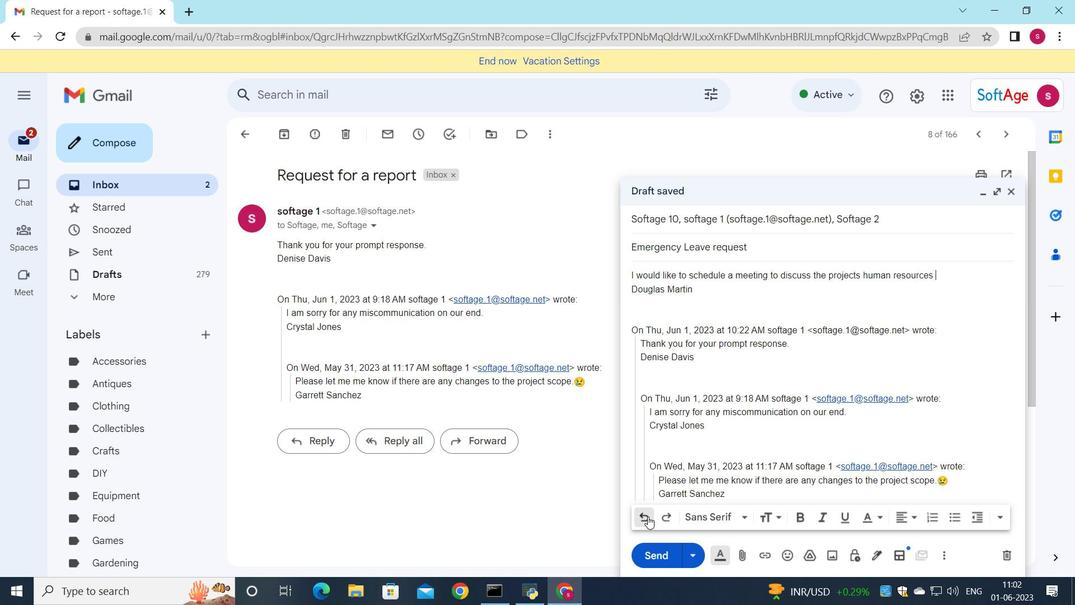 
Action: Mouse pressed left at (648, 517)
Screenshot: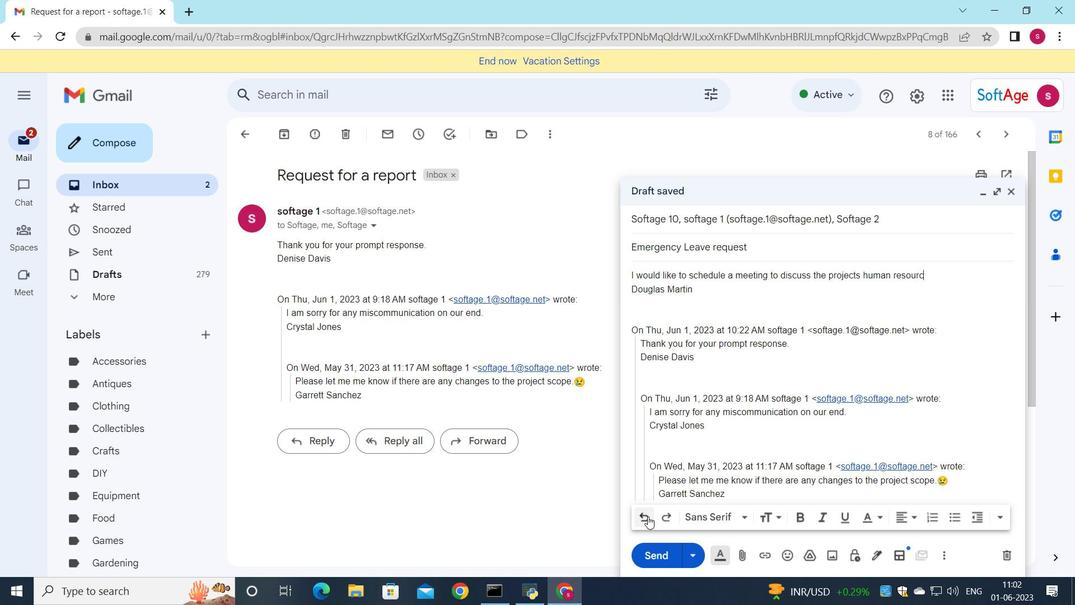 
Action: Mouse pressed left at (648, 517)
Screenshot: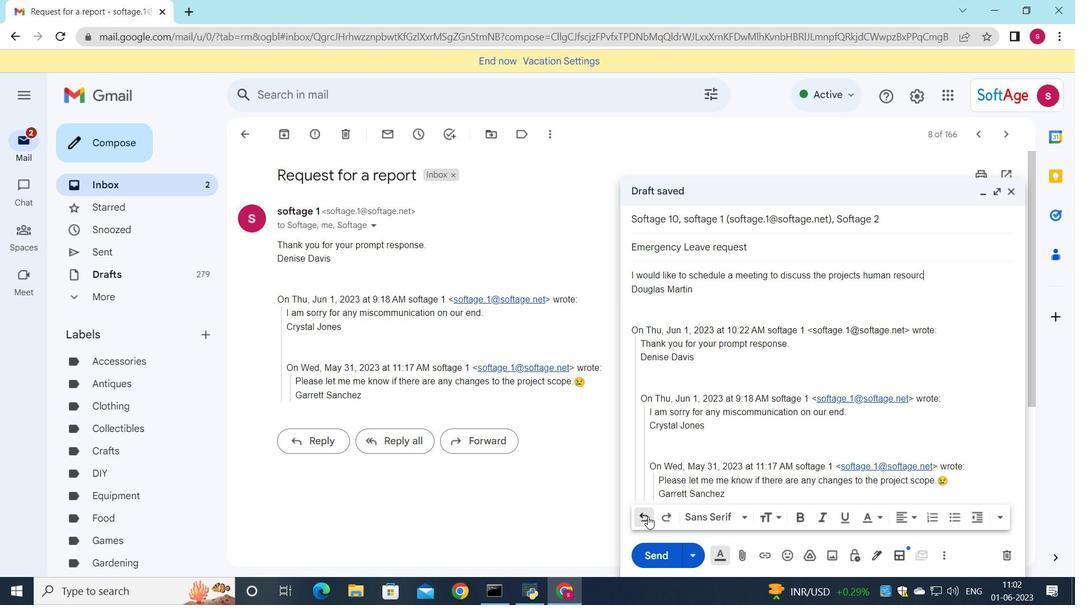 
Action: Mouse pressed left at (648, 517)
Screenshot: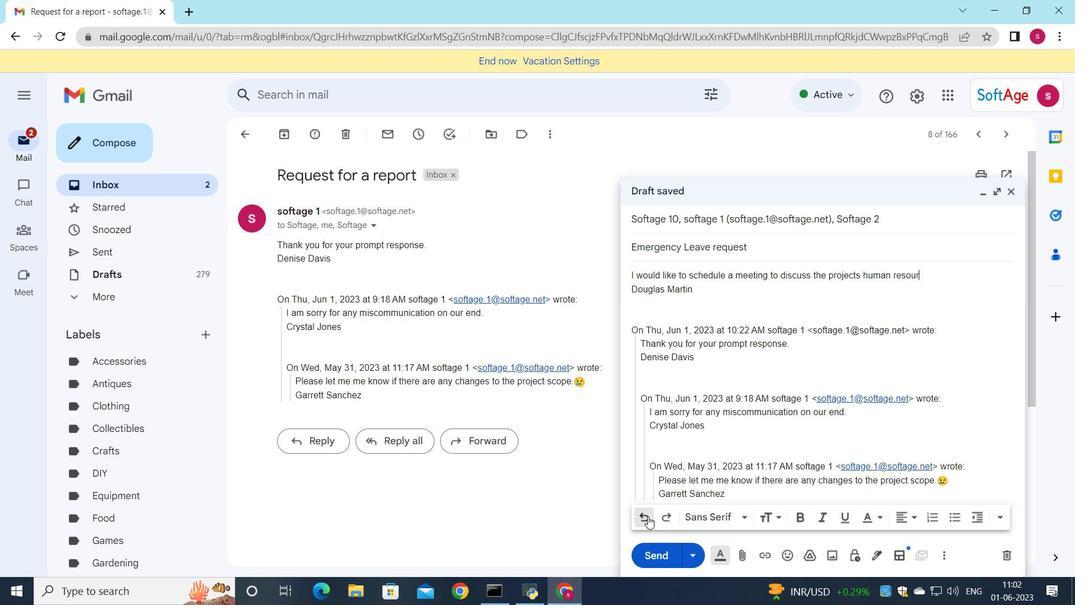 
Action: Mouse pressed left at (648, 517)
Screenshot: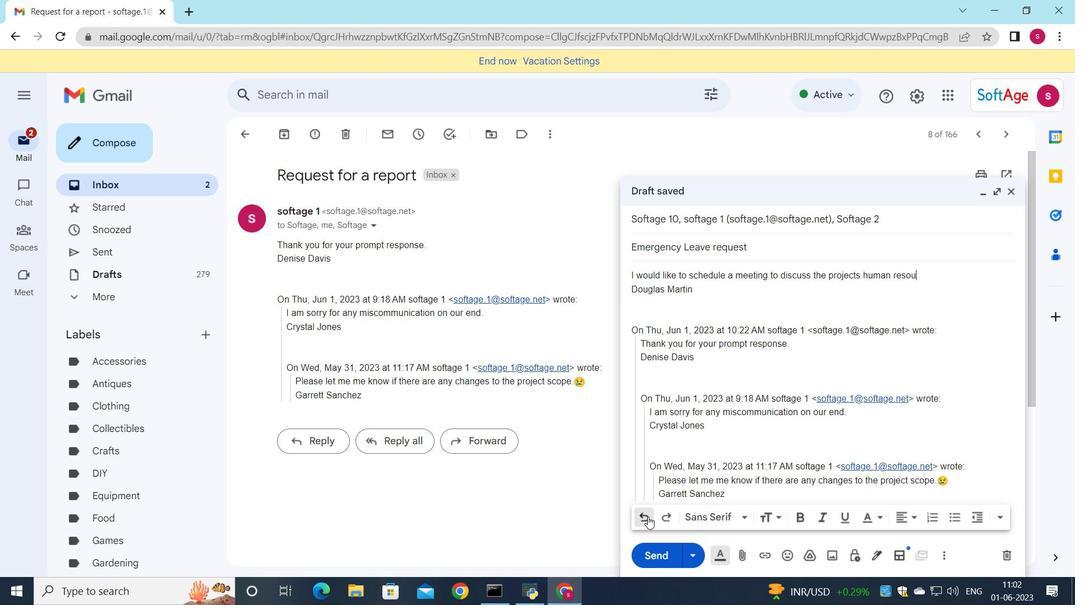 
Action: Mouse pressed left at (648, 517)
Screenshot: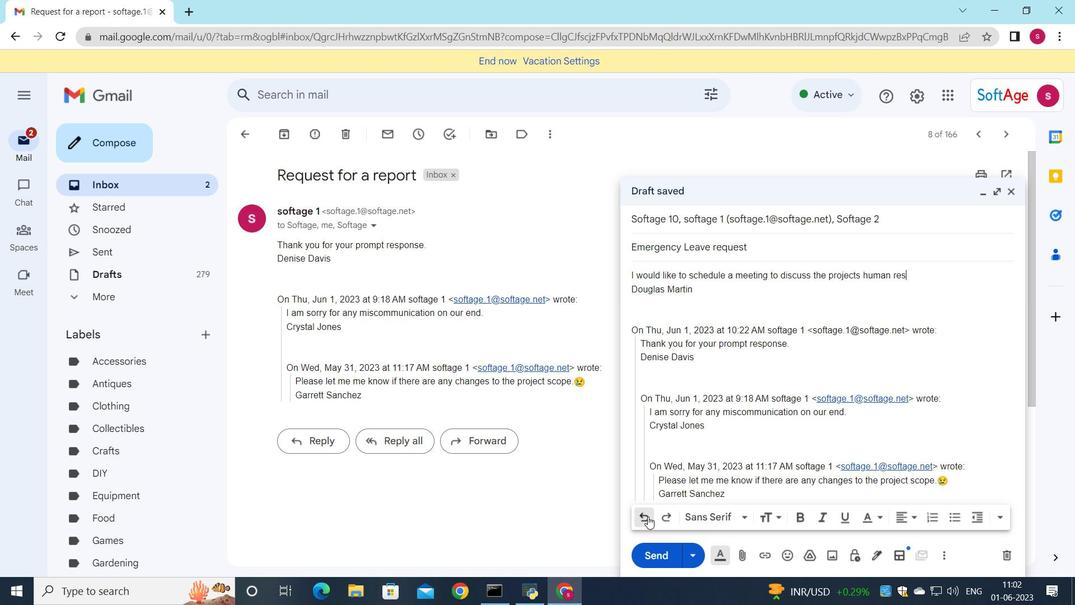 
Action: Mouse pressed left at (648, 517)
Screenshot: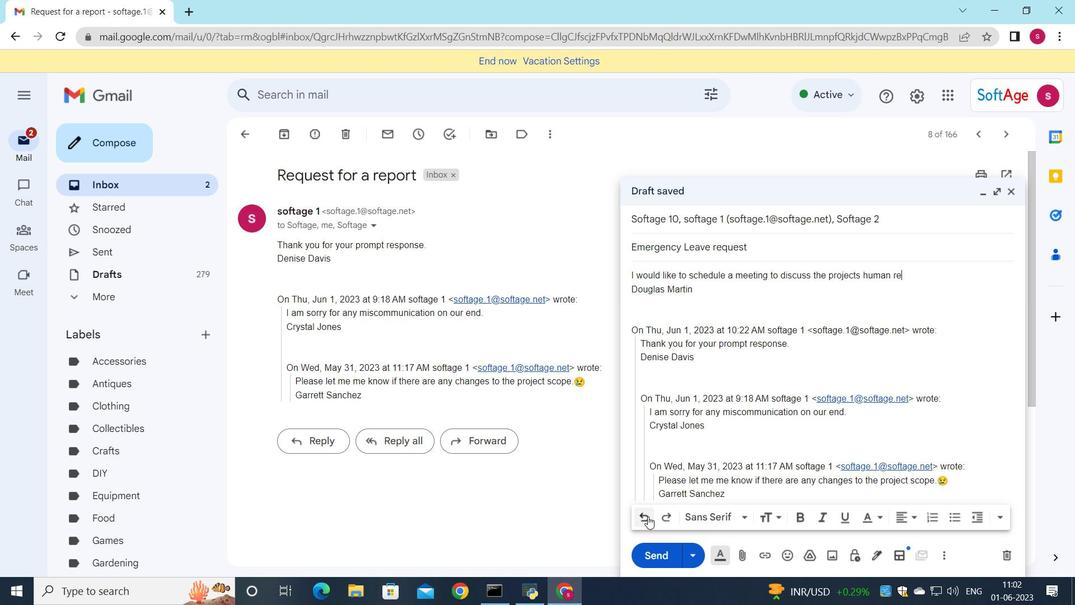 
Action: Mouse pressed left at (648, 517)
Screenshot: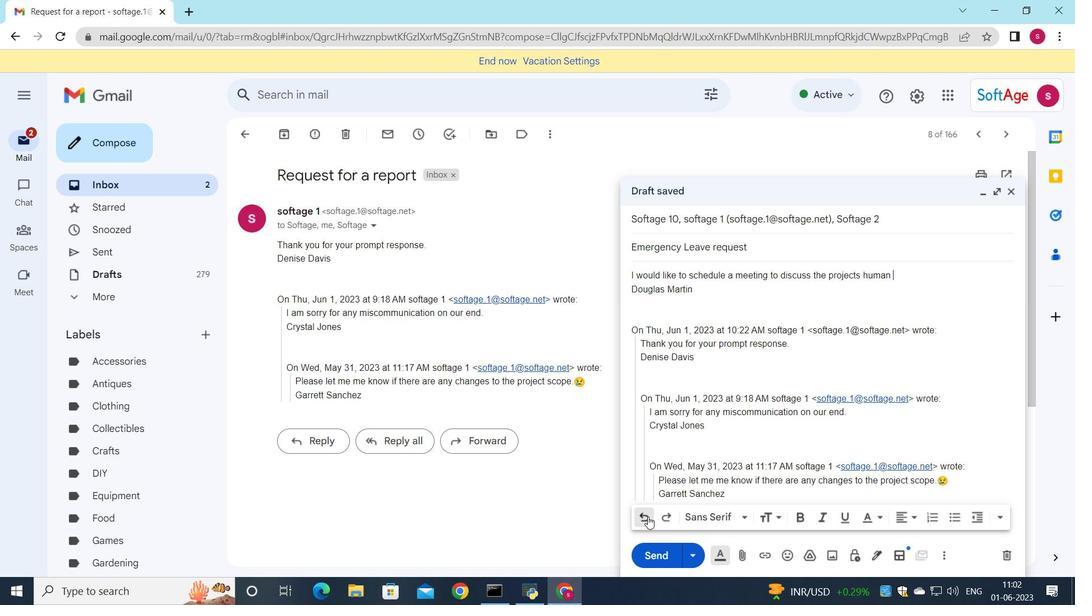 
Action: Mouse pressed left at (648, 517)
Screenshot: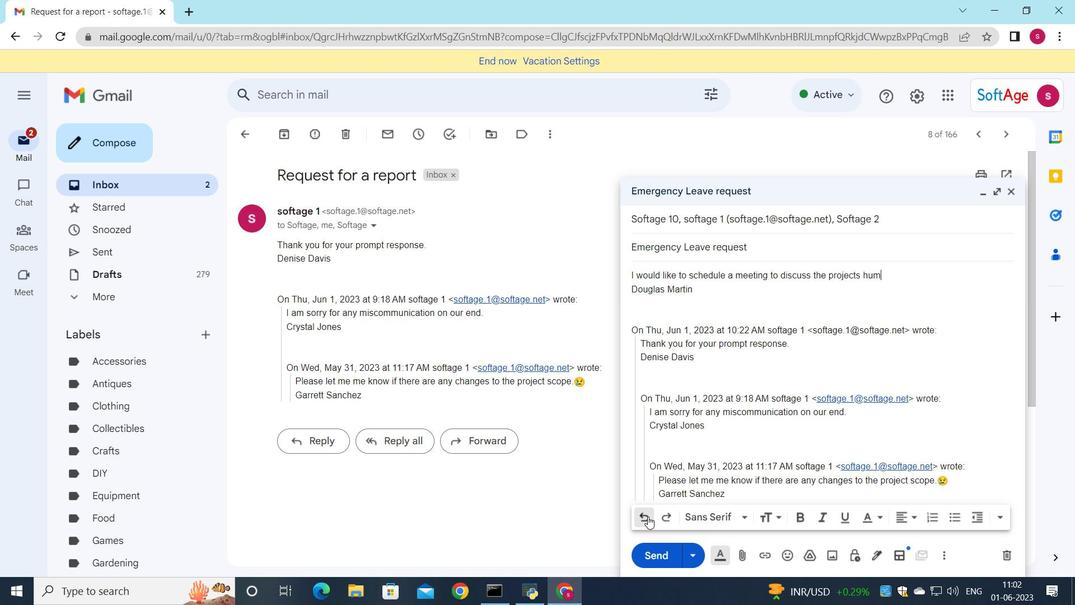 
Action: Mouse pressed left at (648, 517)
Screenshot: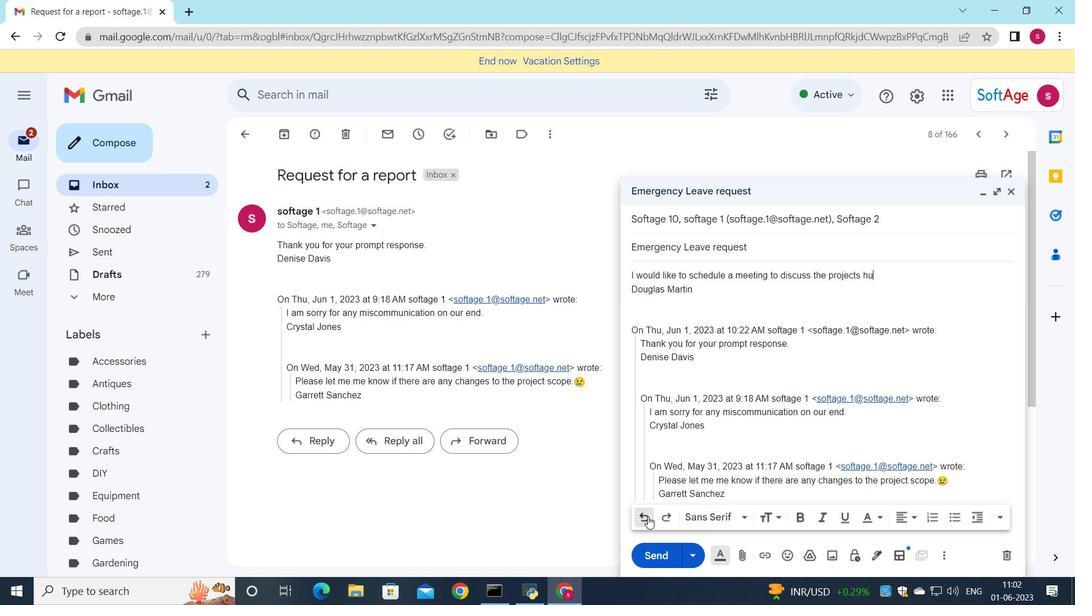 
Action: Mouse pressed left at (648, 517)
Screenshot: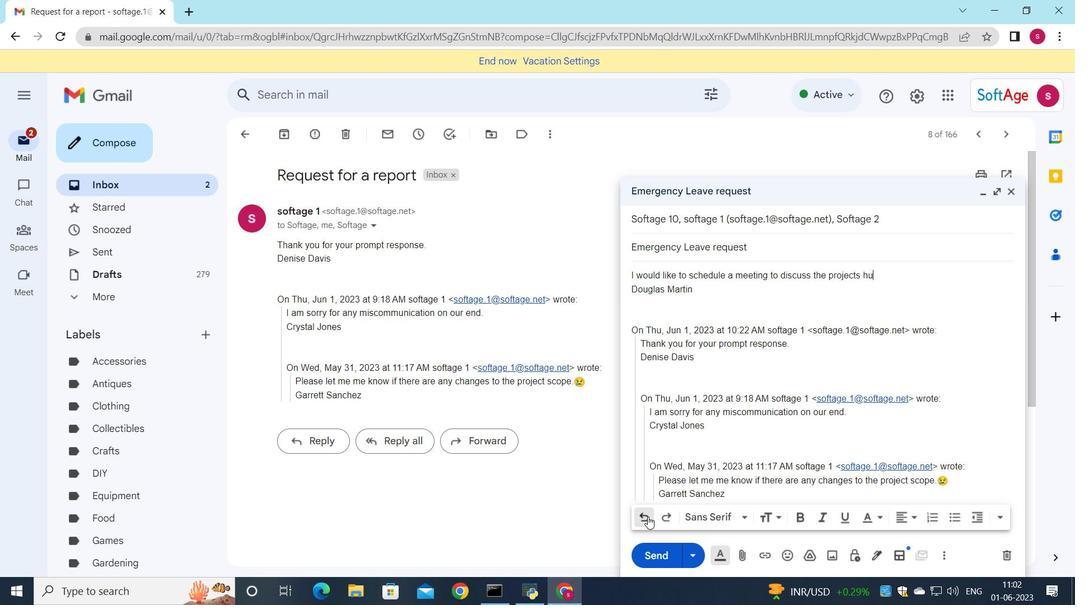 
Action: Mouse pressed left at (648, 517)
Screenshot: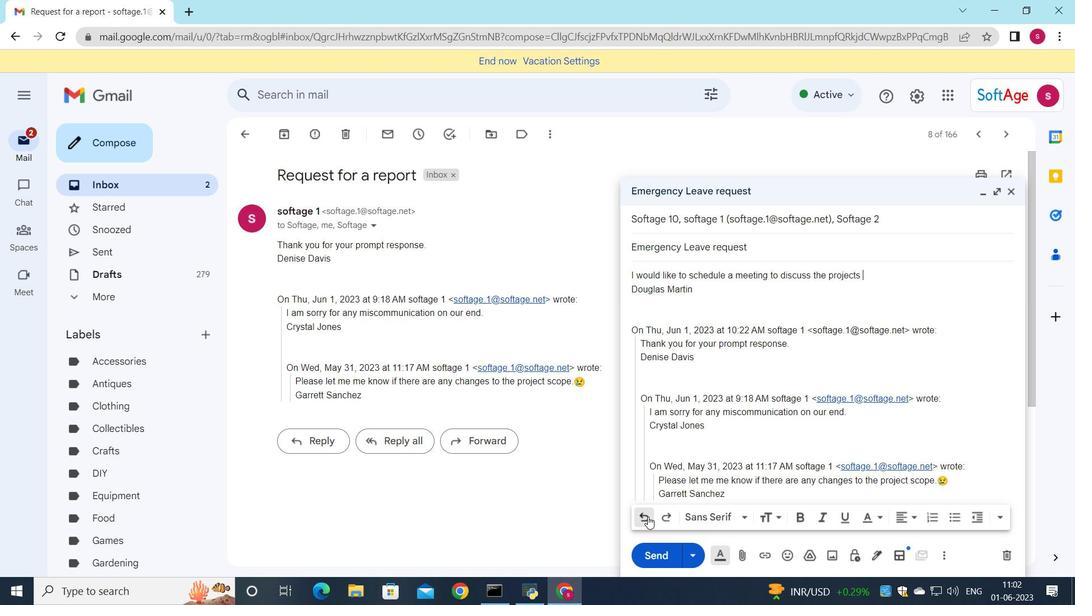 
Action: Mouse pressed left at (648, 517)
Screenshot: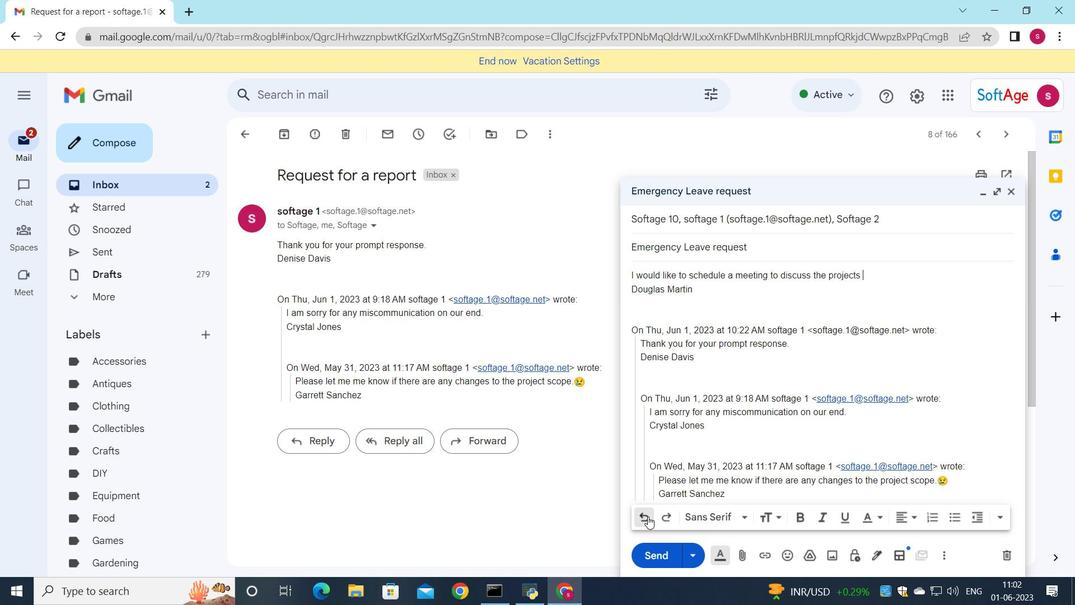 
Action: Mouse pressed left at (648, 517)
Screenshot: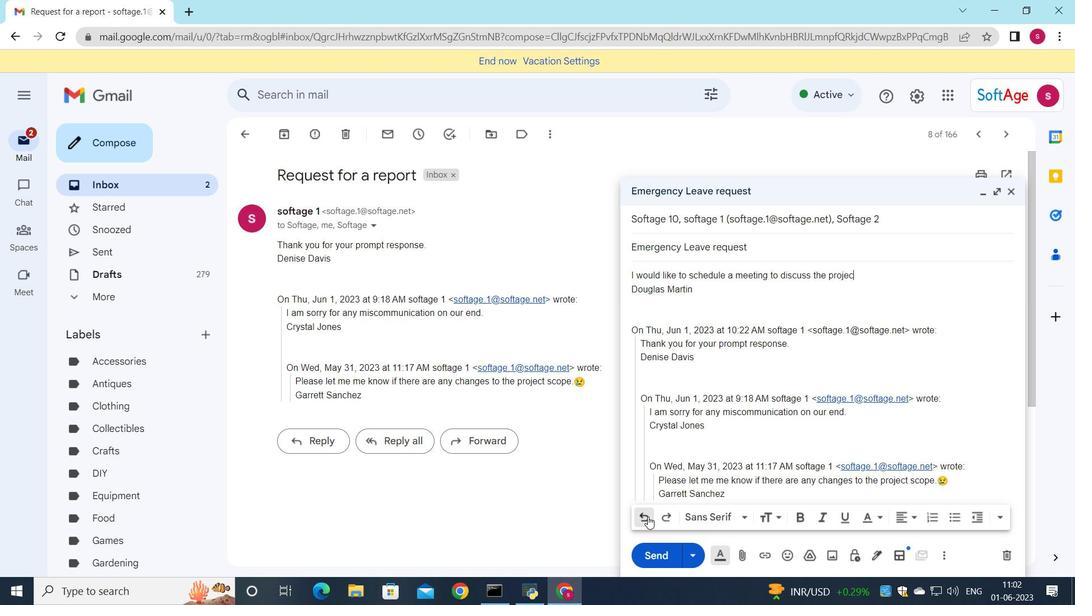 
Action: Mouse pressed left at (648, 517)
Screenshot: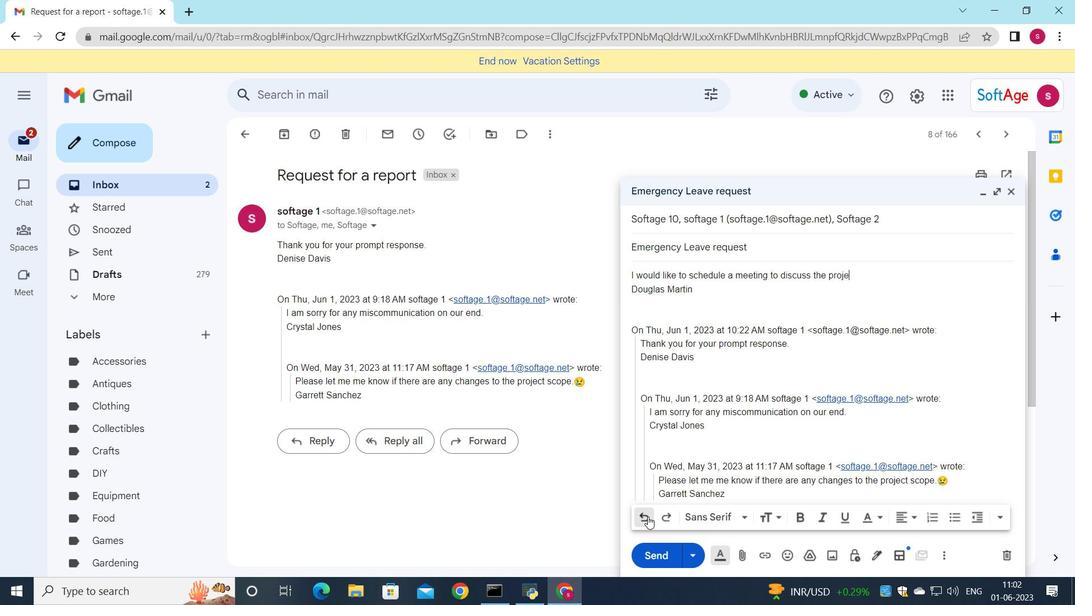 
Action: Mouse pressed left at (648, 517)
Screenshot: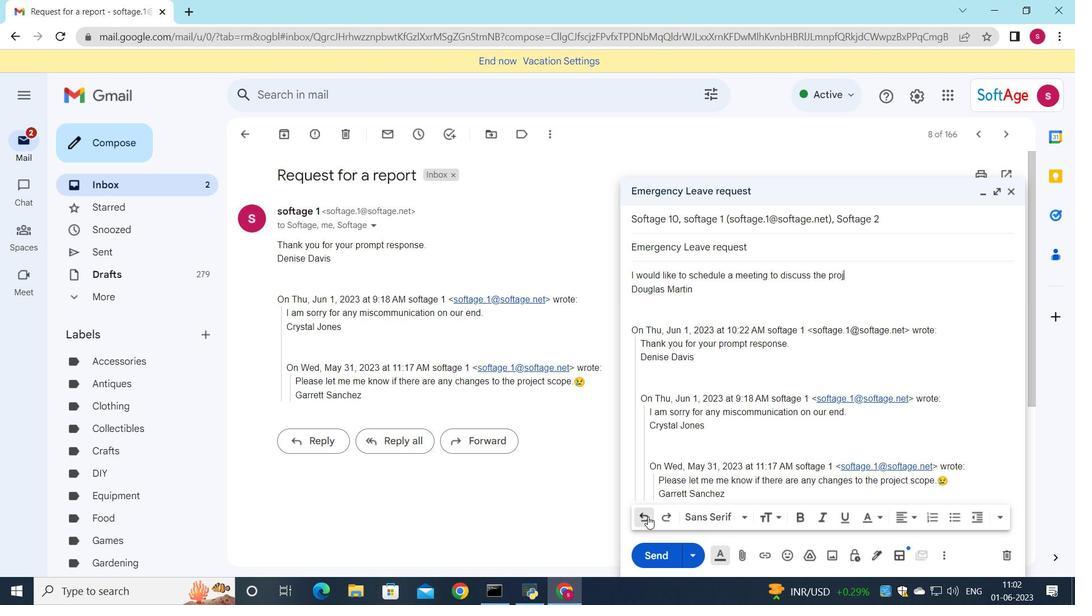 
Action: Mouse pressed left at (648, 517)
Screenshot: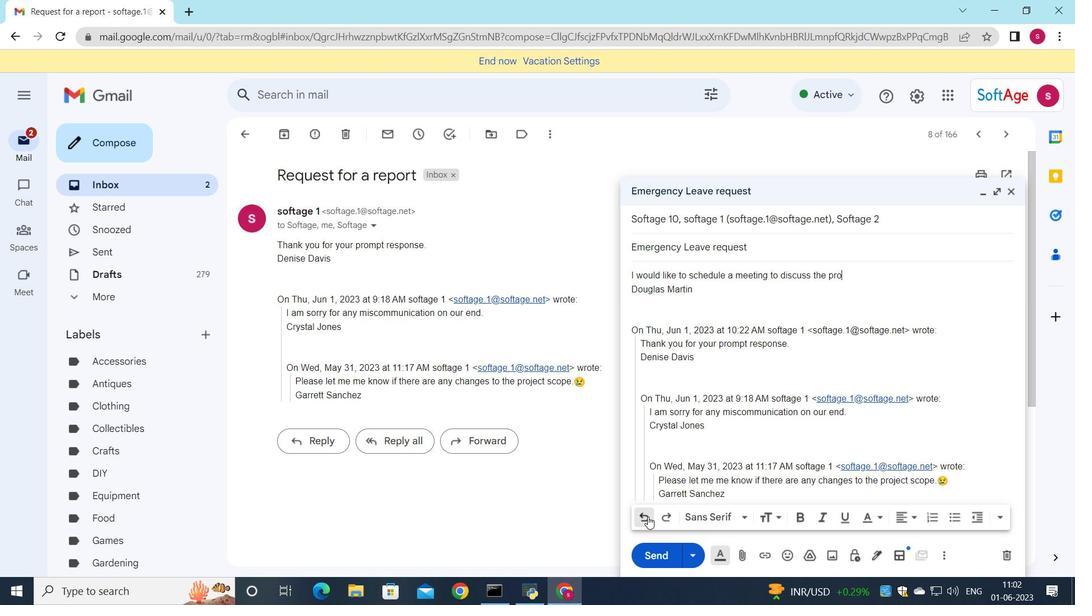 
Action: Mouse pressed left at (648, 517)
Screenshot: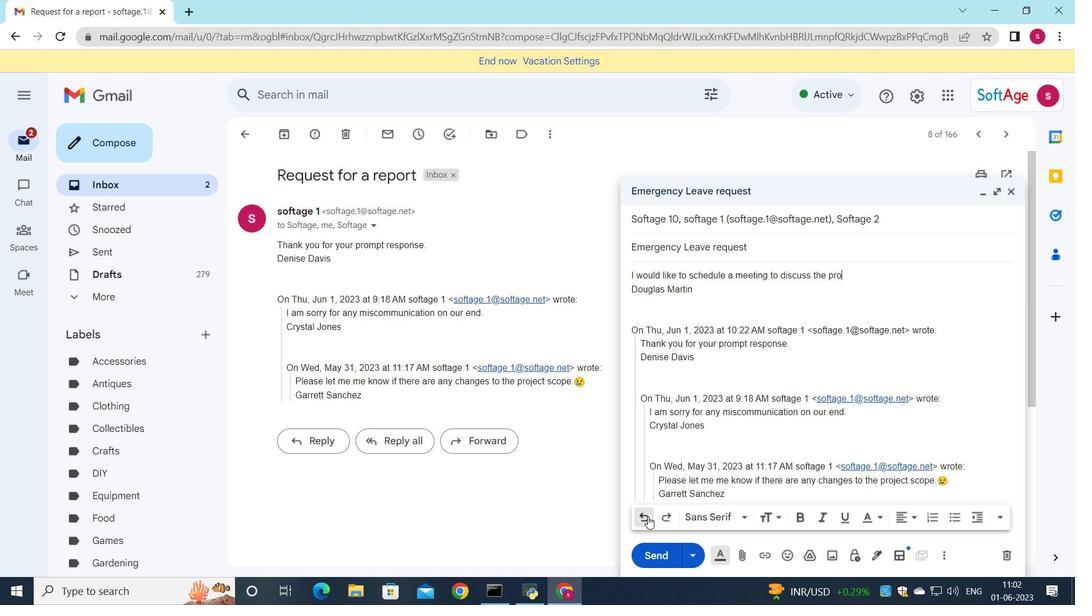 
Action: Mouse pressed left at (648, 517)
Screenshot: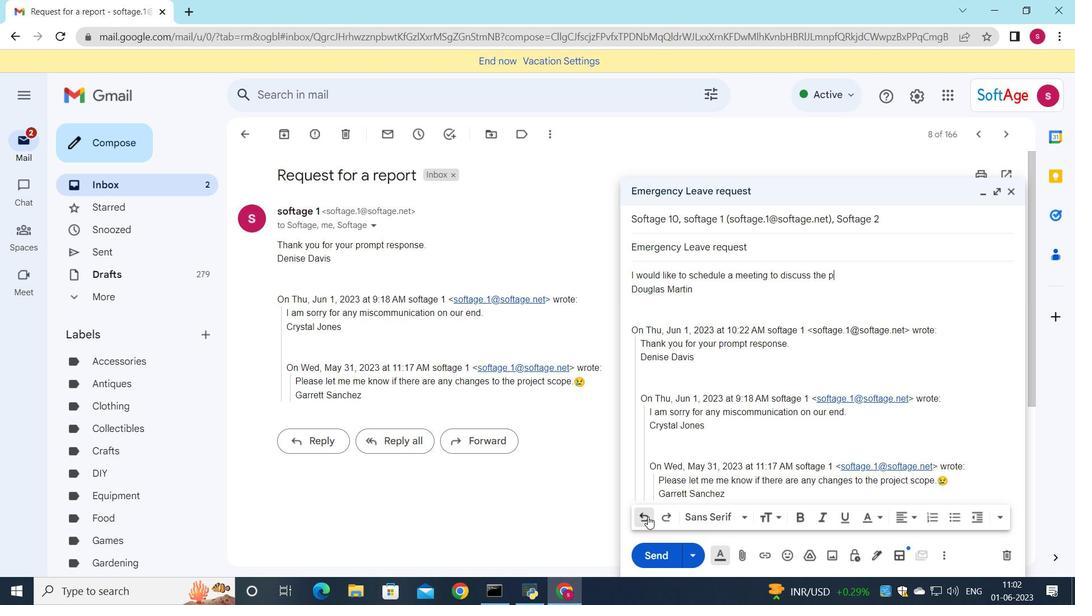
Action: Mouse pressed left at (648, 517)
Screenshot: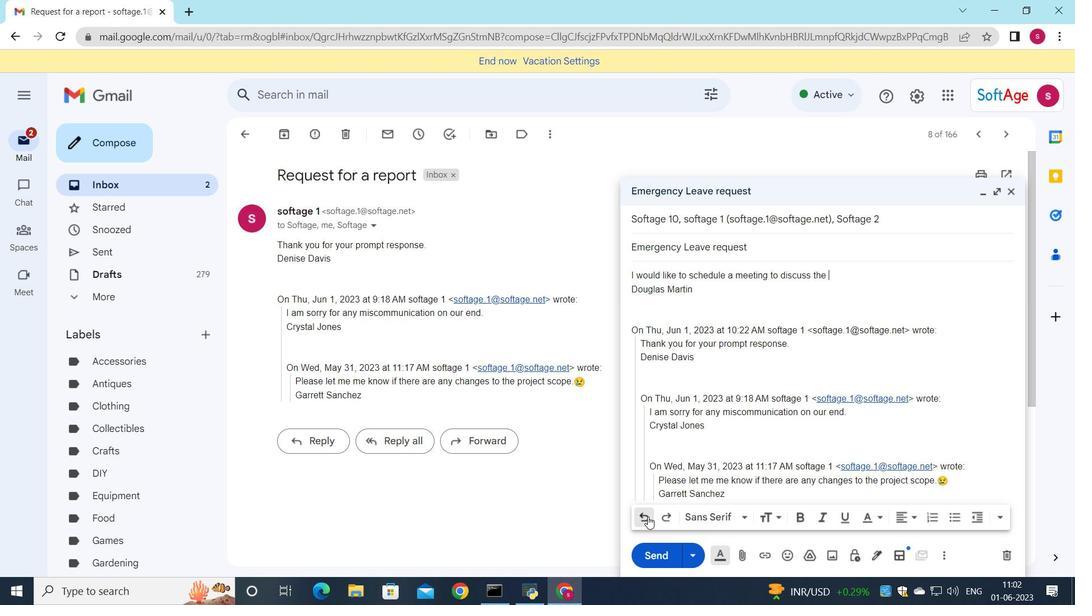 
Action: Mouse pressed left at (648, 517)
Screenshot: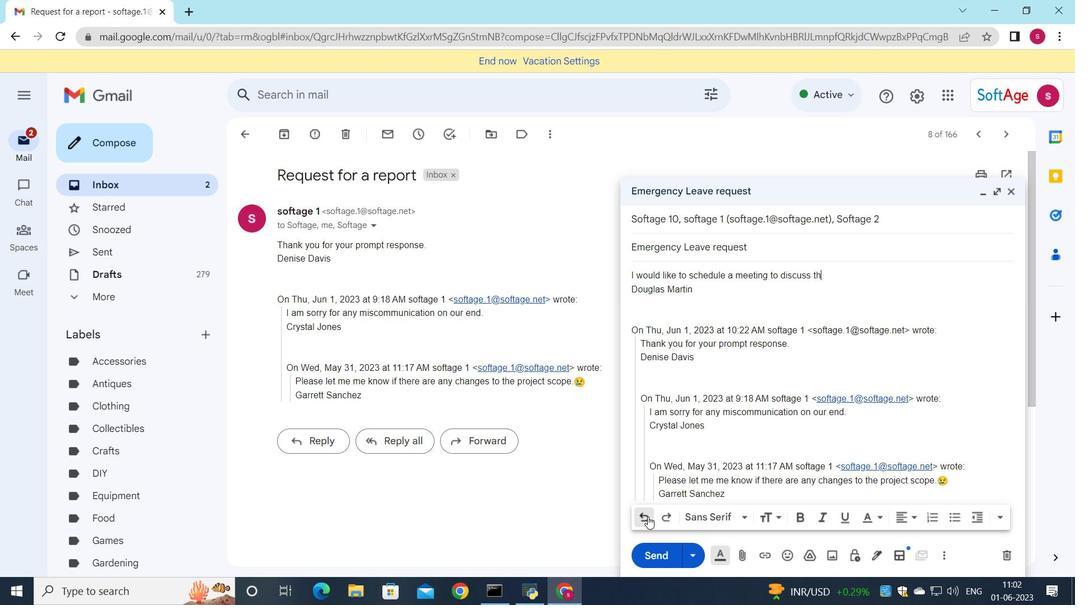 
Action: Mouse pressed left at (648, 517)
Screenshot: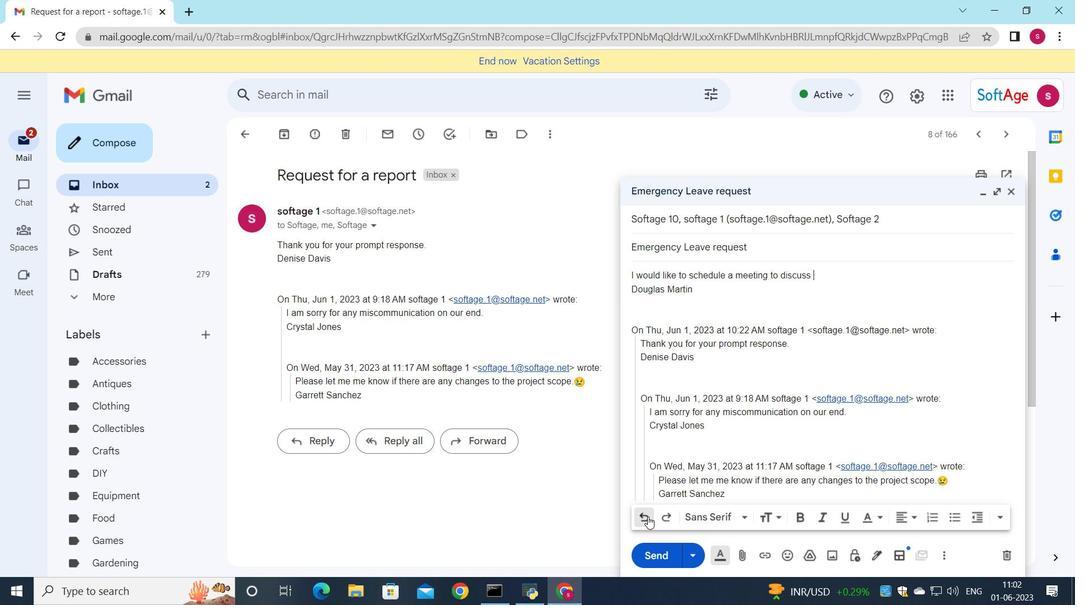 
Action: Mouse pressed left at (648, 517)
Screenshot: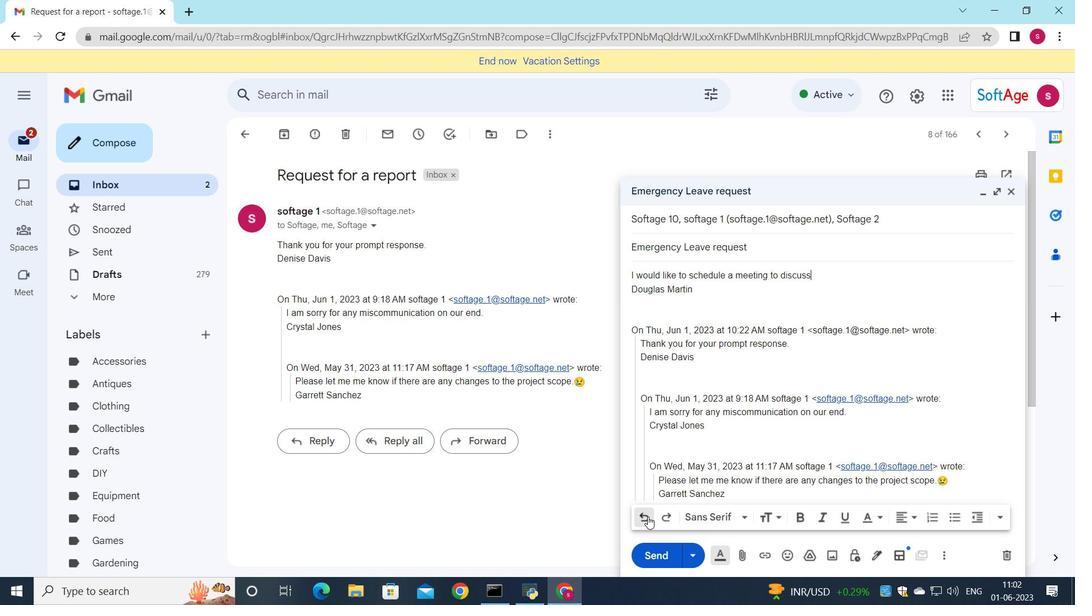 
Action: Mouse pressed left at (648, 517)
Screenshot: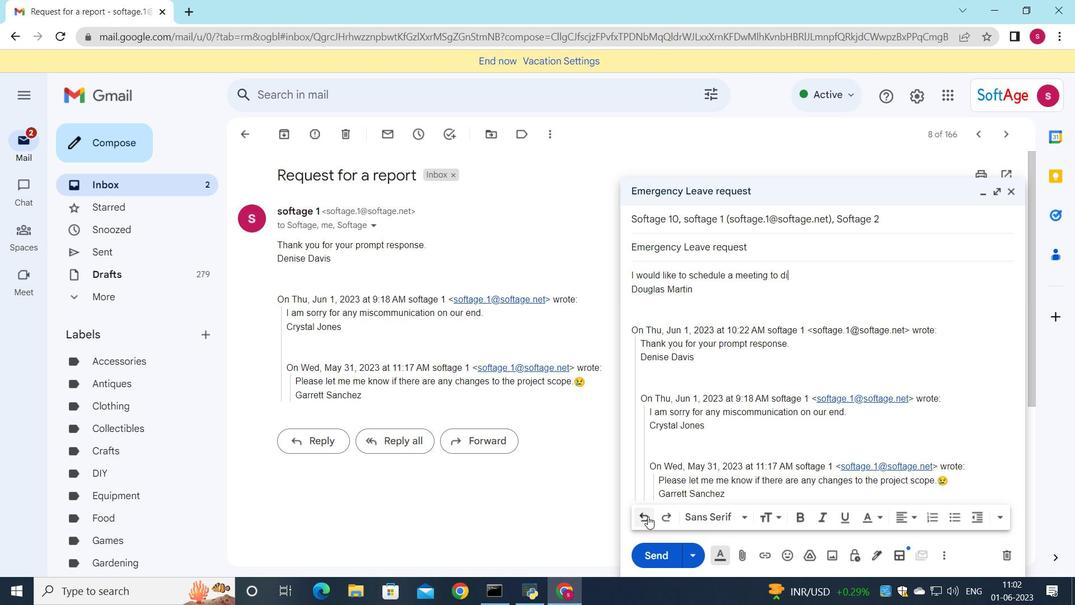 
Action: Mouse pressed left at (648, 517)
Screenshot: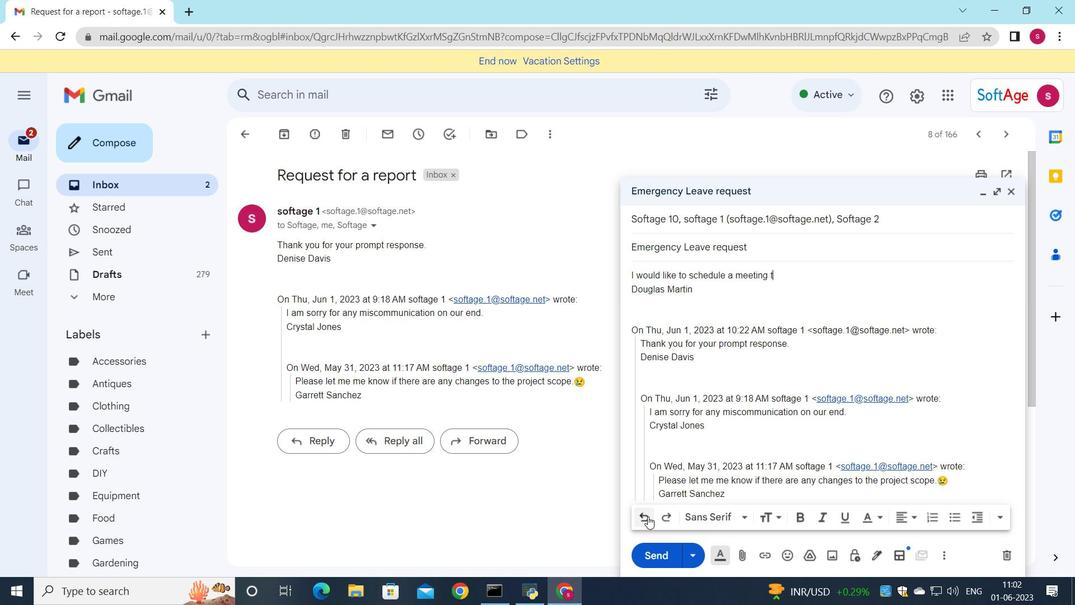 
Action: Mouse pressed left at (648, 517)
Screenshot: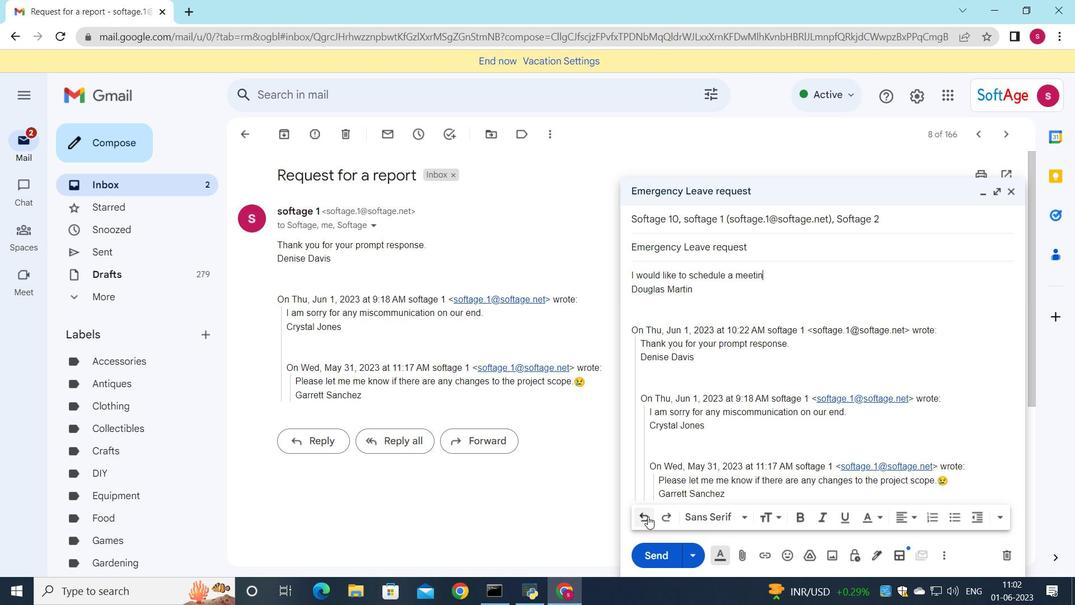 
Action: Mouse pressed left at (648, 517)
Screenshot: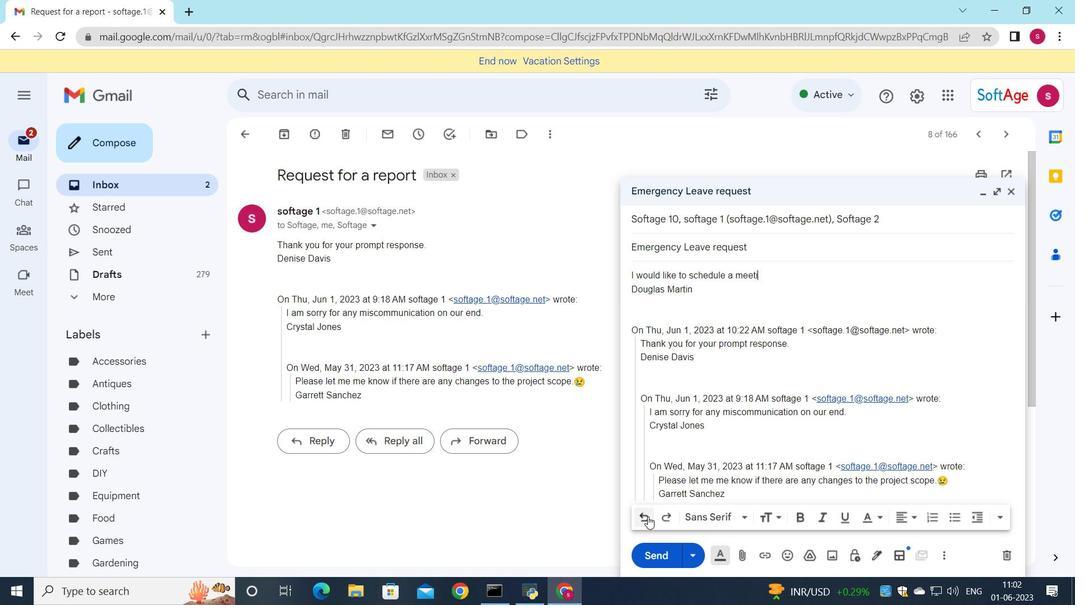 
Action: Mouse pressed left at (648, 517)
Screenshot: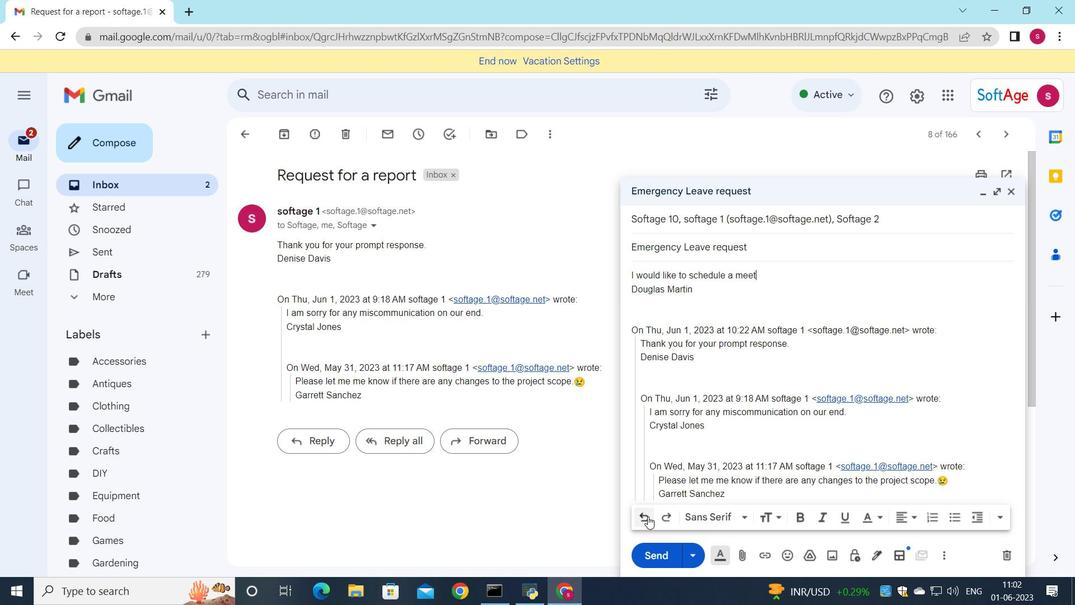 
Action: Mouse pressed left at (648, 517)
Screenshot: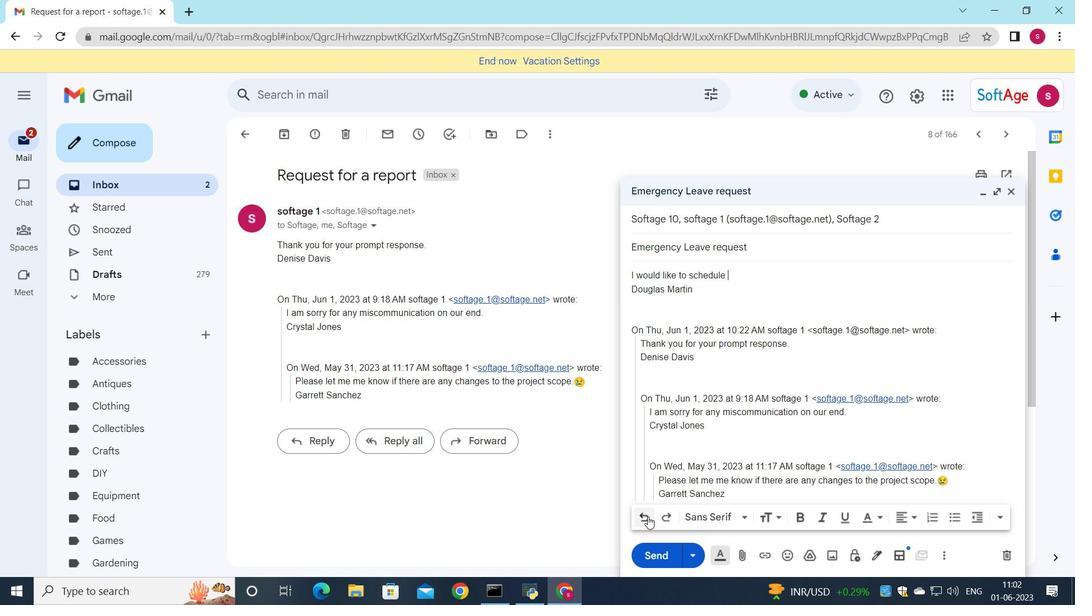
Action: Mouse pressed left at (648, 517)
Screenshot: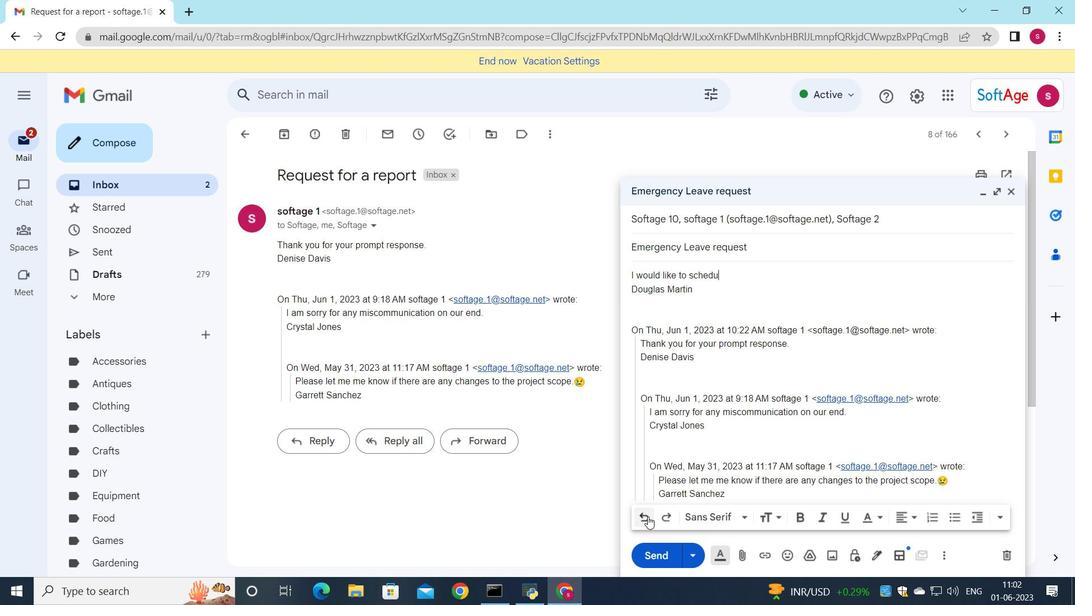 
Action: Mouse pressed left at (648, 517)
Screenshot: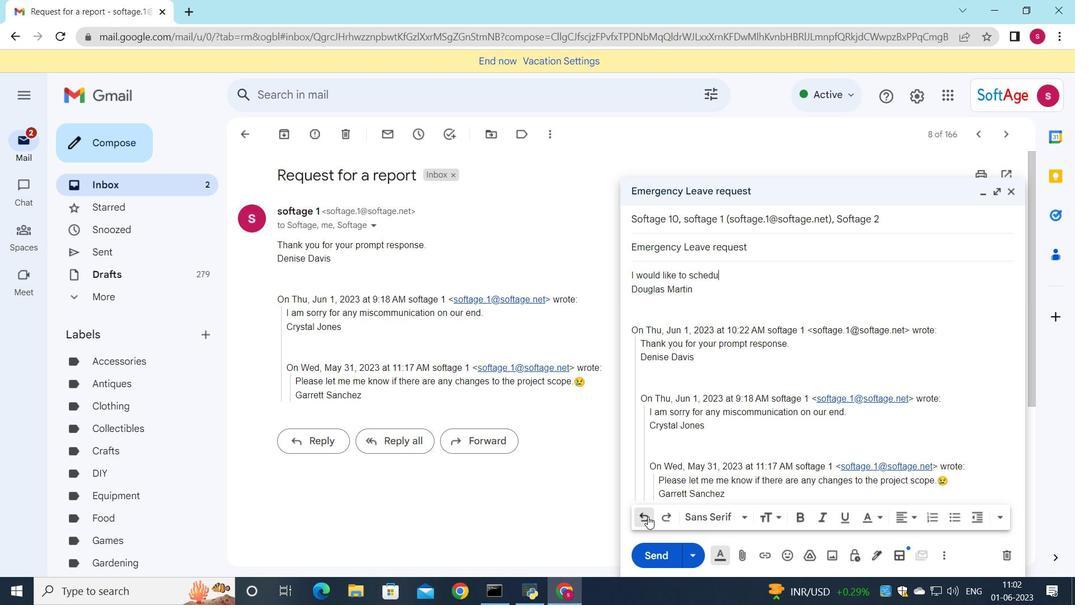 
Action: Mouse pressed left at (648, 517)
Screenshot: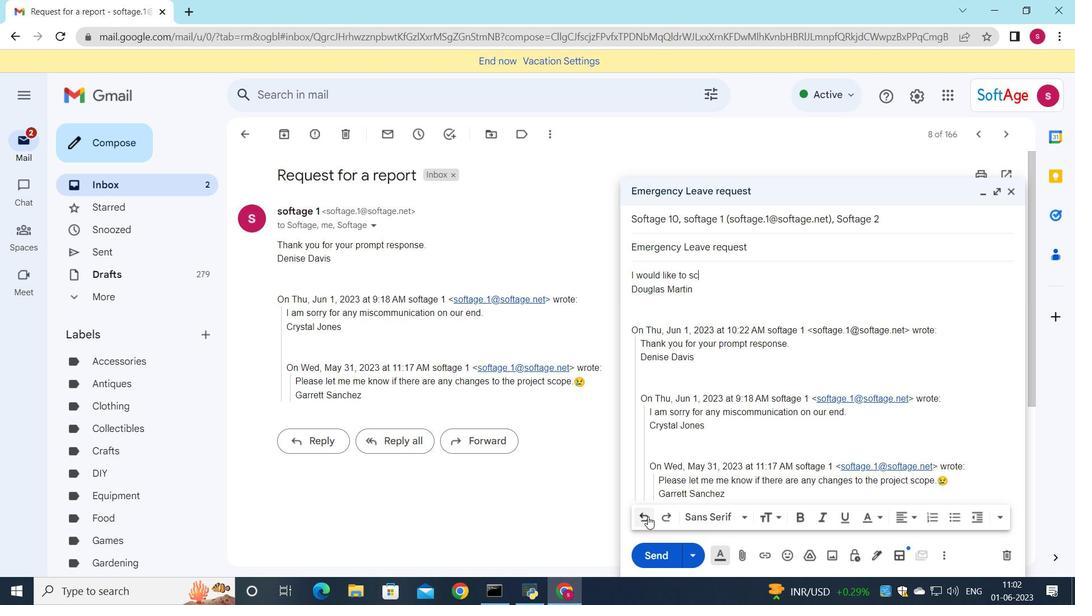 
Action: Mouse pressed left at (648, 517)
Screenshot: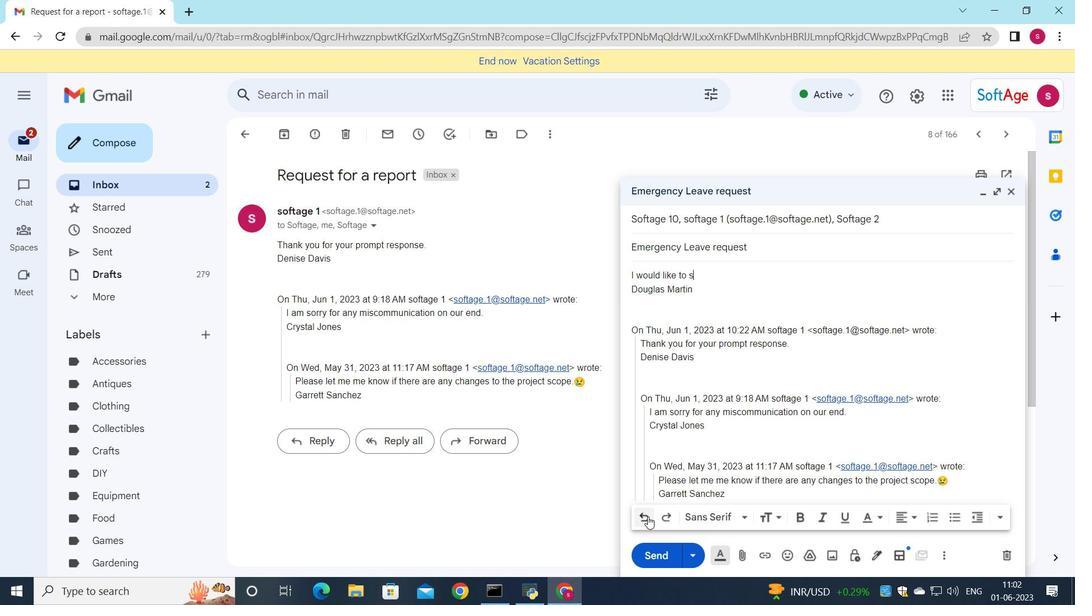 
Action: Mouse pressed left at (648, 517)
Screenshot: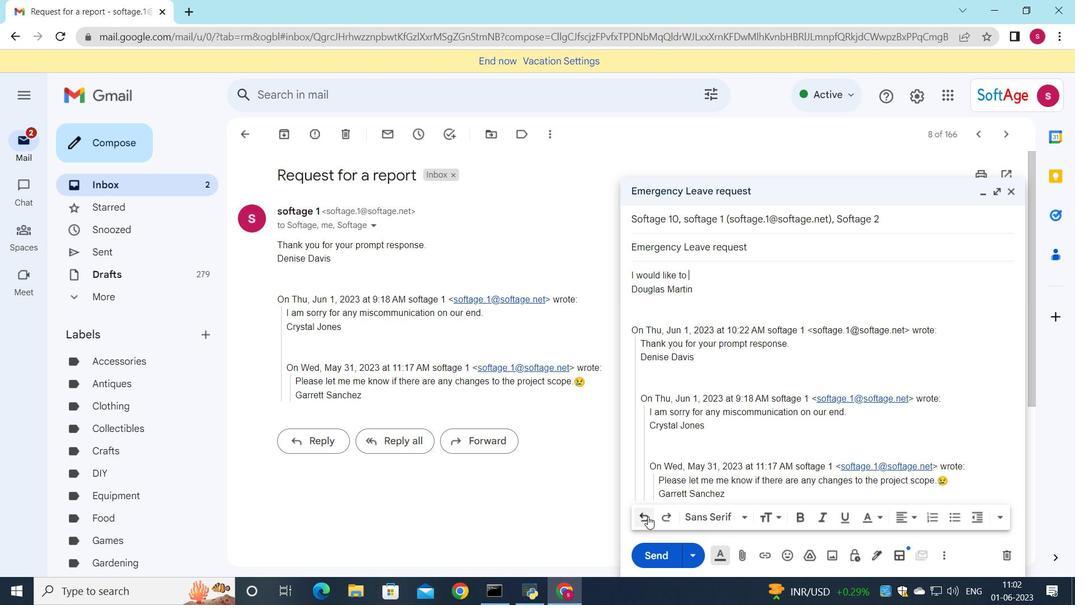 
Action: Mouse pressed left at (648, 517)
Screenshot: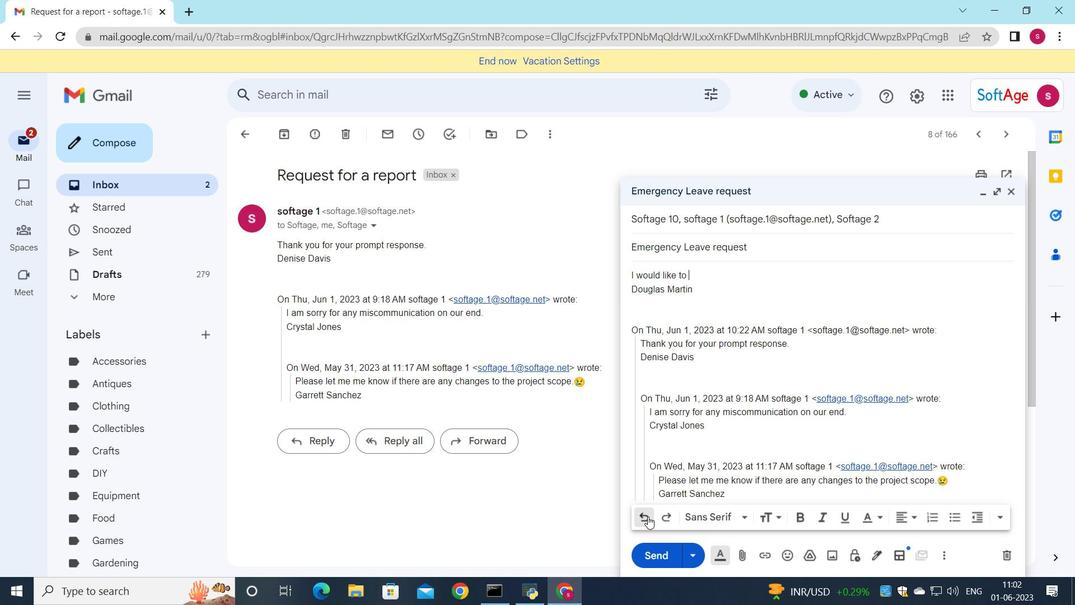 
Action: Mouse pressed left at (648, 517)
Screenshot: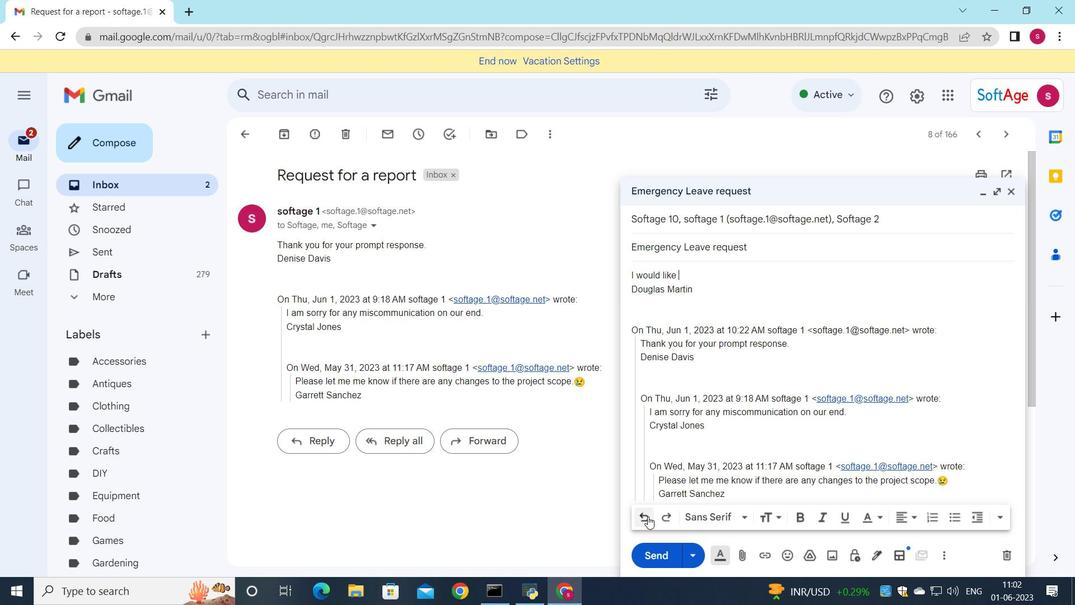 
Action: Mouse pressed left at (648, 517)
Screenshot: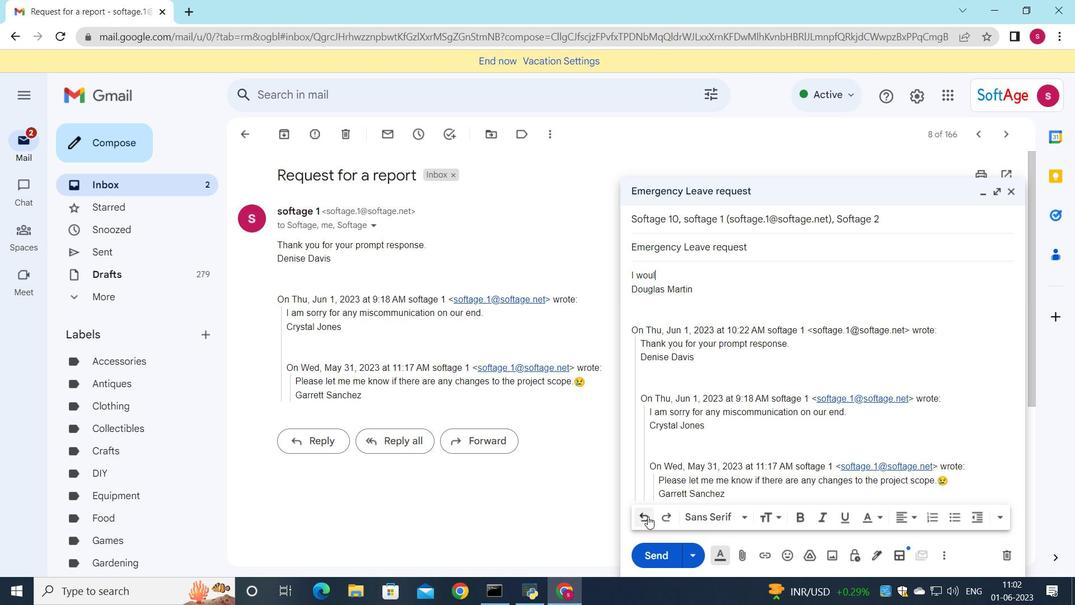 
Action: Mouse pressed left at (648, 517)
Screenshot: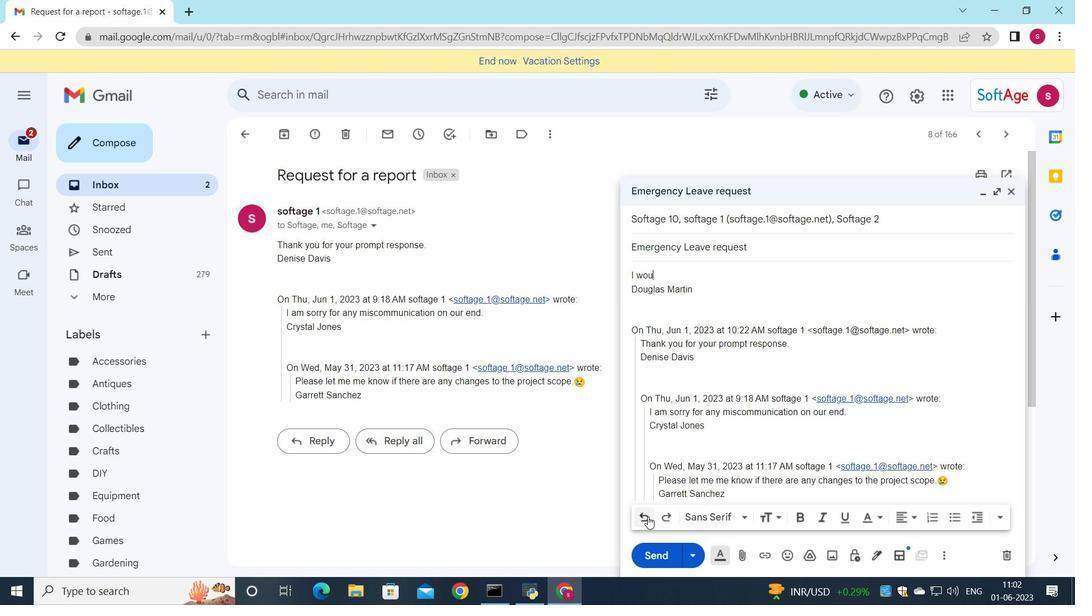 
Action: Mouse pressed left at (648, 517)
Screenshot: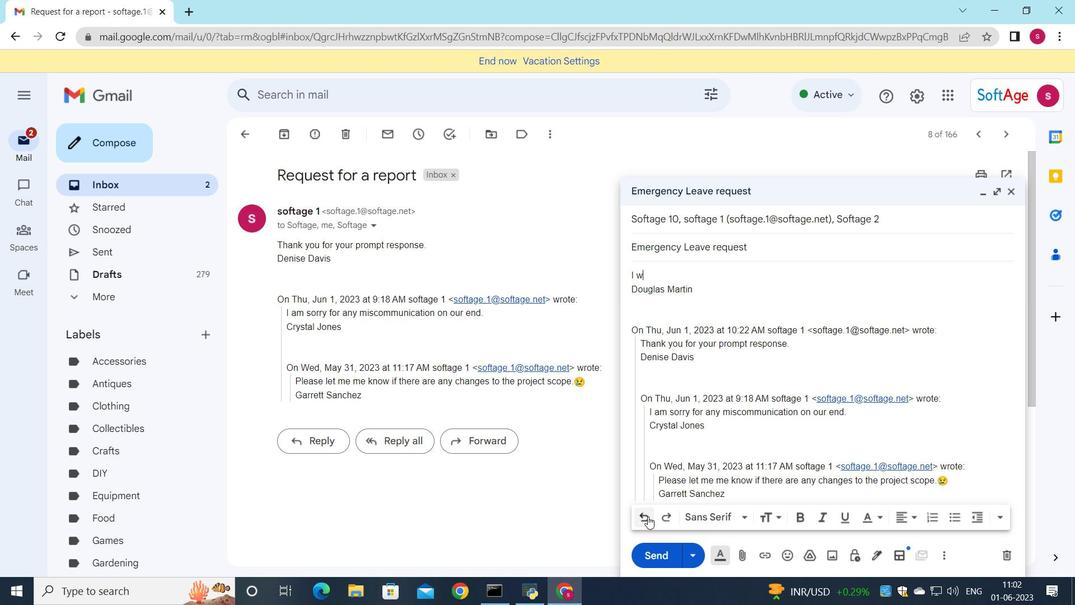 
Action: Mouse pressed left at (648, 517)
Screenshot: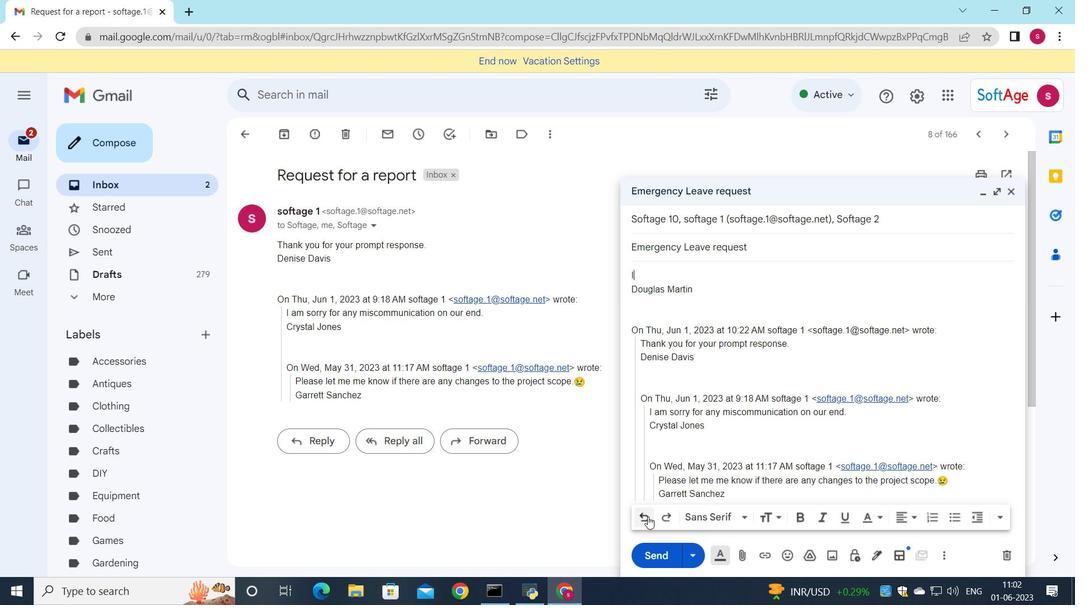 
Action: Key pressed <Key.shift>Please<Key.space>let<Key.space>me<Key.space>km<Key.backspace>now<Key.space>if<Key.space>youy<Key.backspace><Key.space>requie<Key.backspace>re<Key.space>any<Key.space>further<Key.space>information<Key.space>from<Key.space>me.
Screenshot: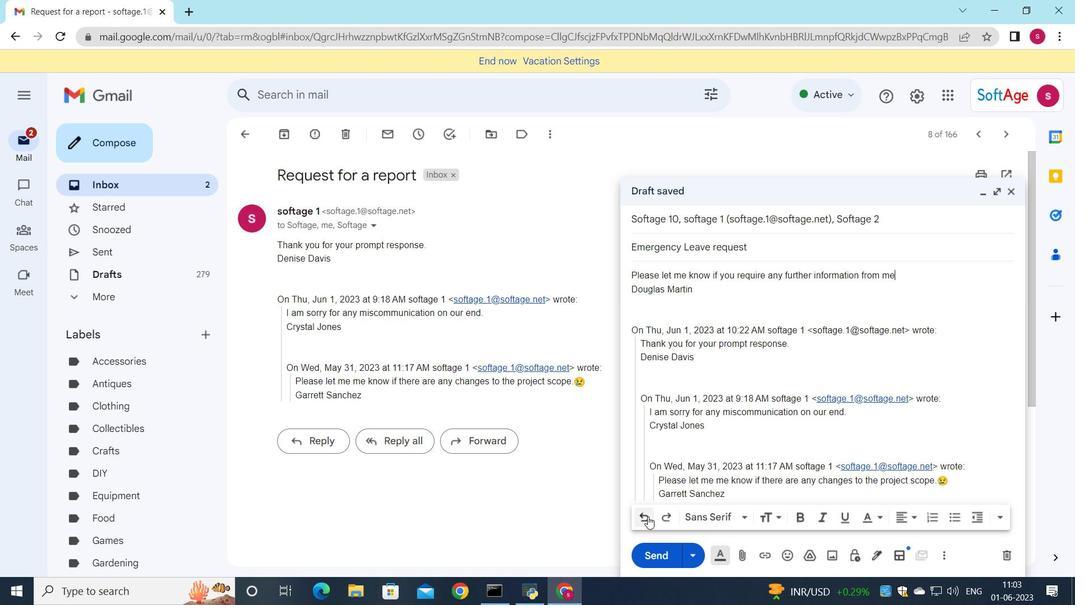 
Action: Mouse moved to (643, 564)
Screenshot: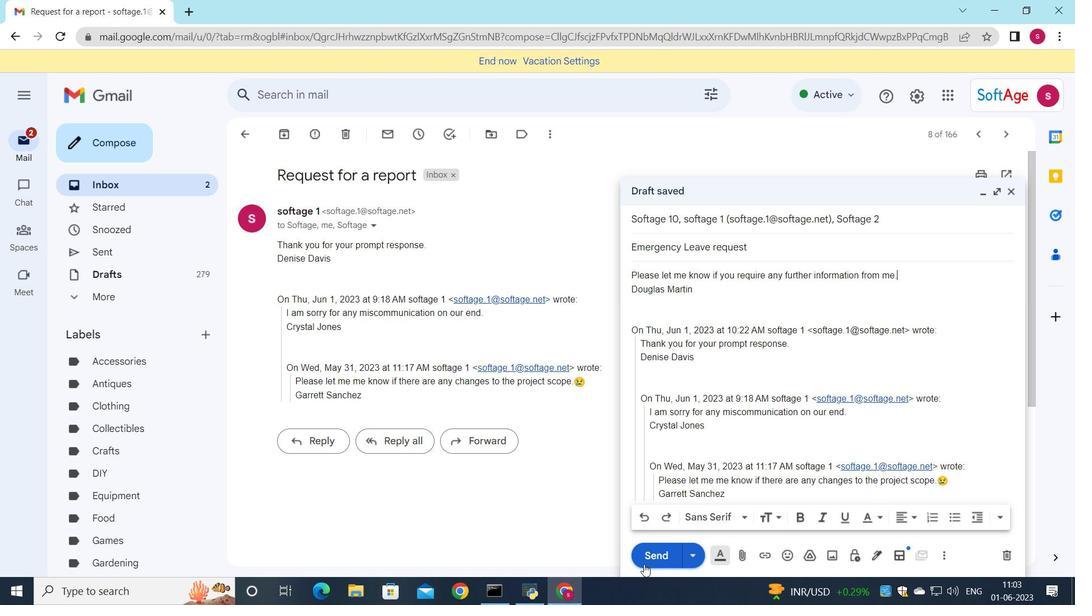 
Action: Mouse pressed left at (643, 564)
Screenshot: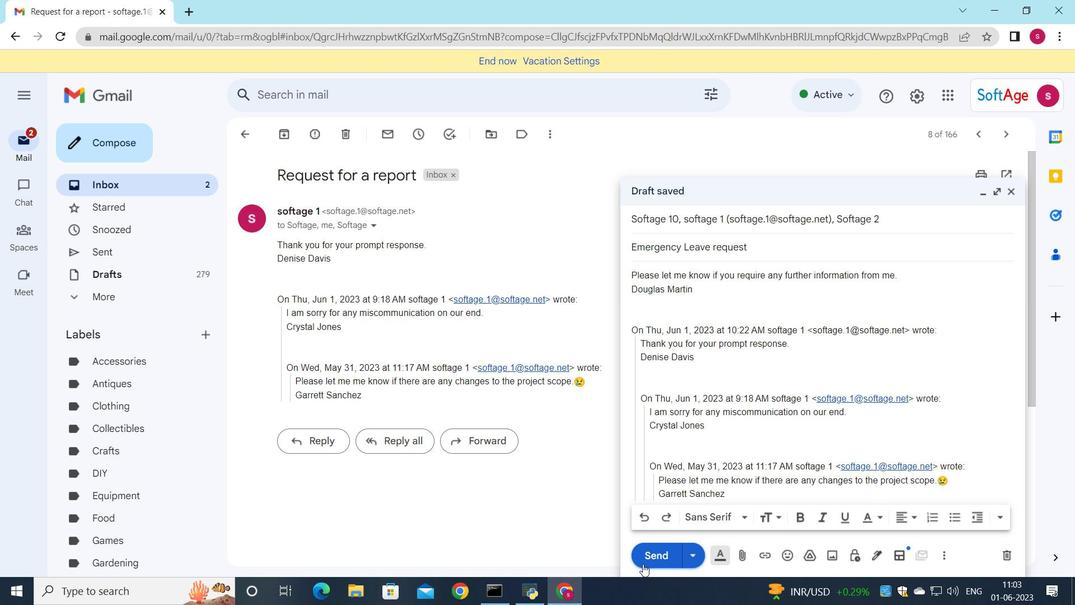 
Action: Mouse moved to (174, 192)
Screenshot: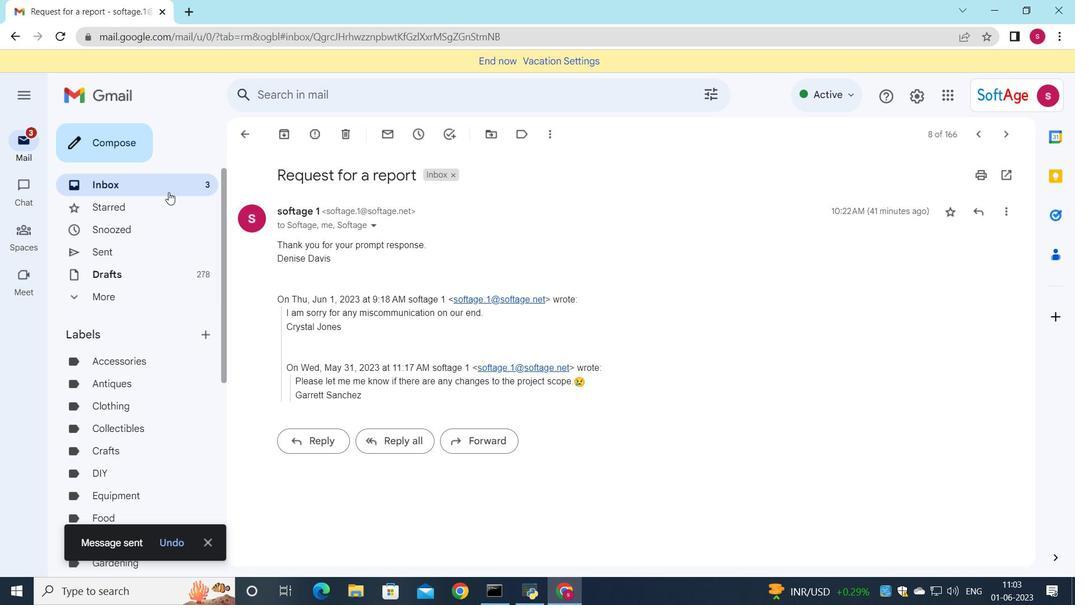 
Action: Mouse pressed left at (174, 192)
Screenshot: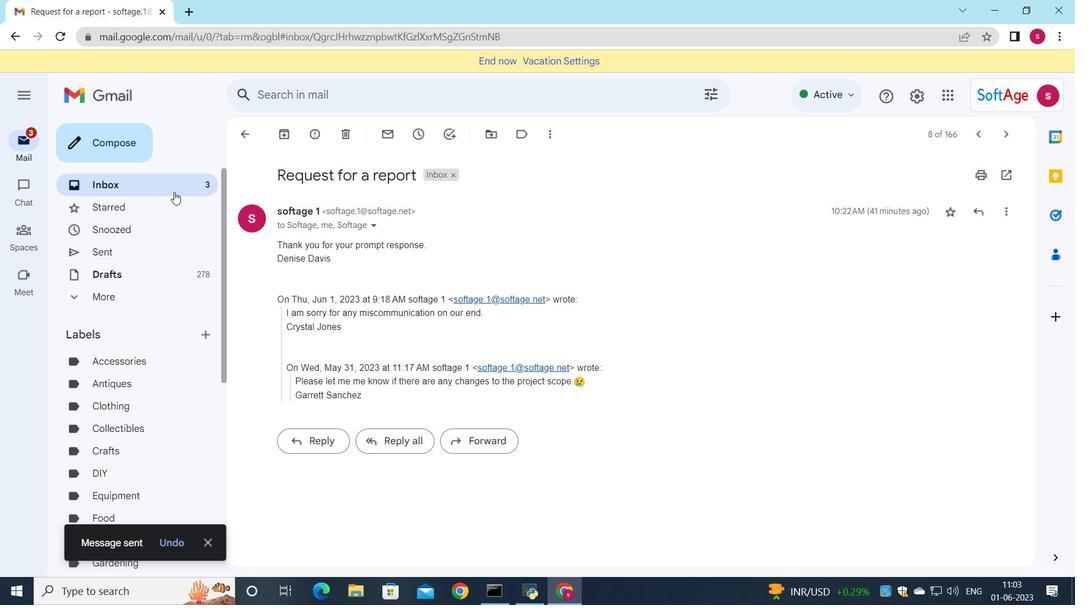 
Action: Mouse moved to (683, 158)
Screenshot: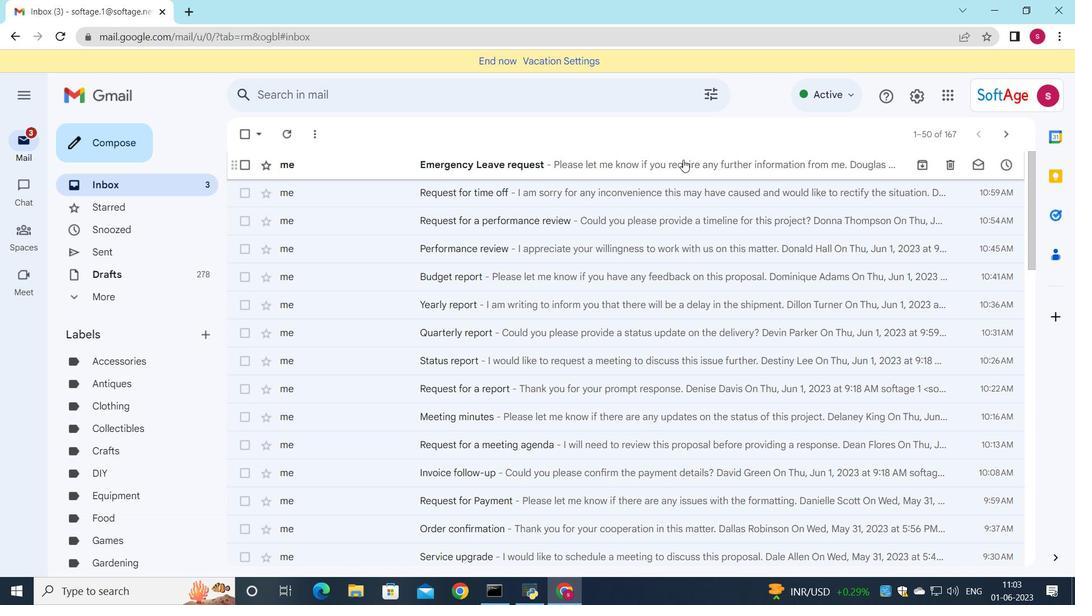 
Action: Mouse pressed left at (683, 158)
Screenshot: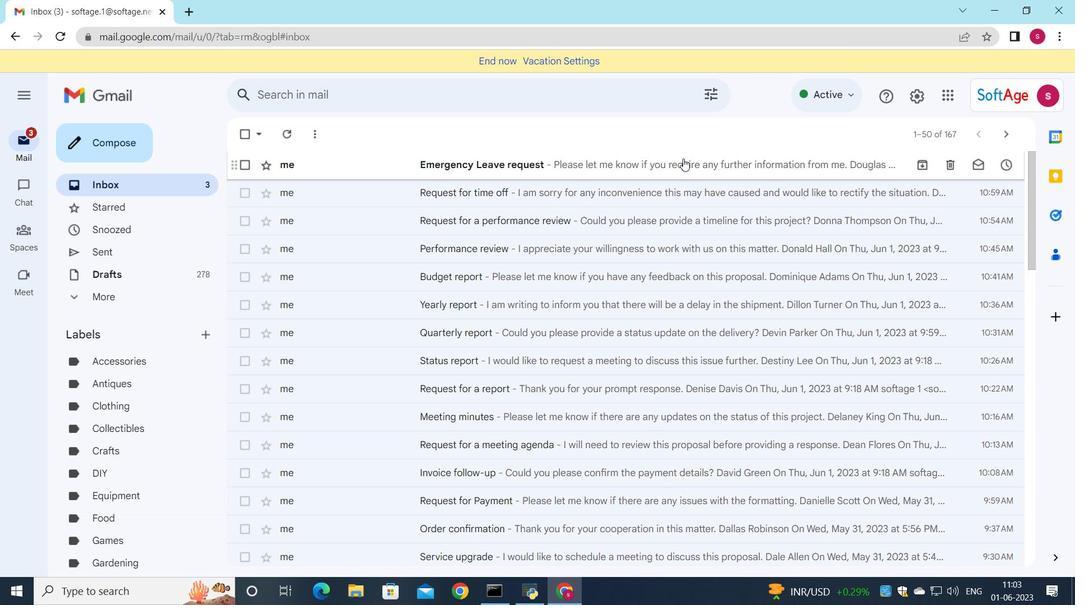 
Action: Mouse moved to (683, 157)
Screenshot: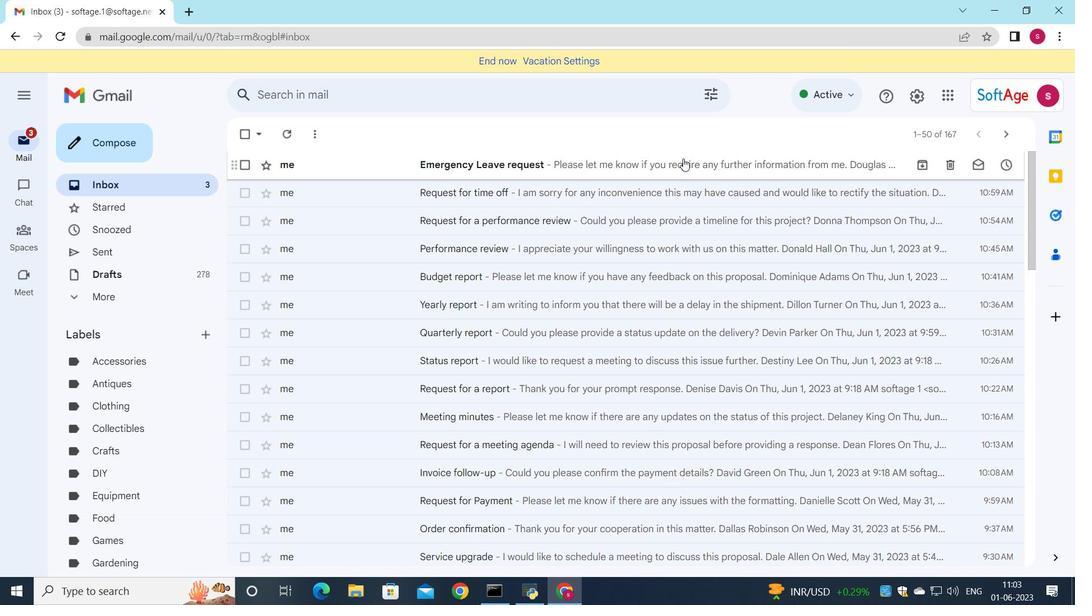 
